 Task: Reply to email with the signature Alicia Thompson with the subject Urgent matter from softage.1@softage.net with the message Can you provide an update on the status of the employee training program? Undo the message and rewrite the message as I am writing to confirm our meeting time. Send the email
Action: Mouse moved to (428, 575)
Screenshot: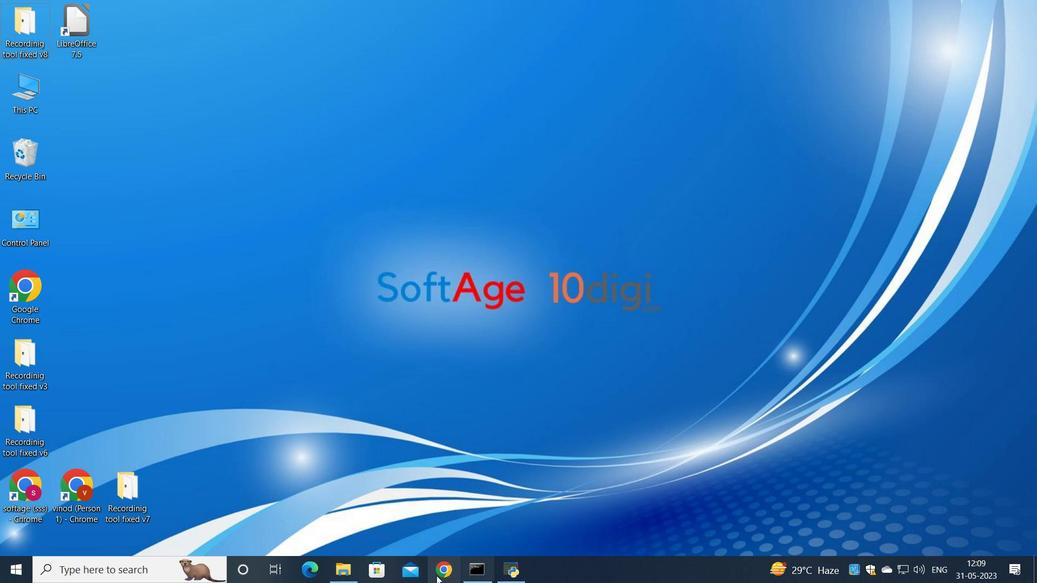 
Action: Mouse pressed left at (428, 575)
Screenshot: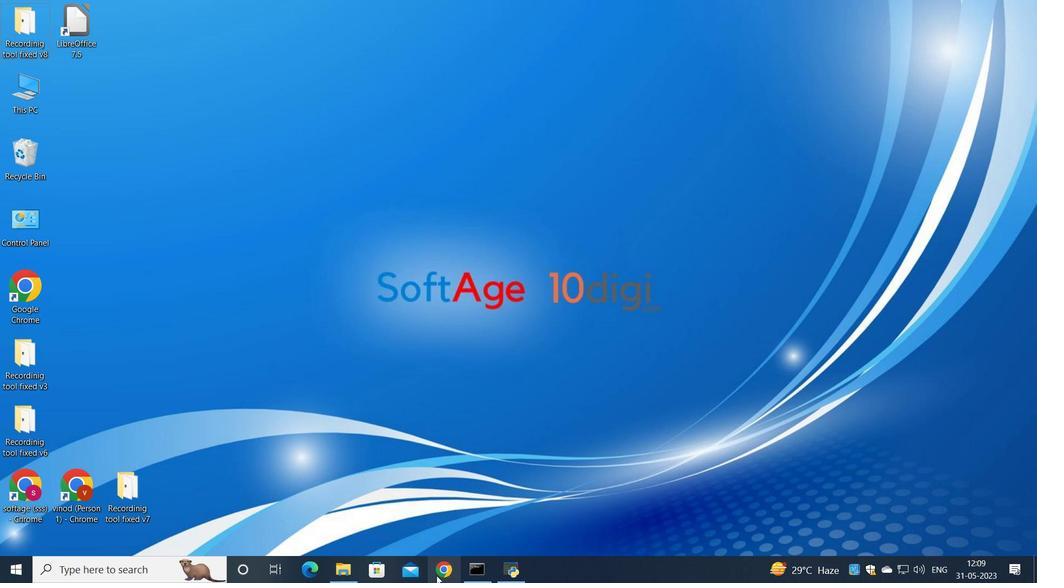 
Action: Mouse moved to (449, 370)
Screenshot: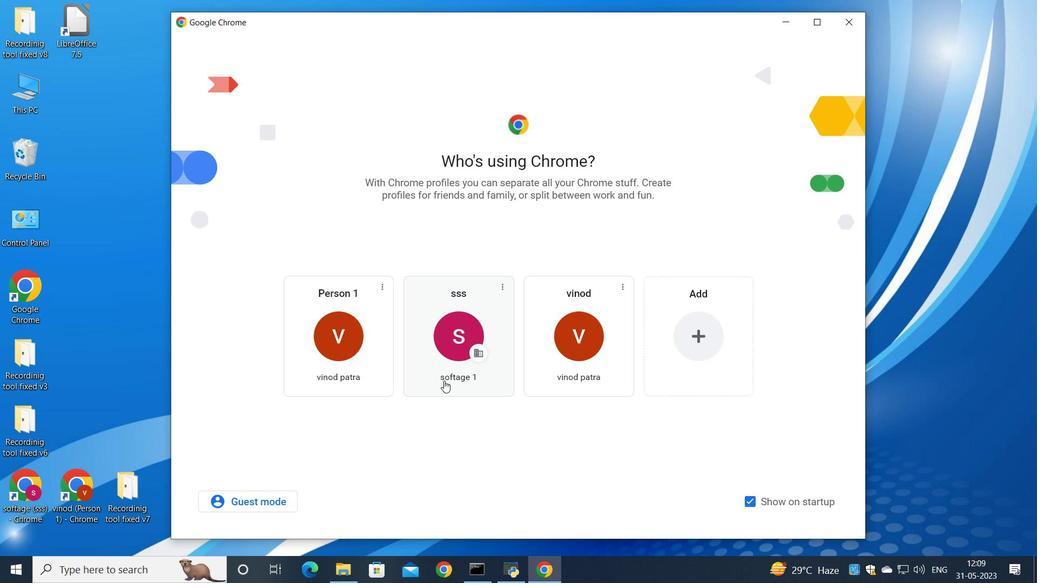 
Action: Mouse pressed left at (449, 370)
Screenshot: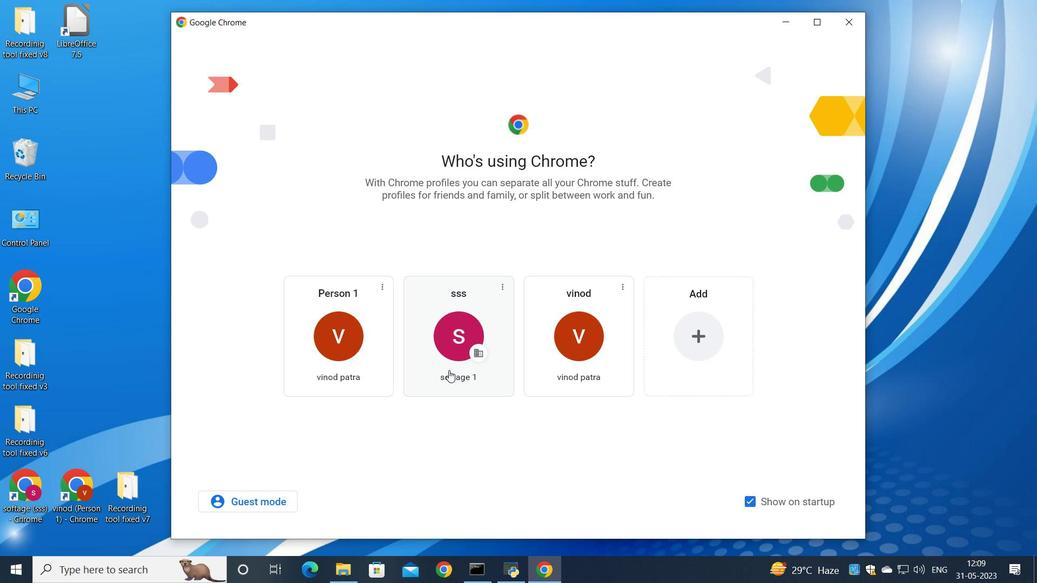 
Action: Mouse moved to (896, 64)
Screenshot: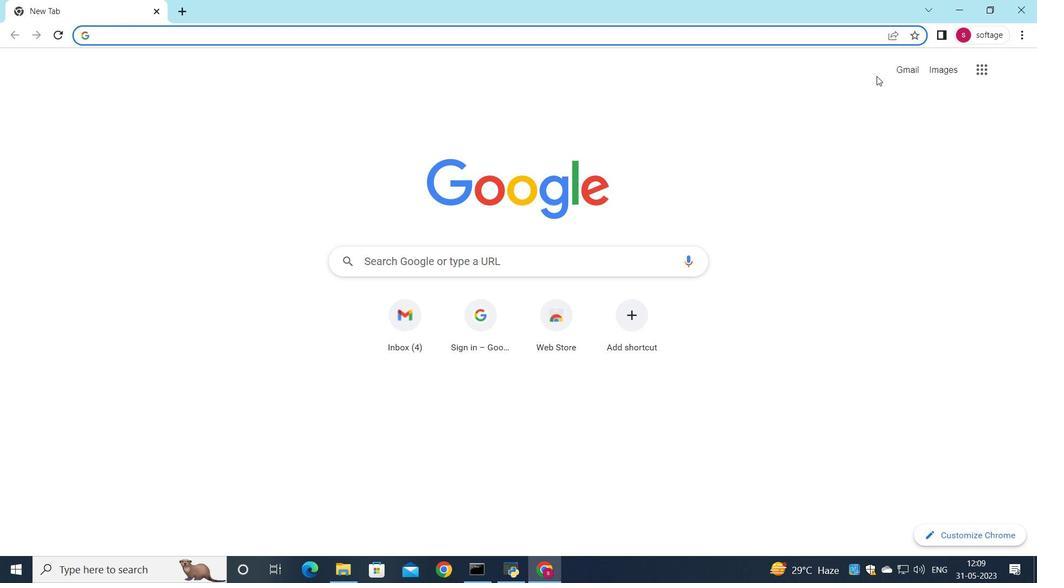 
Action: Mouse pressed left at (896, 64)
Screenshot: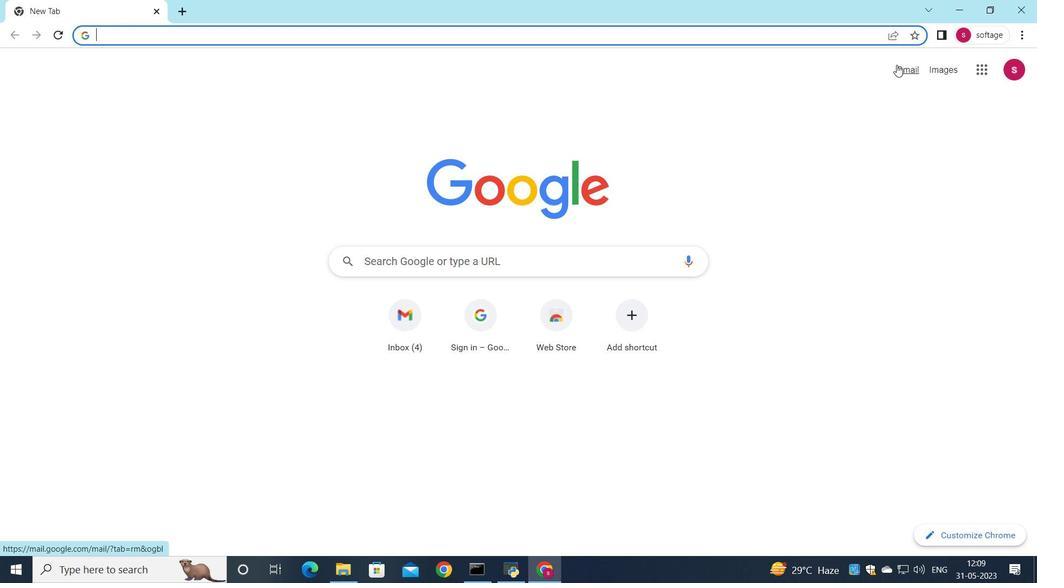 
Action: Mouse moved to (885, 93)
Screenshot: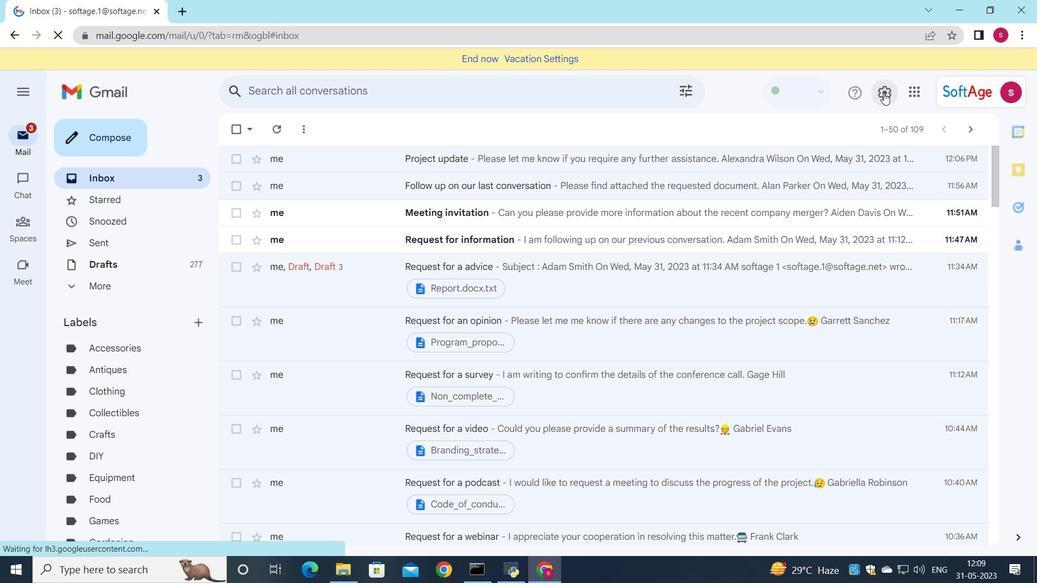 
Action: Mouse pressed left at (885, 93)
Screenshot: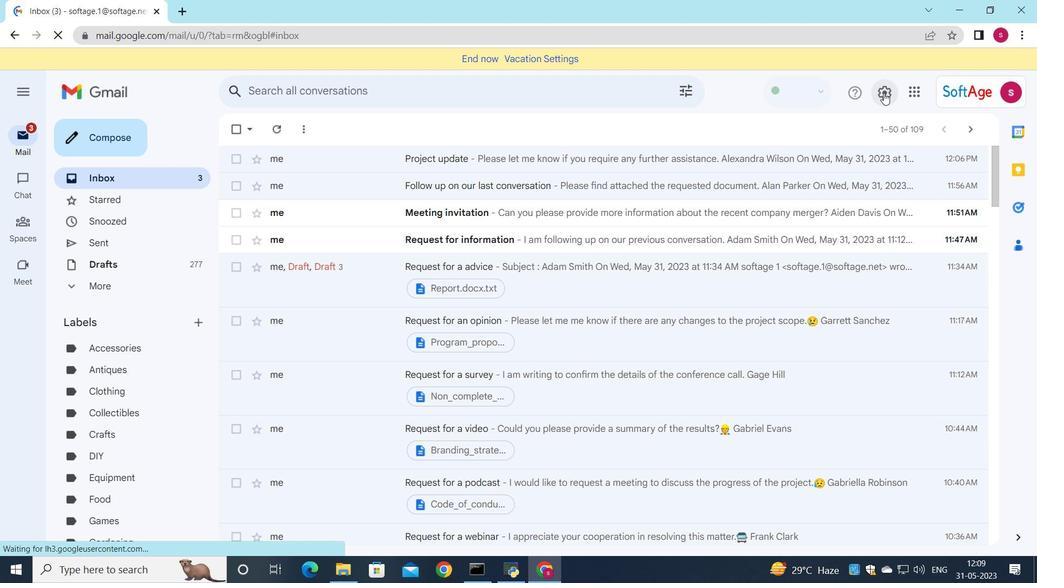 
Action: Mouse moved to (900, 159)
Screenshot: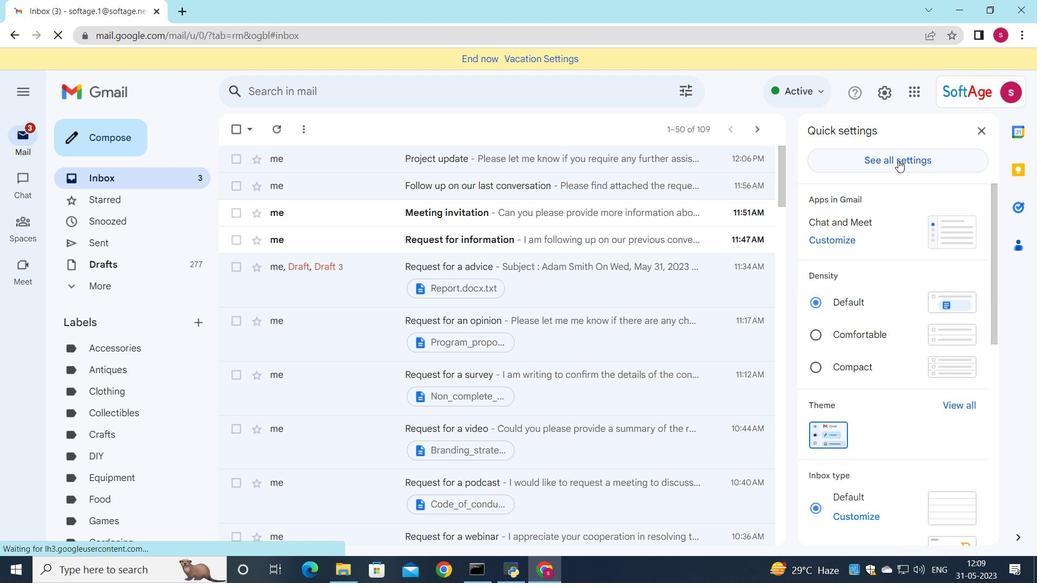 
Action: Mouse pressed left at (900, 159)
Screenshot: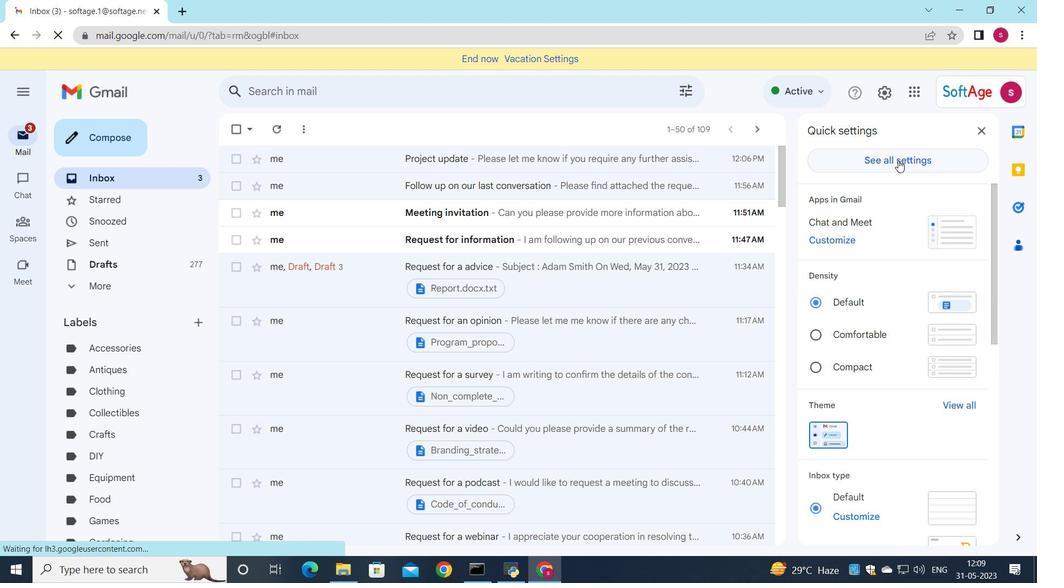 
Action: Mouse moved to (888, 159)
Screenshot: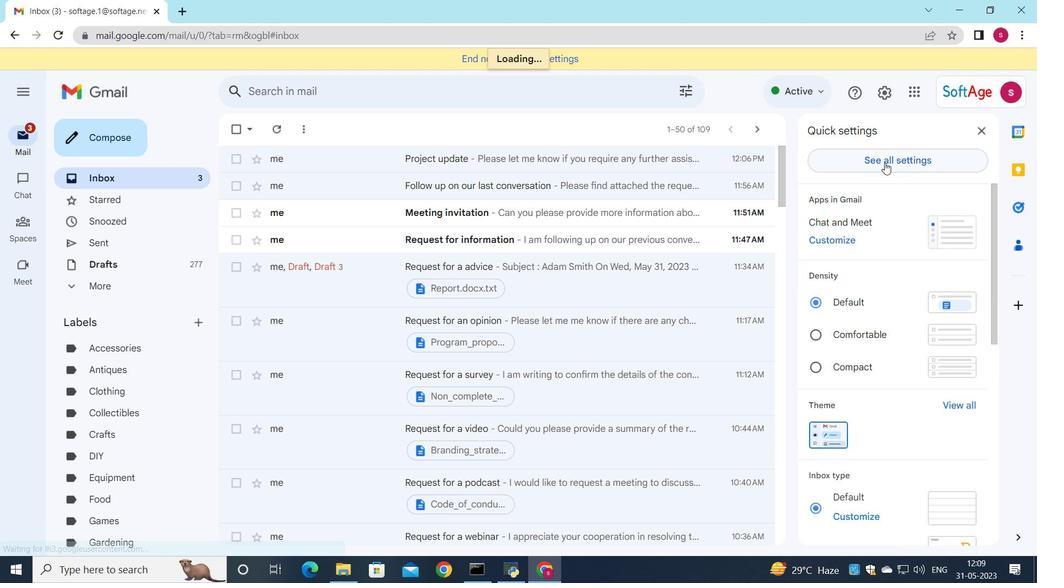 
Action: Mouse pressed left at (888, 159)
Screenshot: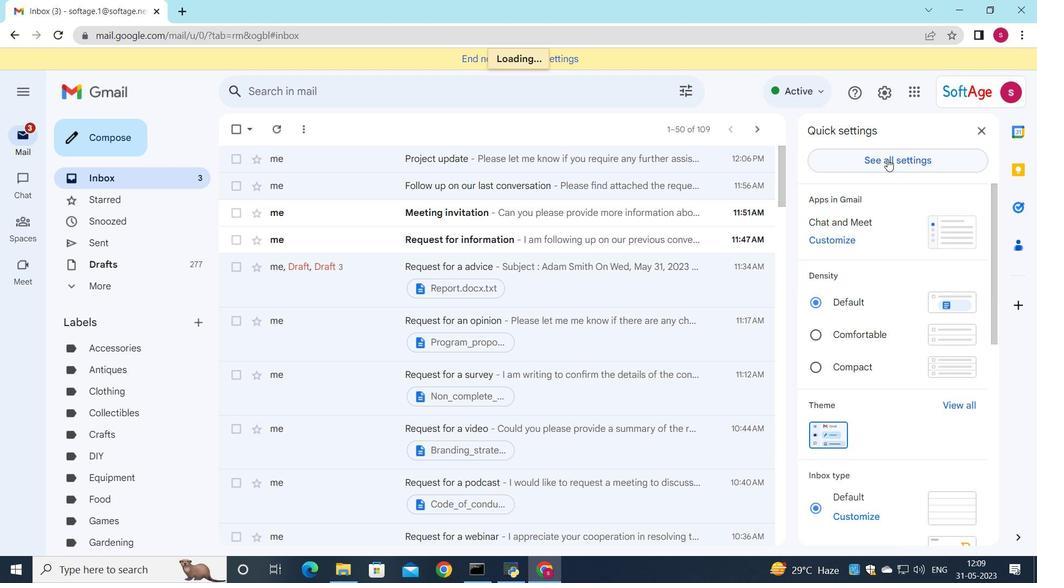 
Action: Mouse moved to (257, 157)
Screenshot: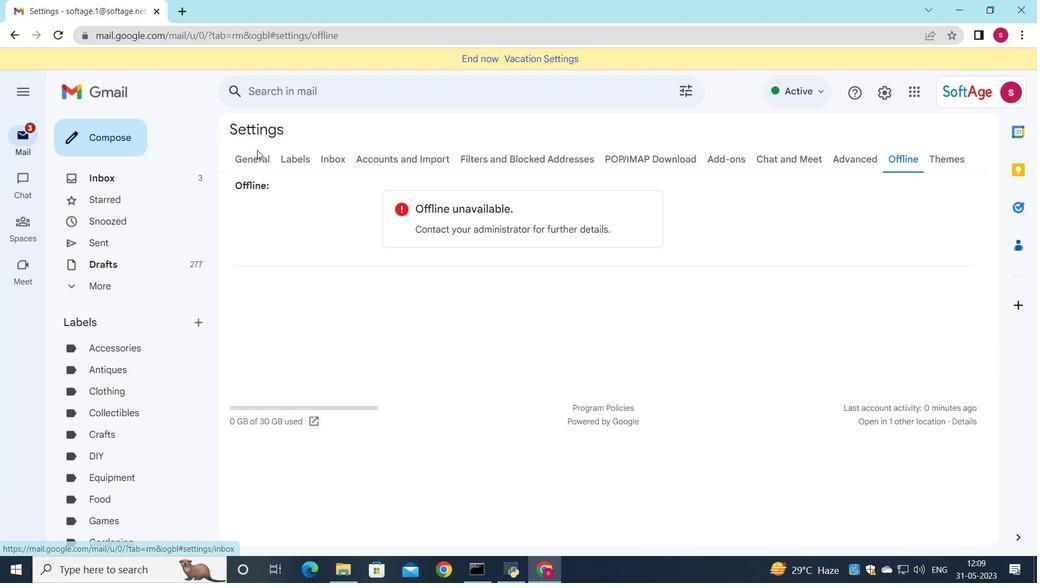 
Action: Mouse pressed left at (257, 157)
Screenshot: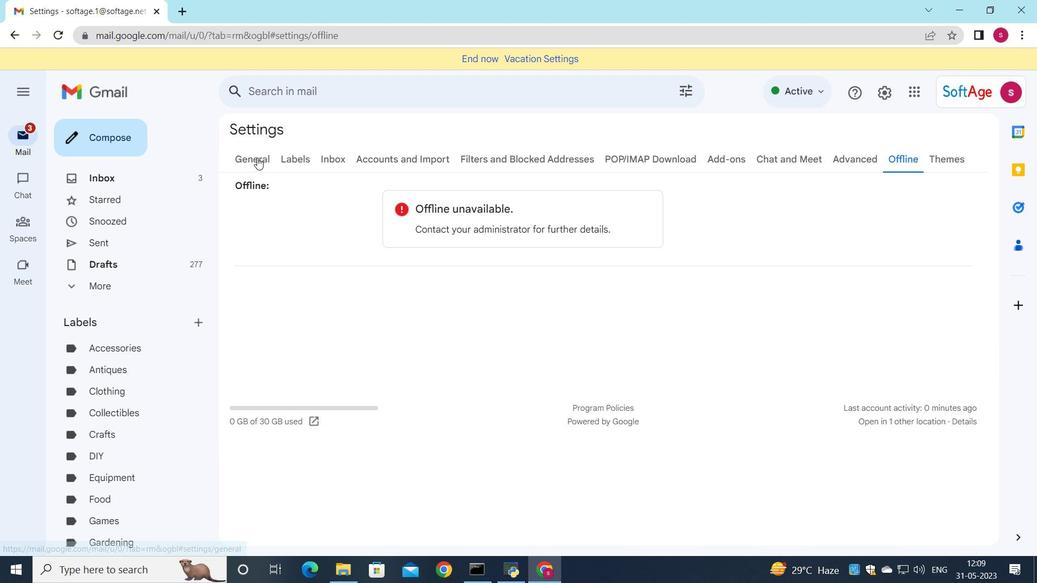 
Action: Mouse moved to (394, 195)
Screenshot: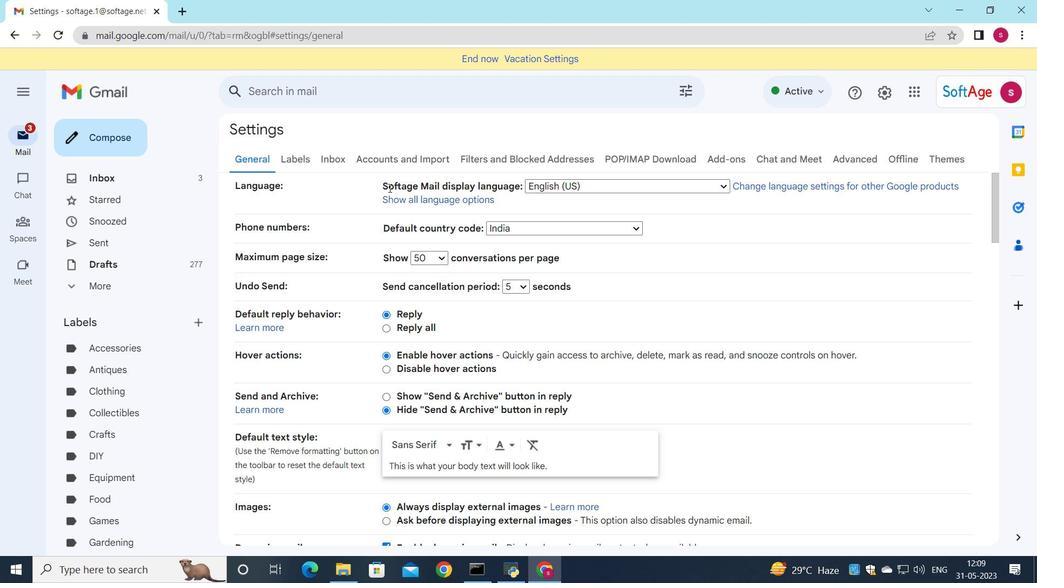 
Action: Mouse scrolled (394, 195) with delta (0, 0)
Screenshot: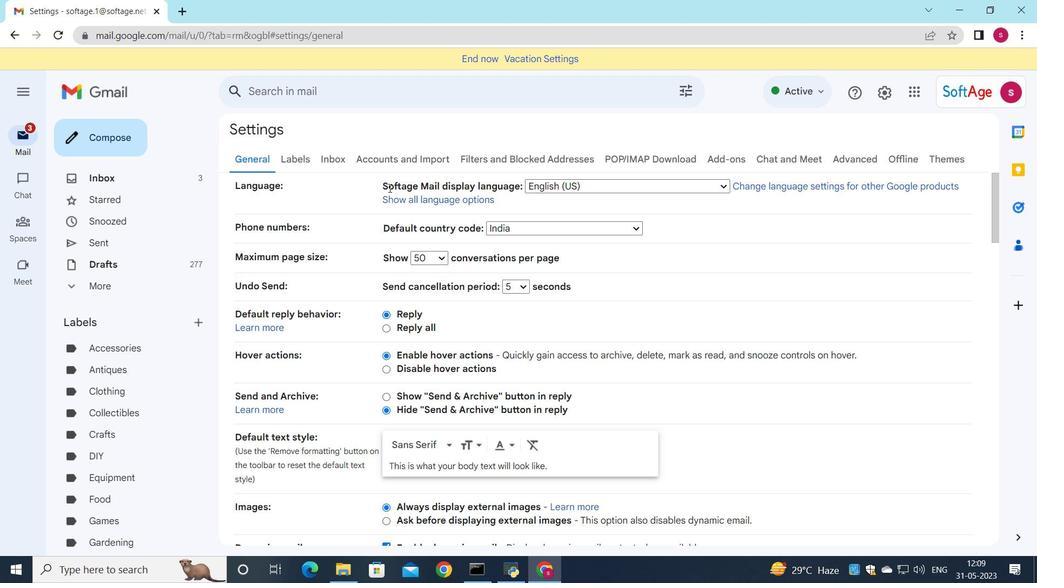 
Action: Mouse moved to (396, 199)
Screenshot: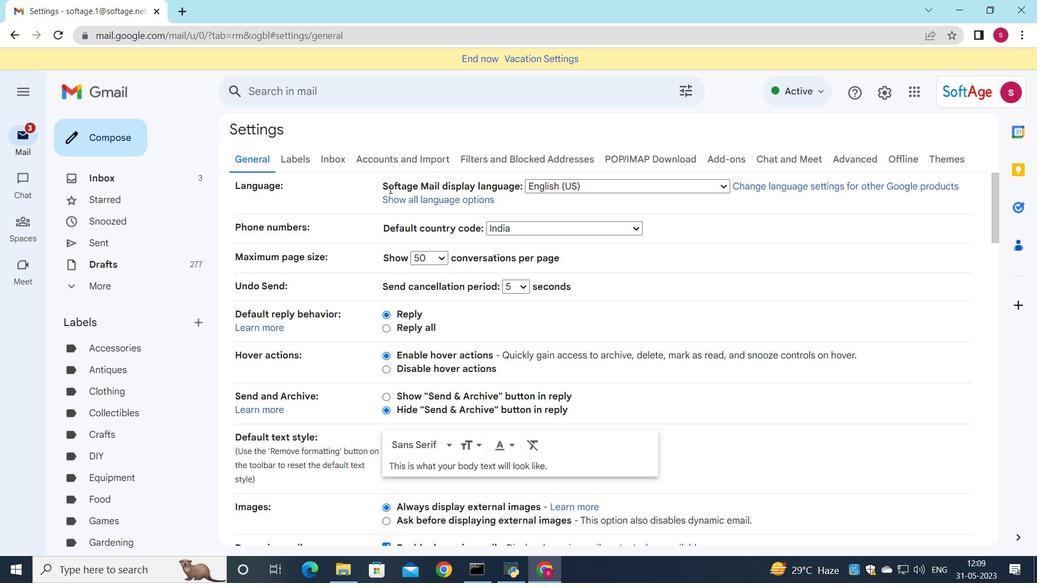 
Action: Mouse scrolled (396, 198) with delta (0, 0)
Screenshot: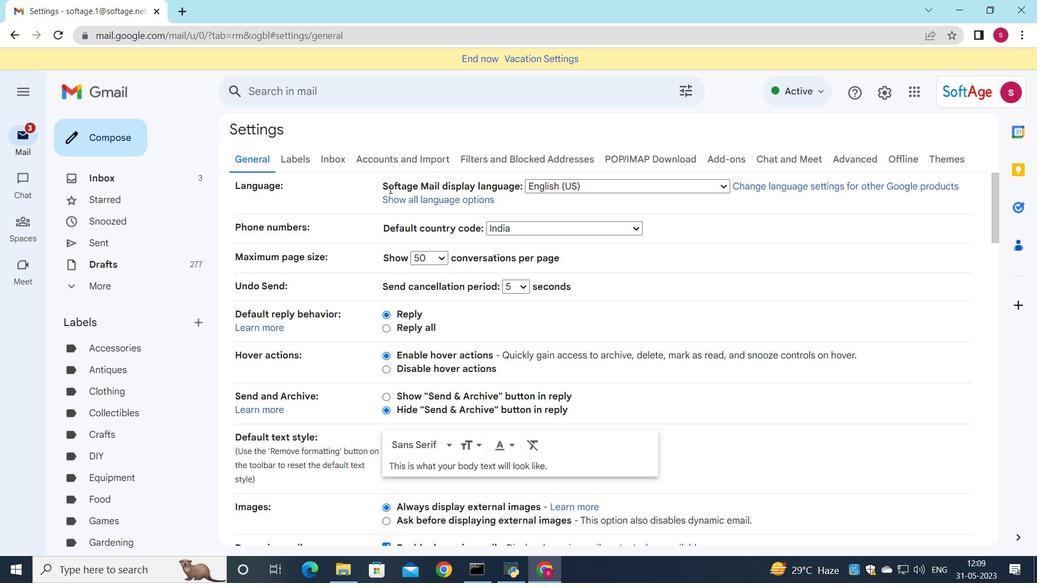 
Action: Mouse moved to (396, 199)
Screenshot: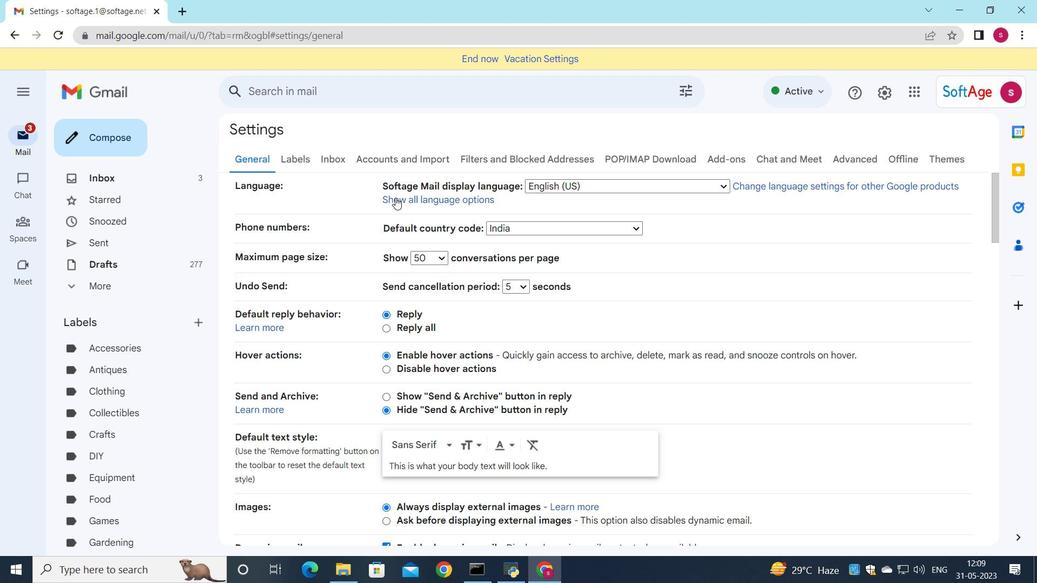
Action: Mouse scrolled (396, 199) with delta (0, 0)
Screenshot: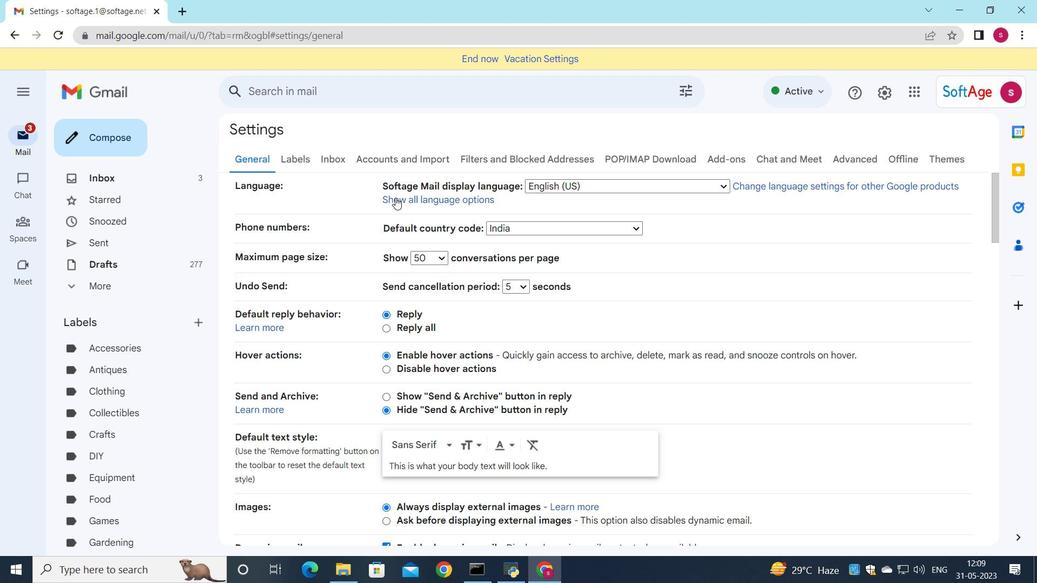 
Action: Mouse moved to (397, 202)
Screenshot: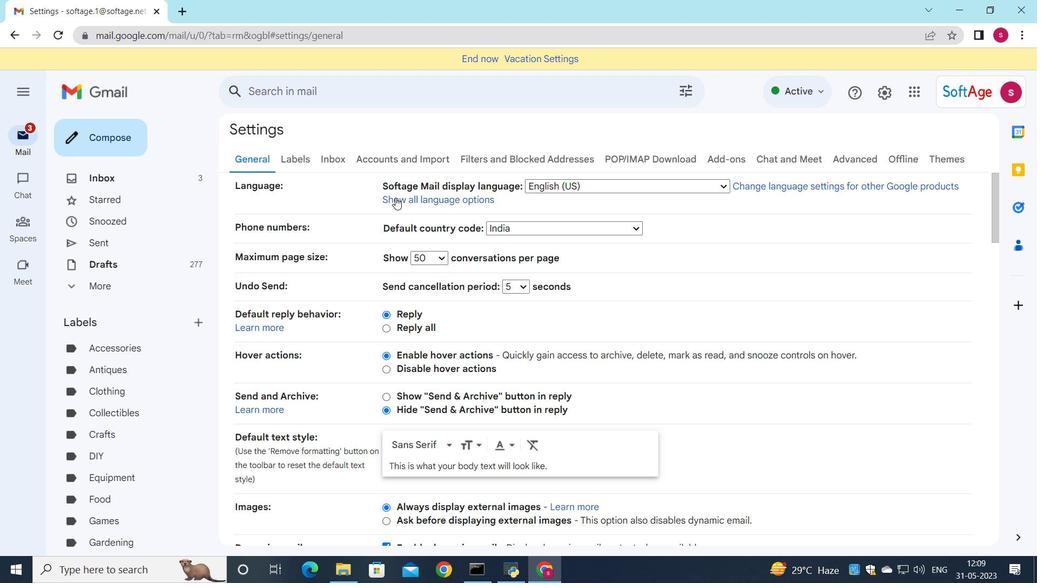 
Action: Mouse scrolled (397, 201) with delta (0, 0)
Screenshot: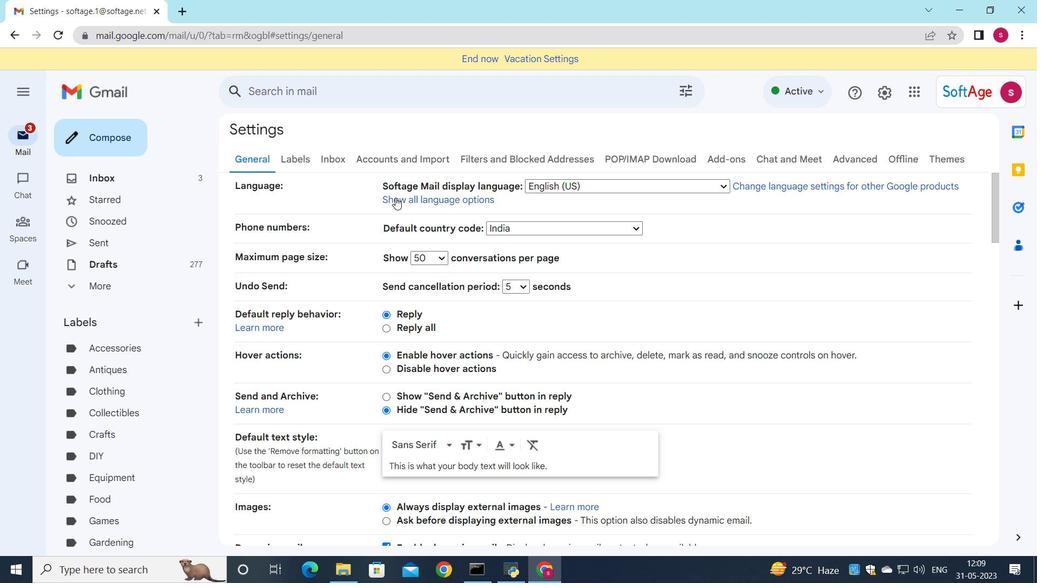 
Action: Mouse moved to (400, 210)
Screenshot: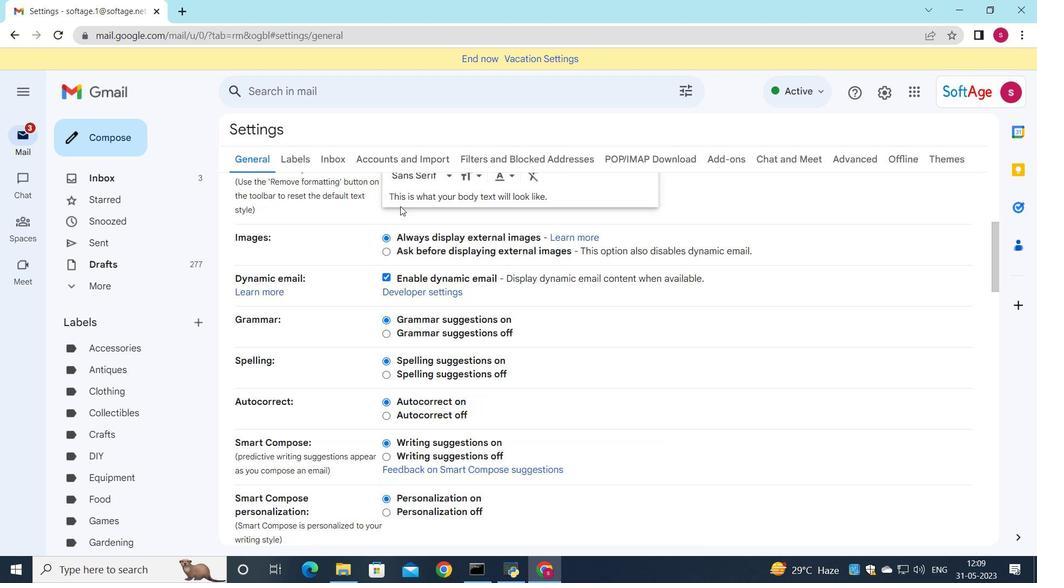 
Action: Mouse scrolled (400, 210) with delta (0, 0)
Screenshot: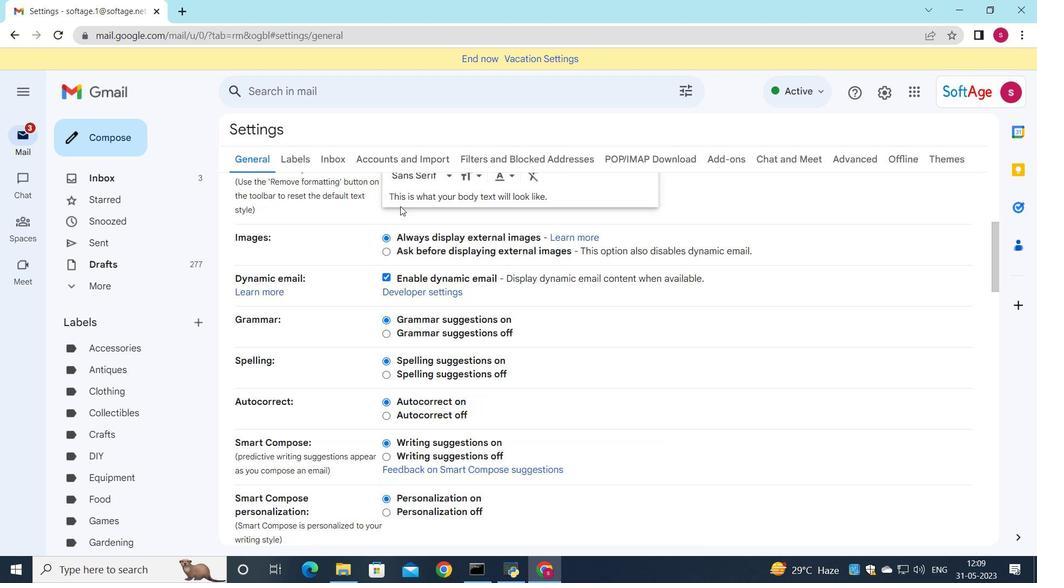 
Action: Mouse moved to (403, 218)
Screenshot: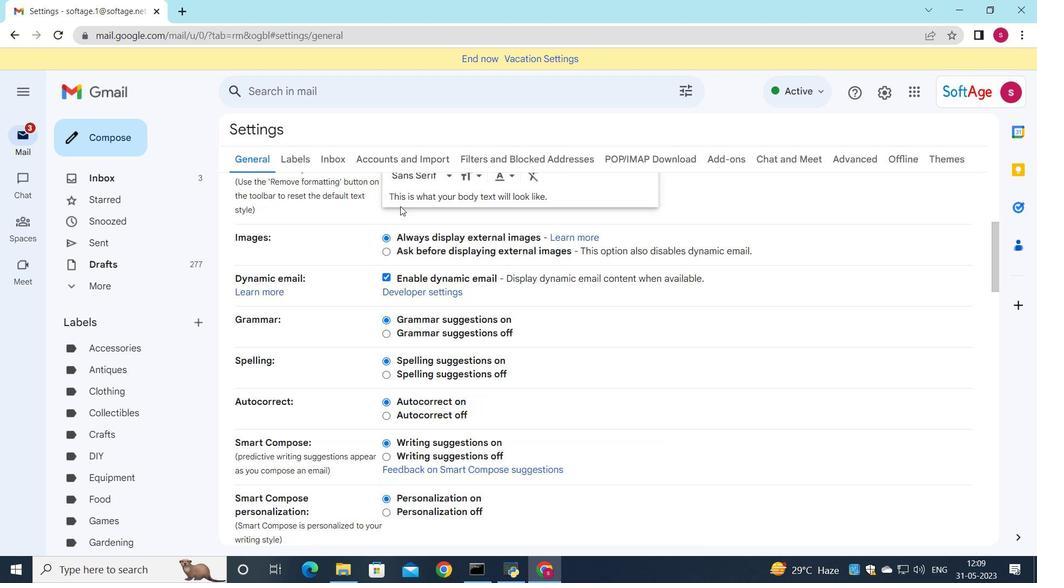 
Action: Mouse scrolled (403, 217) with delta (0, 0)
Screenshot: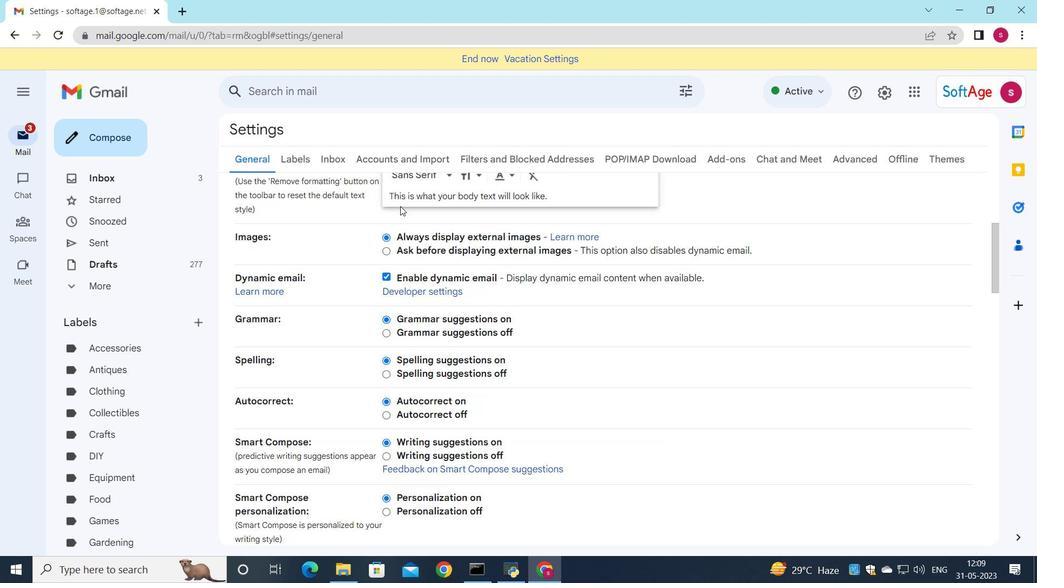 
Action: Mouse moved to (407, 229)
Screenshot: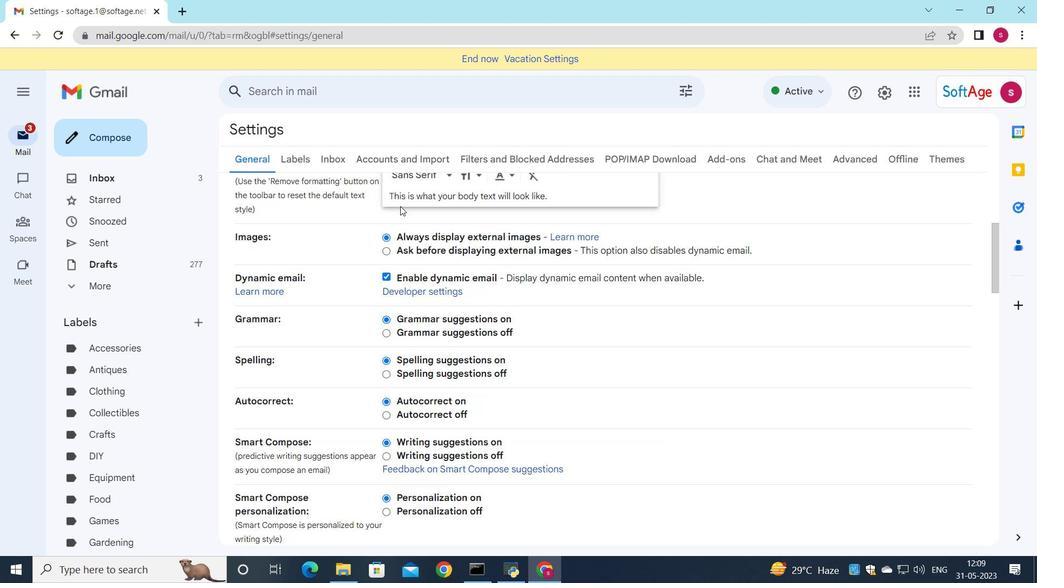
Action: Mouse scrolled (407, 228) with delta (0, 0)
Screenshot: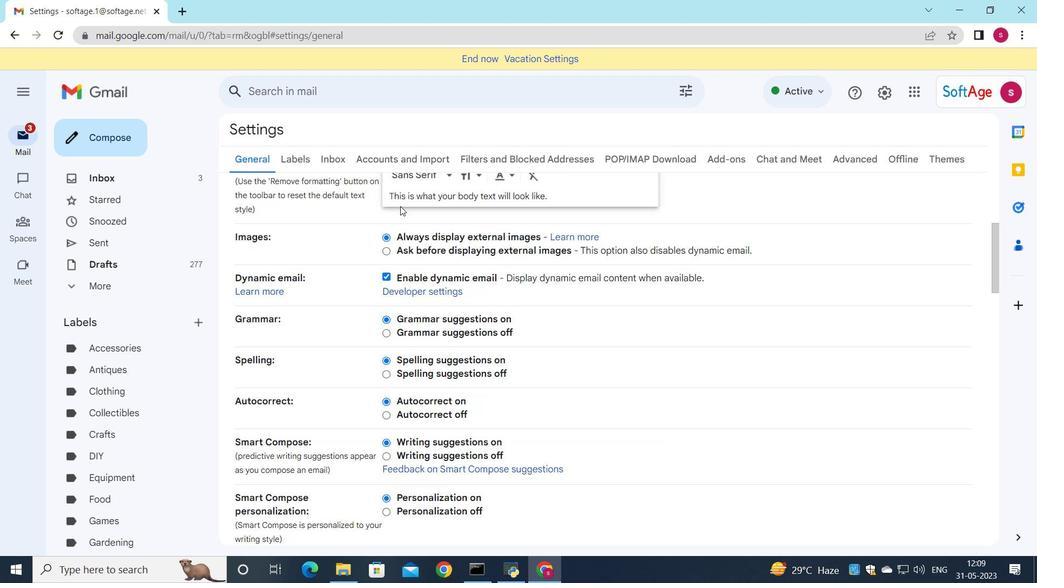 
Action: Mouse moved to (416, 243)
Screenshot: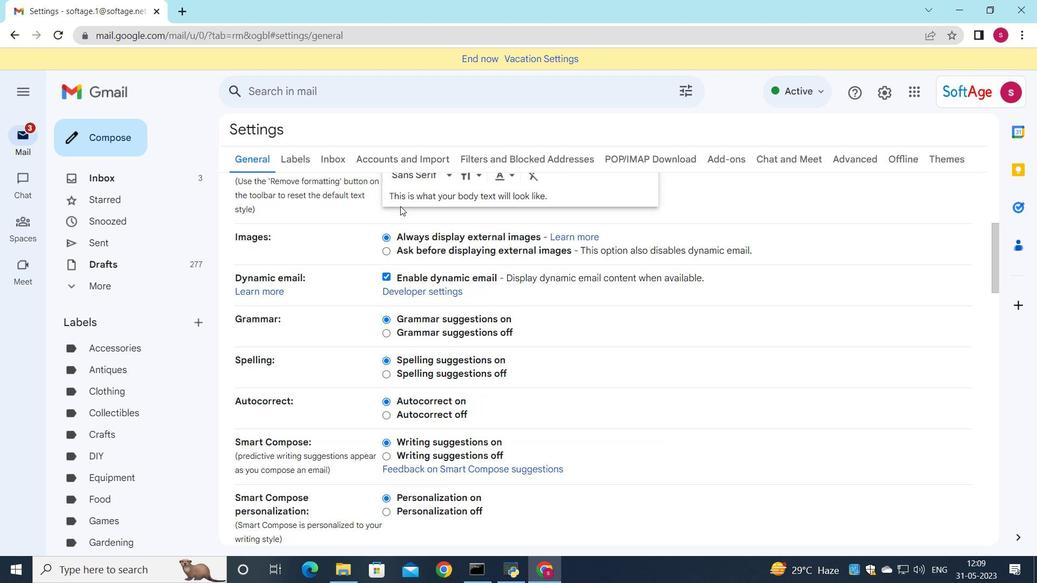 
Action: Mouse scrolled (416, 243) with delta (0, 0)
Screenshot: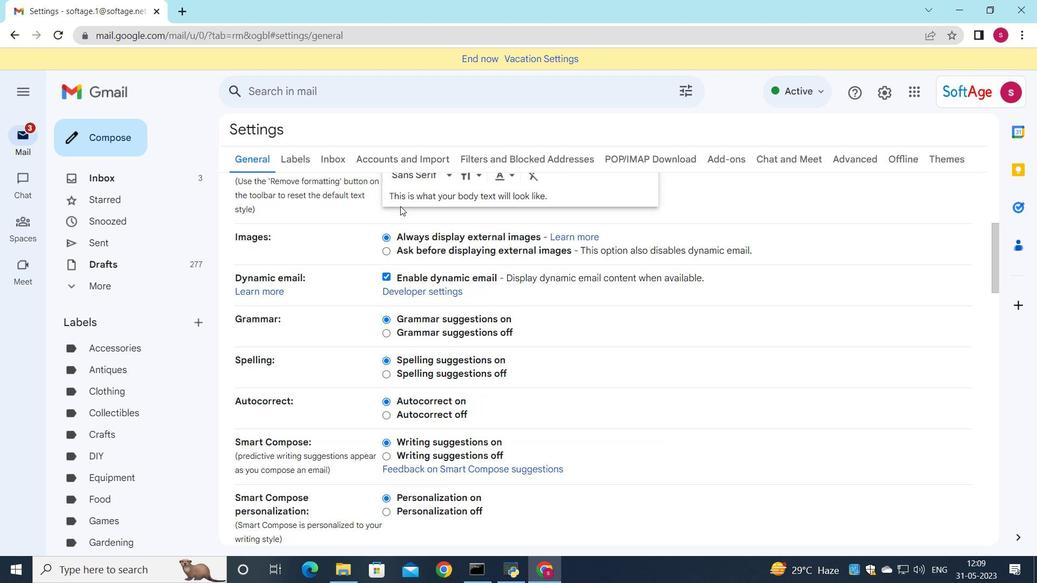 
Action: Mouse moved to (446, 316)
Screenshot: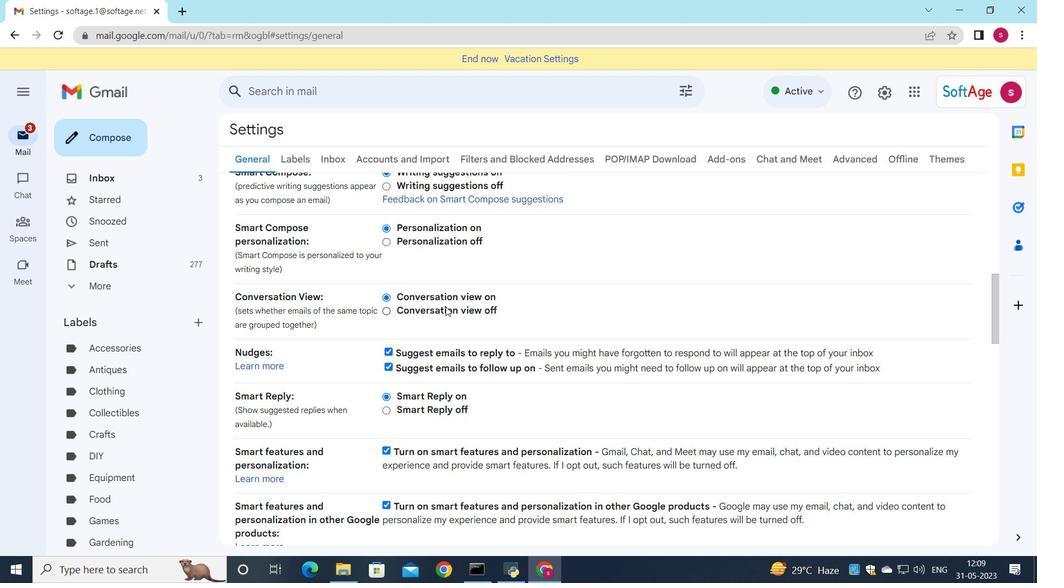 
Action: Mouse scrolled (446, 315) with delta (0, 0)
Screenshot: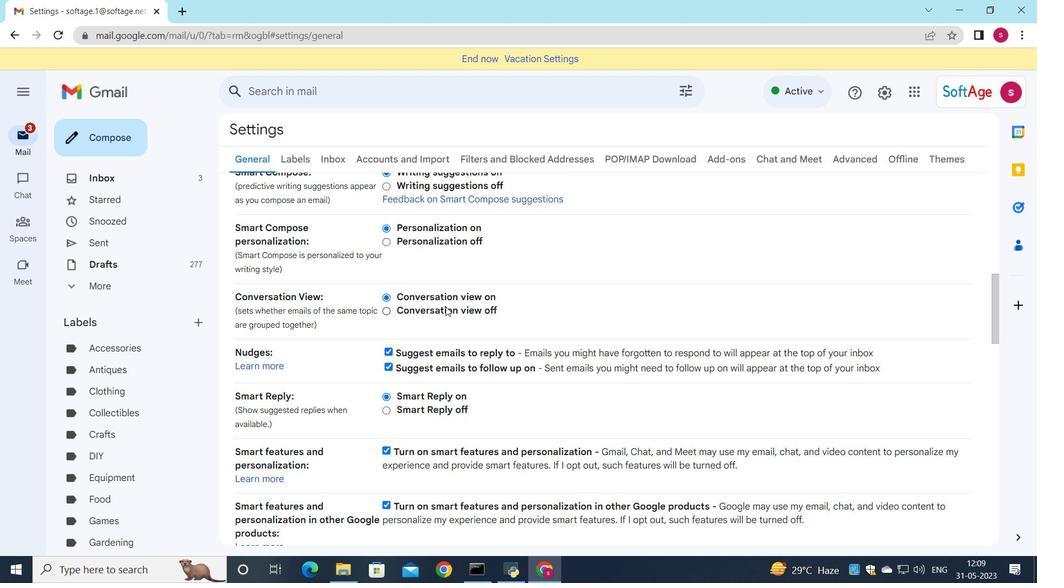 
Action: Mouse moved to (447, 318)
Screenshot: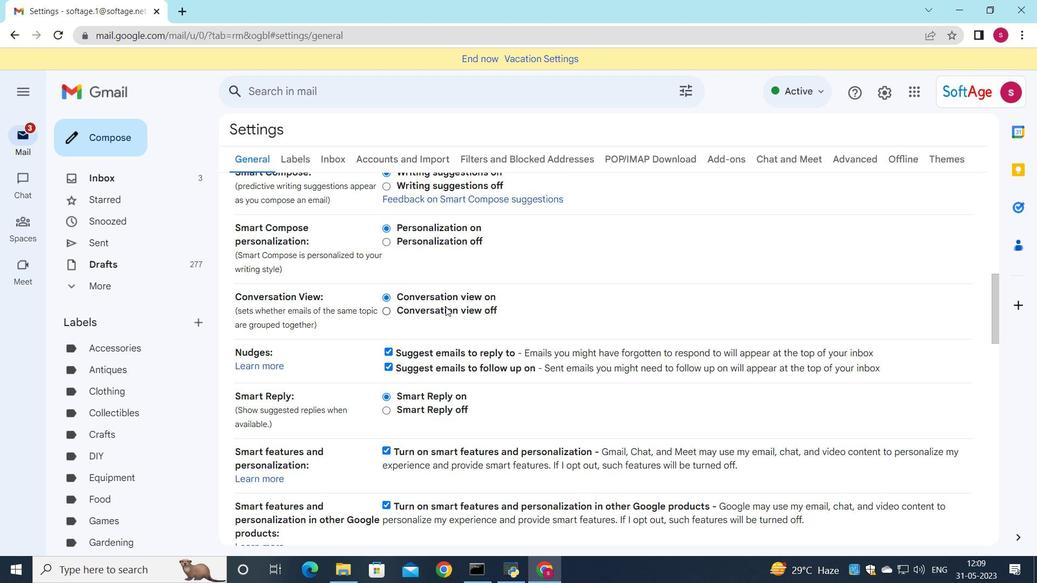 
Action: Mouse scrolled (447, 318) with delta (0, 0)
Screenshot: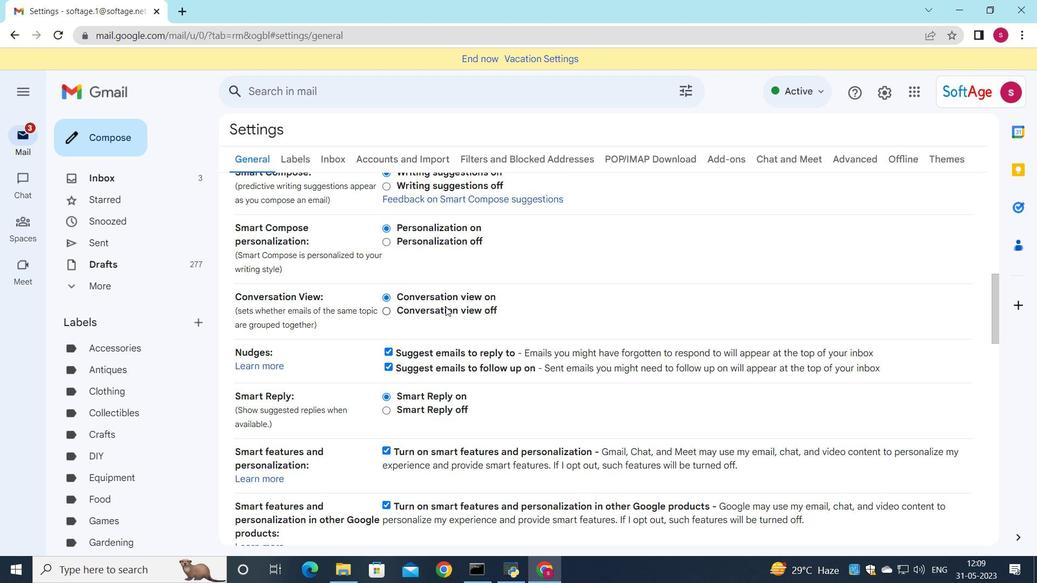 
Action: Mouse moved to (452, 322)
Screenshot: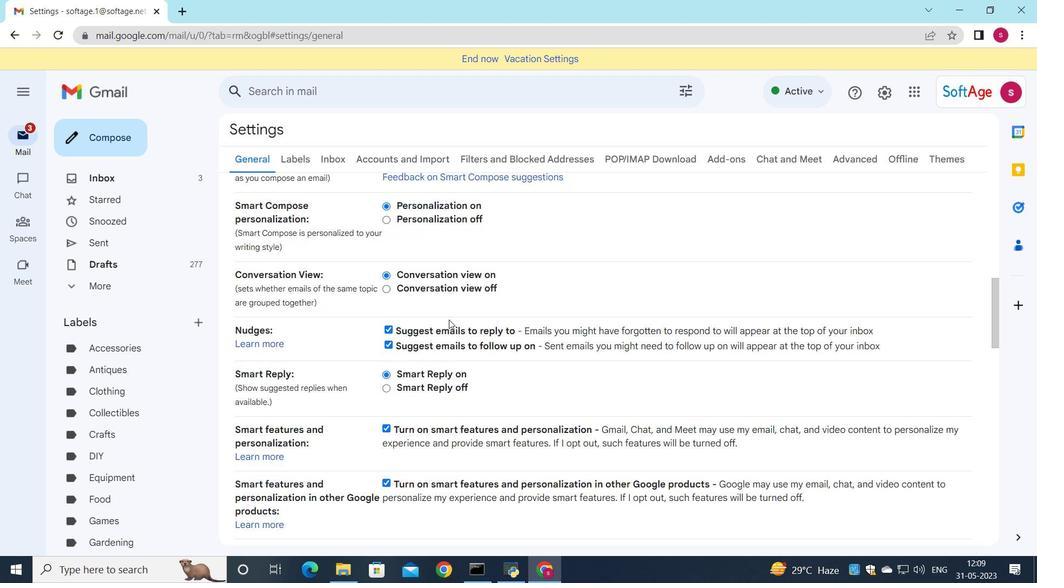 
Action: Mouse scrolled (450, 320) with delta (0, 0)
Screenshot: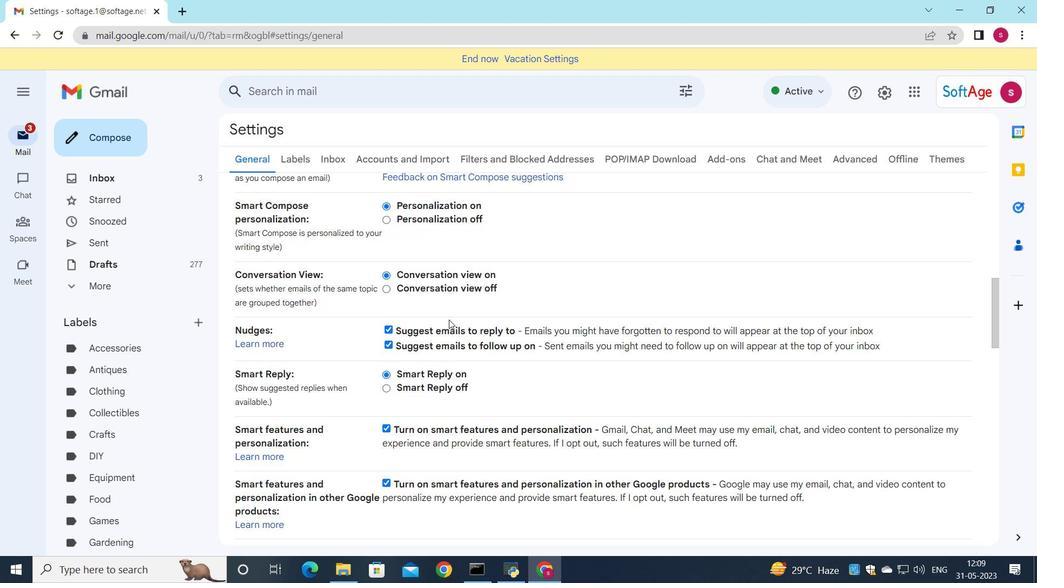 
Action: Mouse scrolled (451, 321) with delta (0, 0)
Screenshot: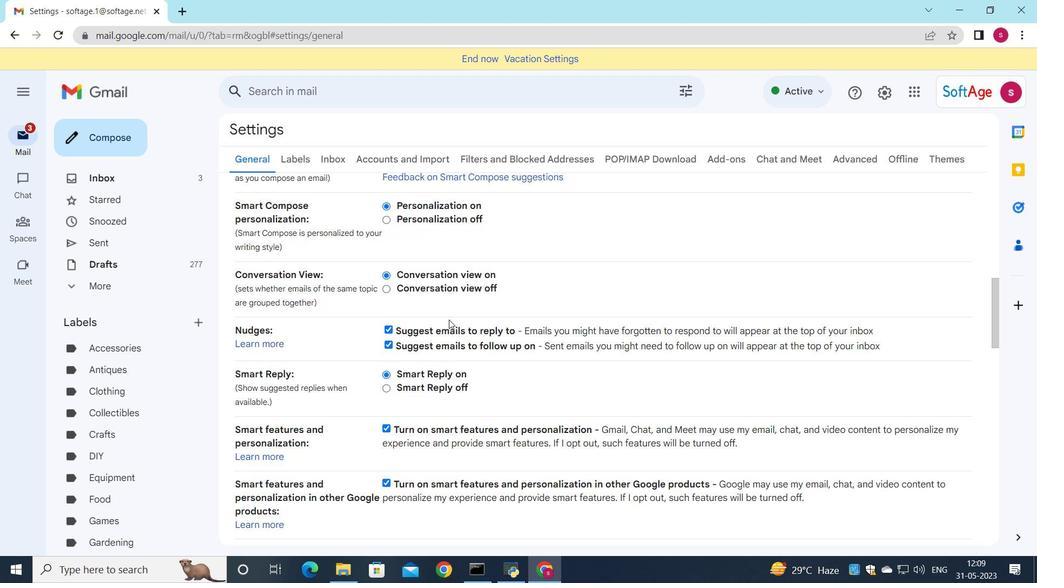 
Action: Mouse moved to (451, 322)
Screenshot: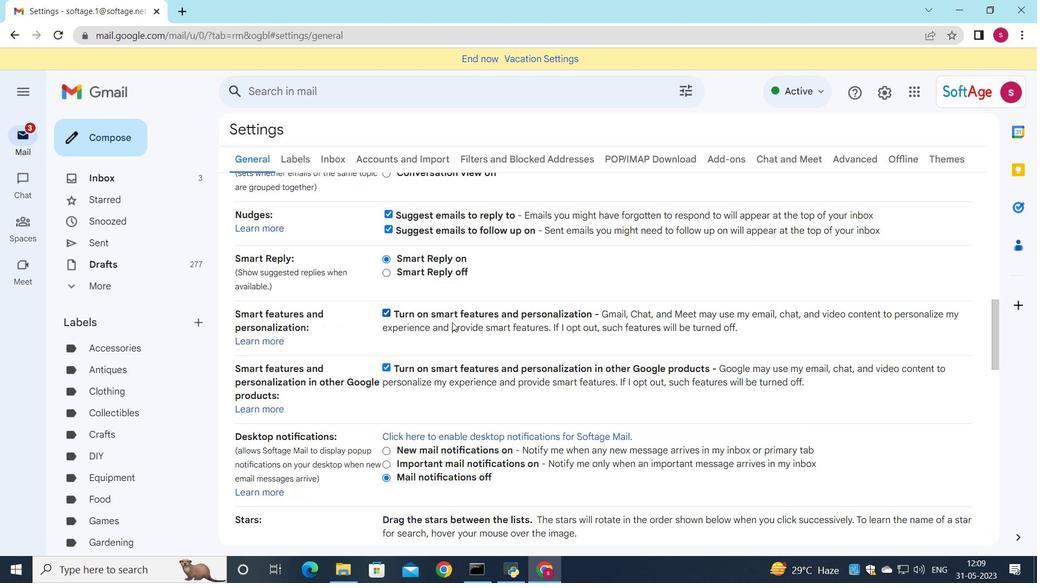 
Action: Mouse scrolled (451, 321) with delta (0, 0)
Screenshot: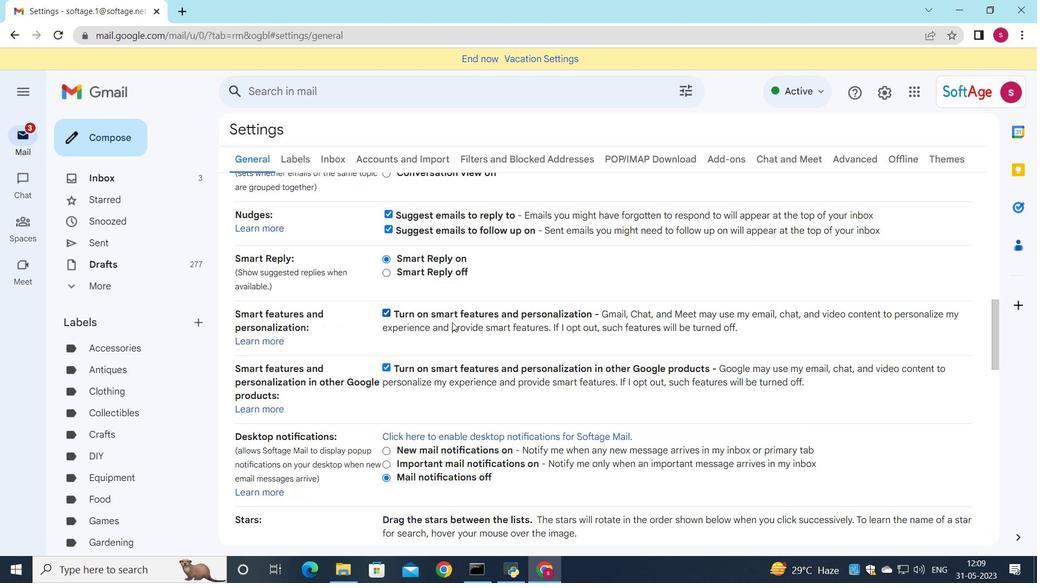 
Action: Mouse moved to (451, 323)
Screenshot: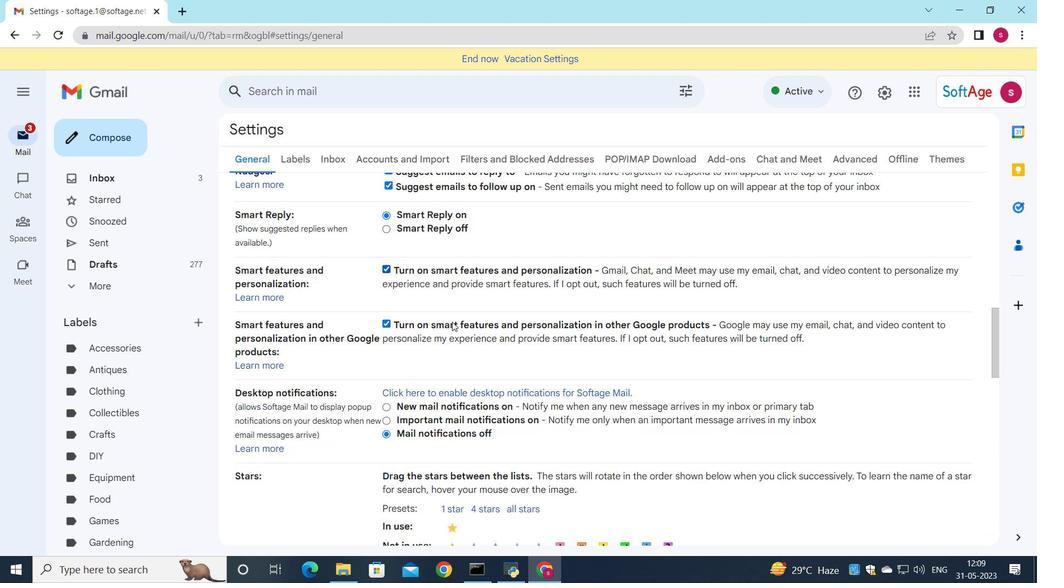 
Action: Mouse scrolled (451, 323) with delta (0, 0)
Screenshot: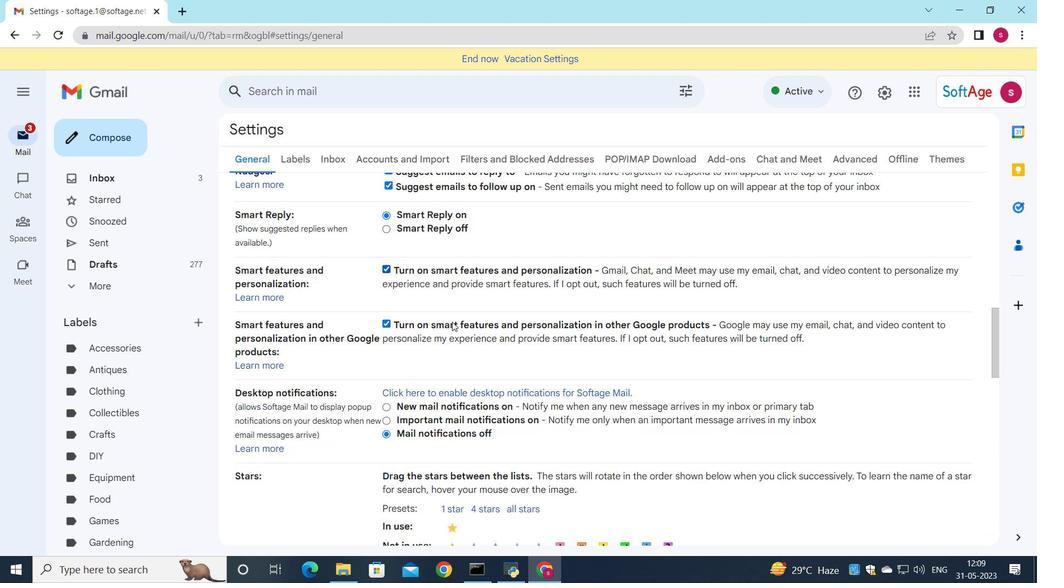 
Action: Mouse moved to (450, 325)
Screenshot: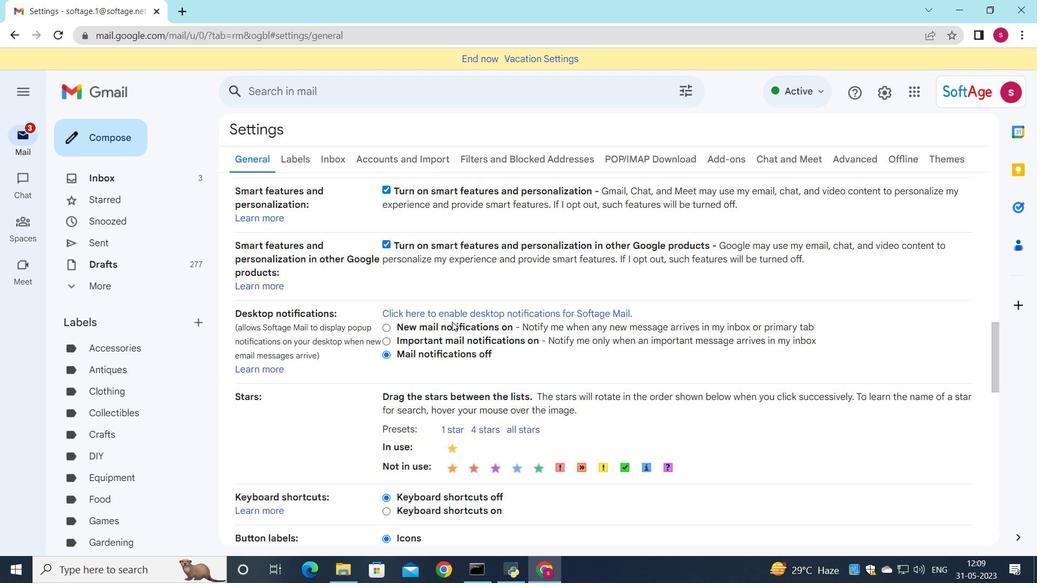 
Action: Mouse scrolled (450, 324) with delta (0, 0)
Screenshot: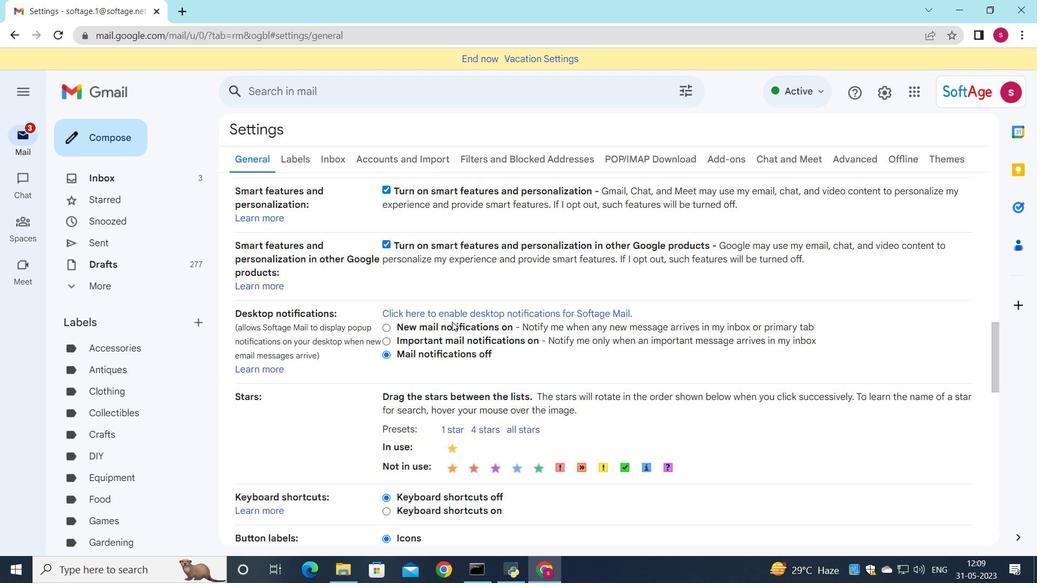 
Action: Mouse moved to (450, 327)
Screenshot: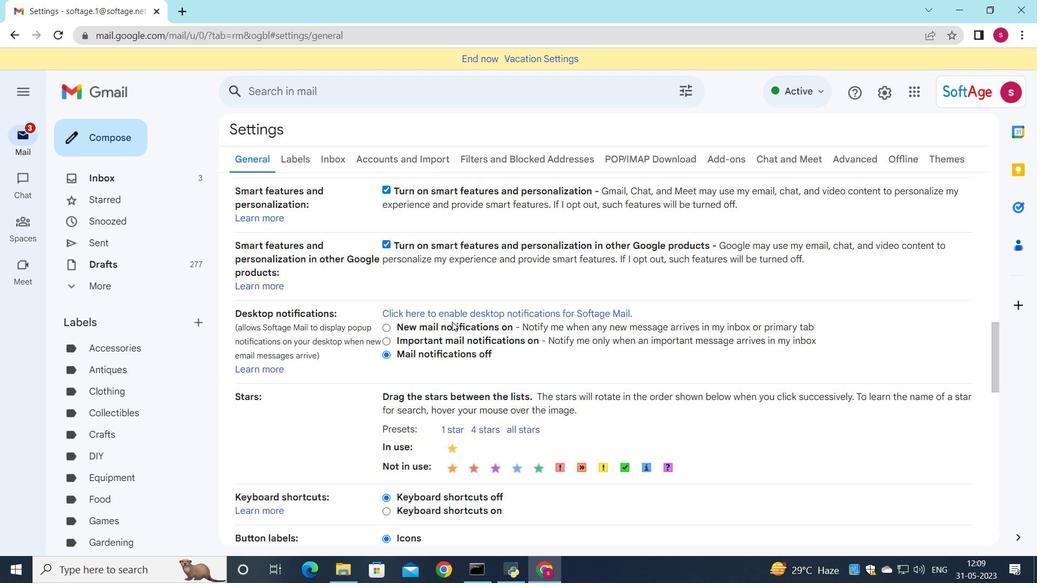 
Action: Mouse scrolled (450, 326) with delta (0, 0)
Screenshot: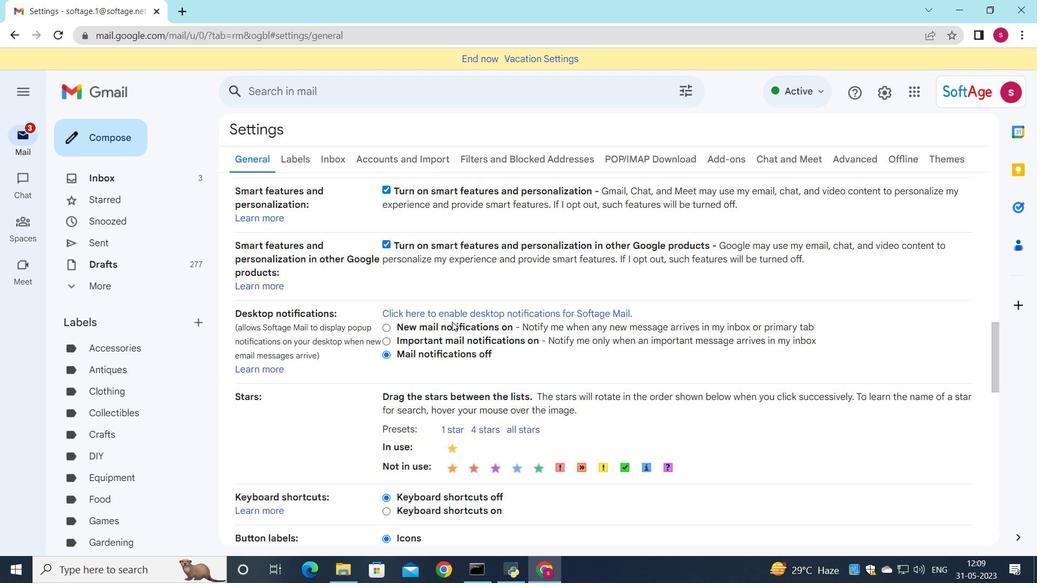 
Action: Mouse moved to (448, 324)
Screenshot: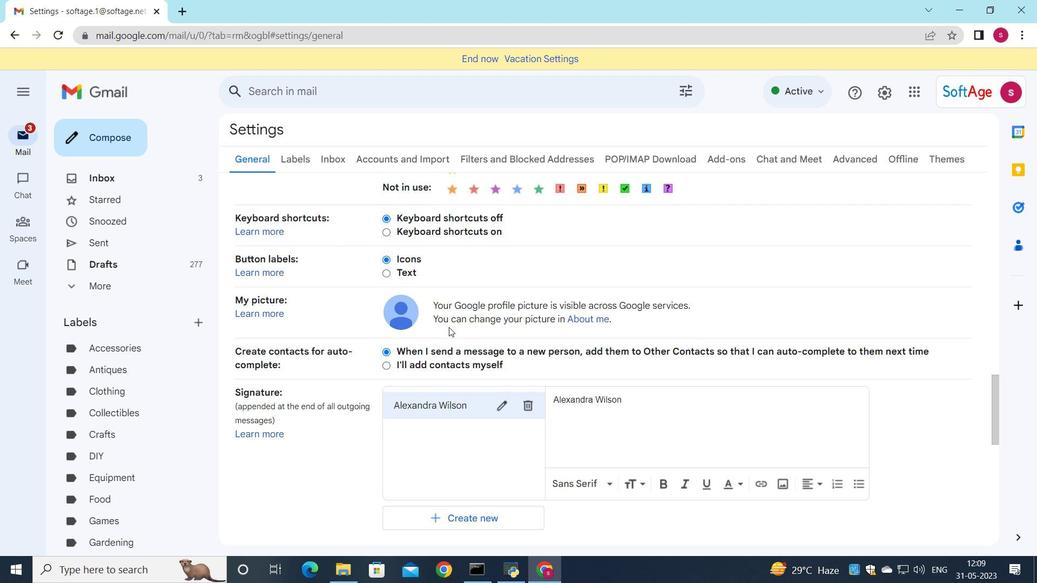 
Action: Mouse scrolled (448, 323) with delta (0, 0)
Screenshot: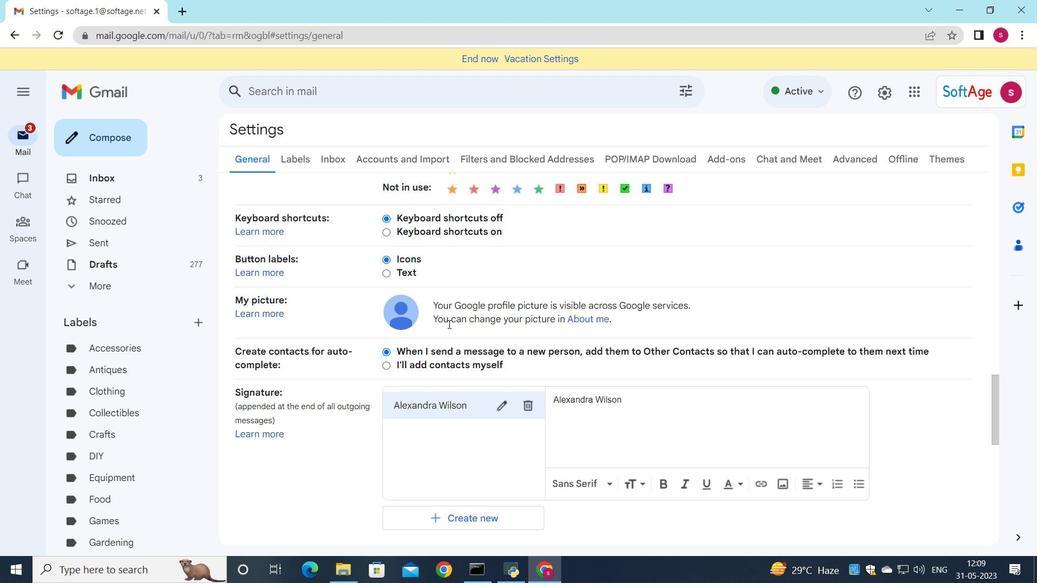 
Action: Mouse scrolled (448, 323) with delta (0, 0)
Screenshot: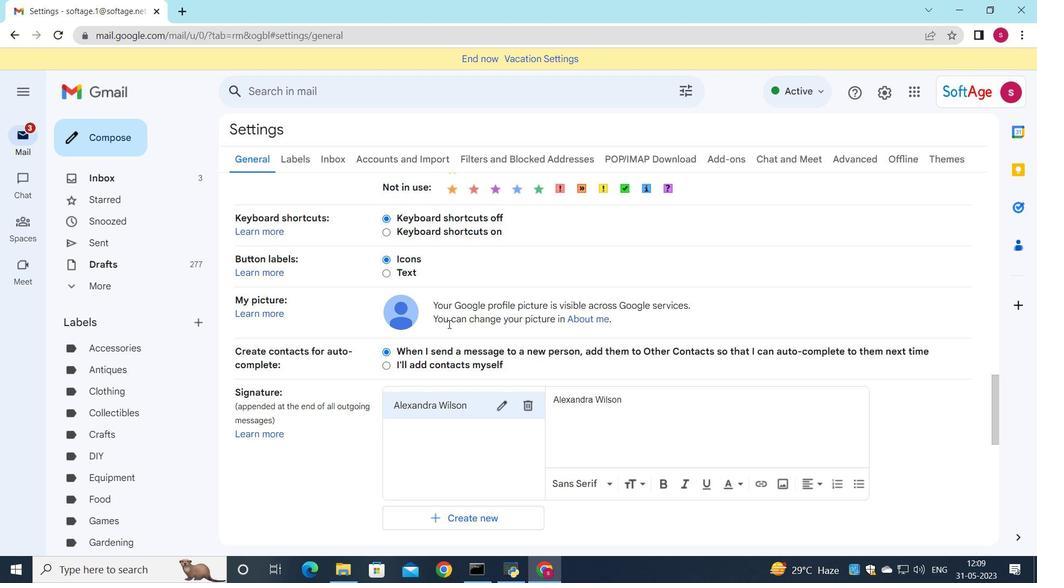 
Action: Mouse moved to (519, 275)
Screenshot: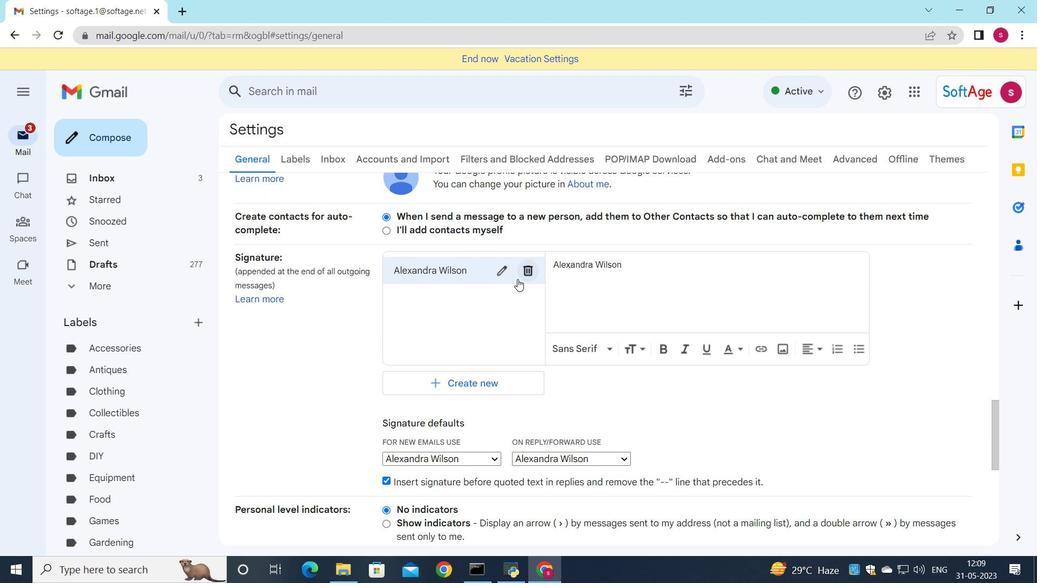 
Action: Mouse pressed left at (519, 275)
Screenshot: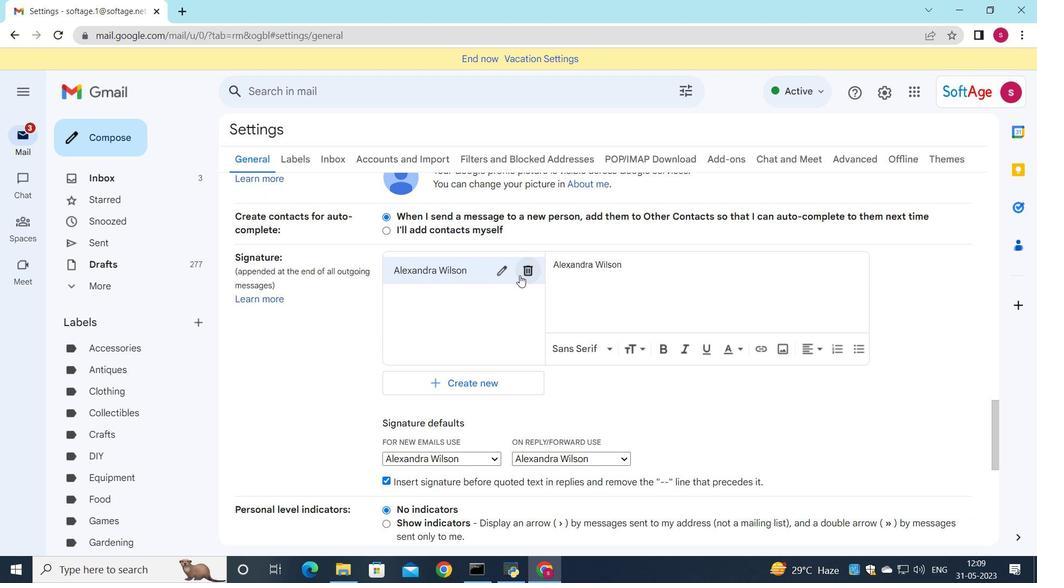 
Action: Mouse moved to (624, 322)
Screenshot: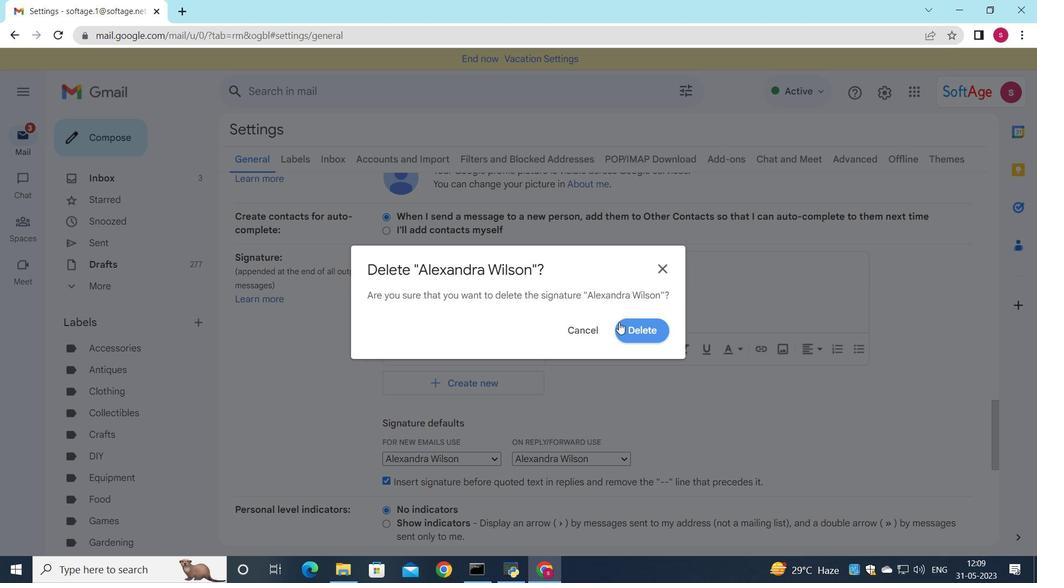 
Action: Mouse pressed left at (624, 322)
Screenshot: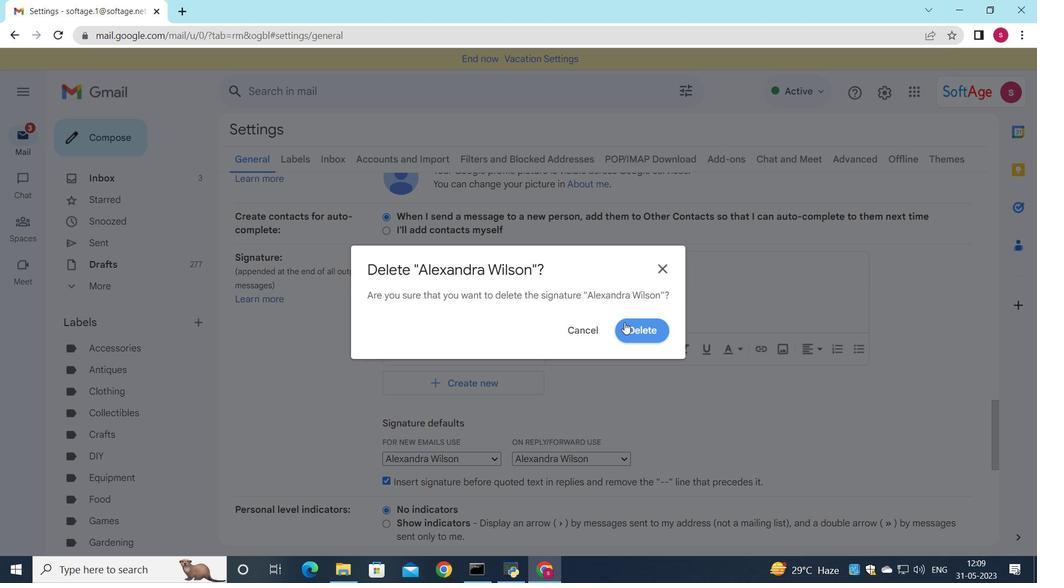 
Action: Mouse moved to (445, 279)
Screenshot: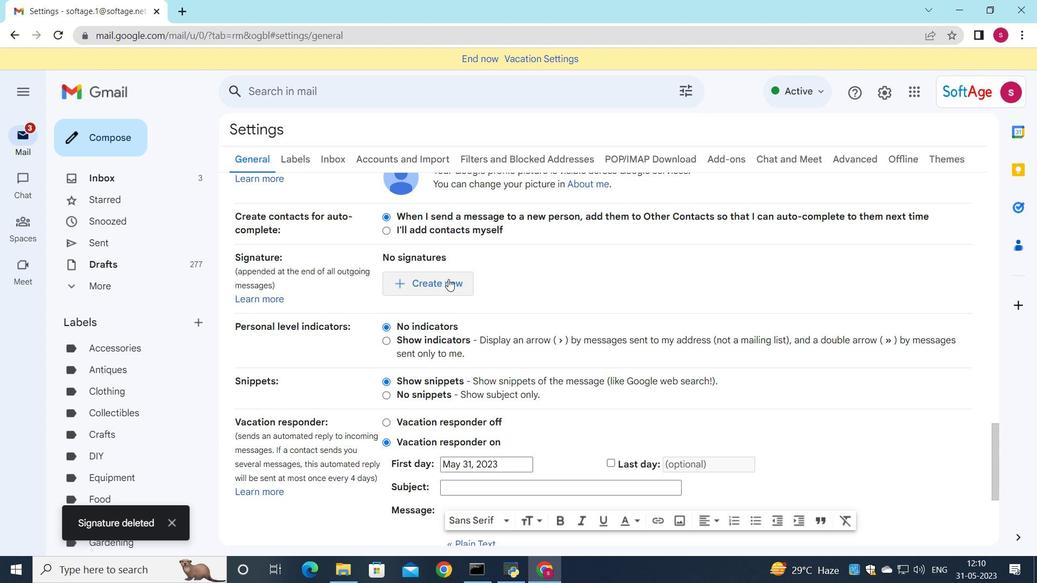 
Action: Mouse pressed left at (445, 279)
Screenshot: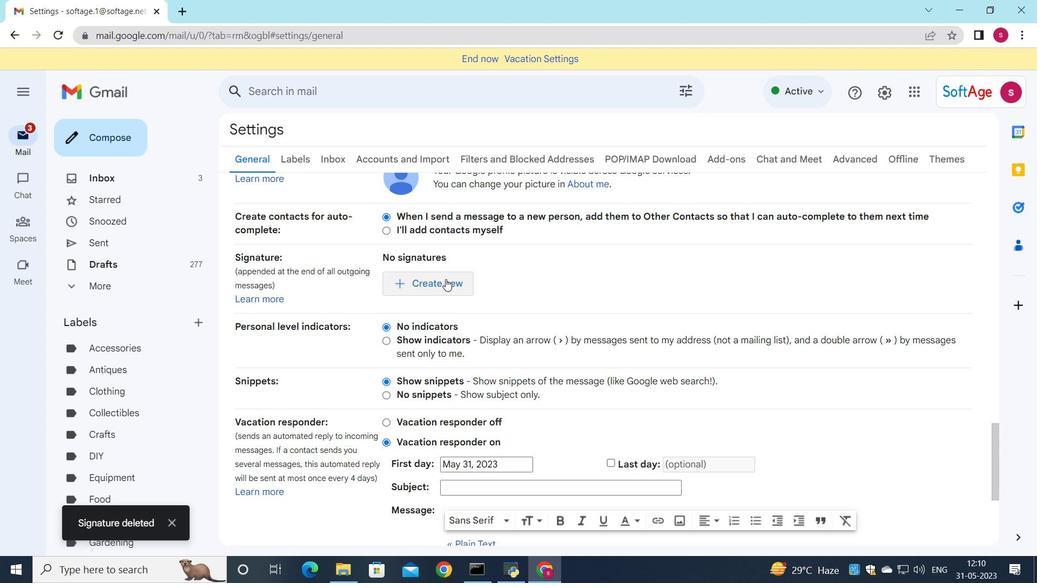 
Action: Mouse moved to (646, 280)
Screenshot: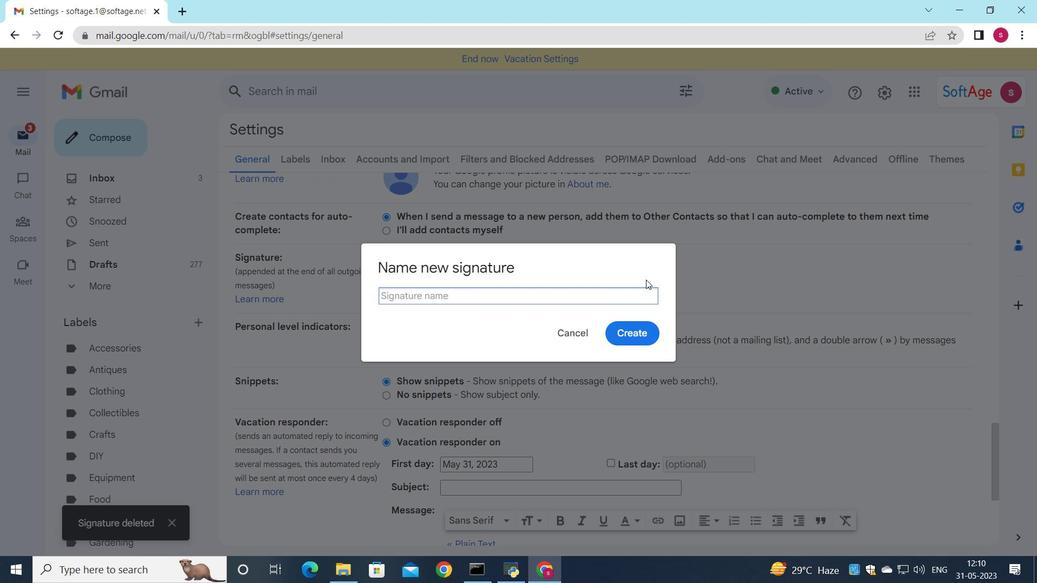
Action: Key pressed <Key.shift>Alicia<Key.space><Key.shift>Thompson
Screenshot: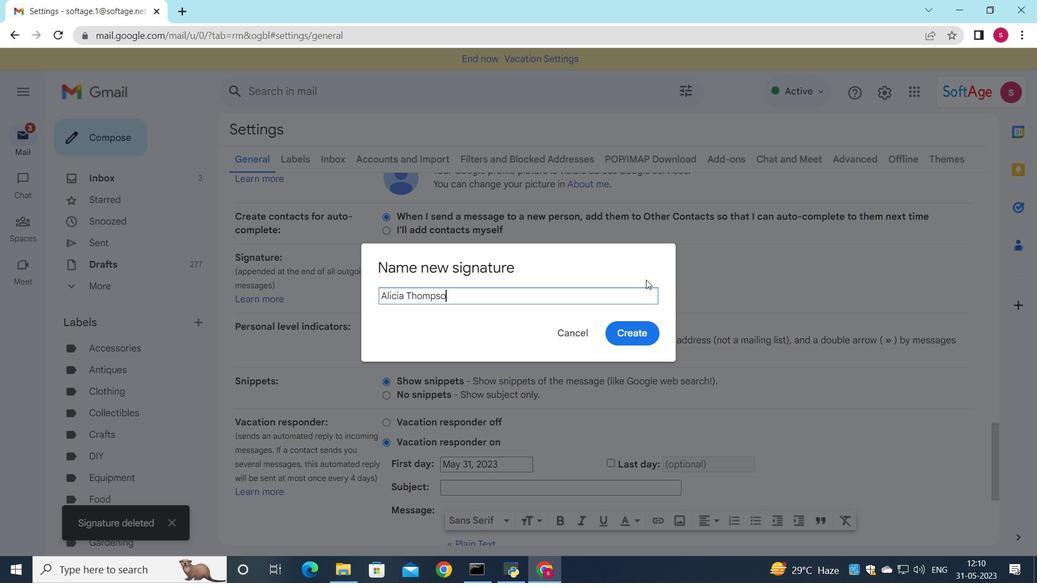 
Action: Mouse moved to (624, 332)
Screenshot: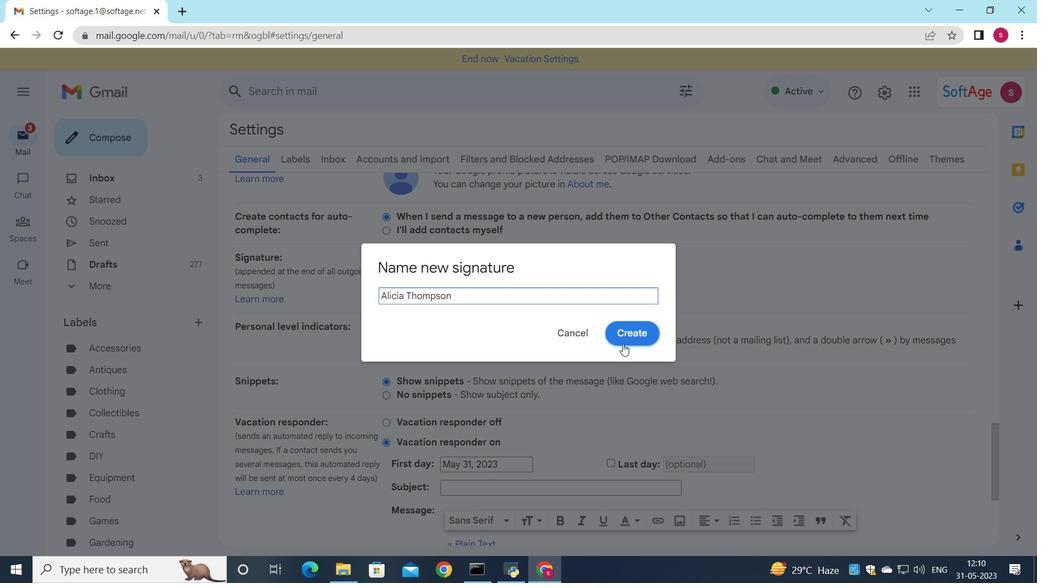 
Action: Mouse pressed left at (624, 332)
Screenshot: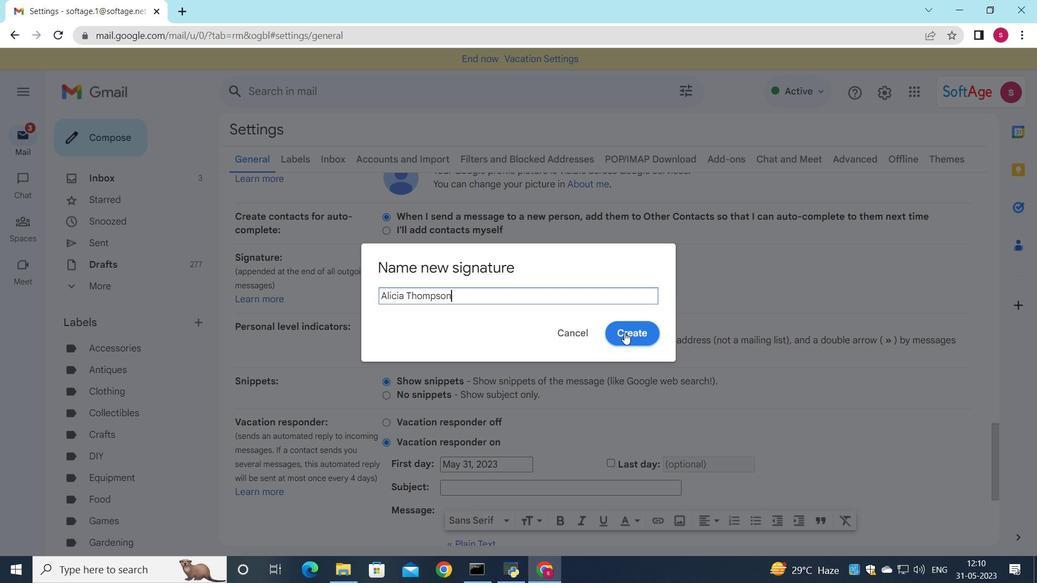 
Action: Mouse moved to (634, 299)
Screenshot: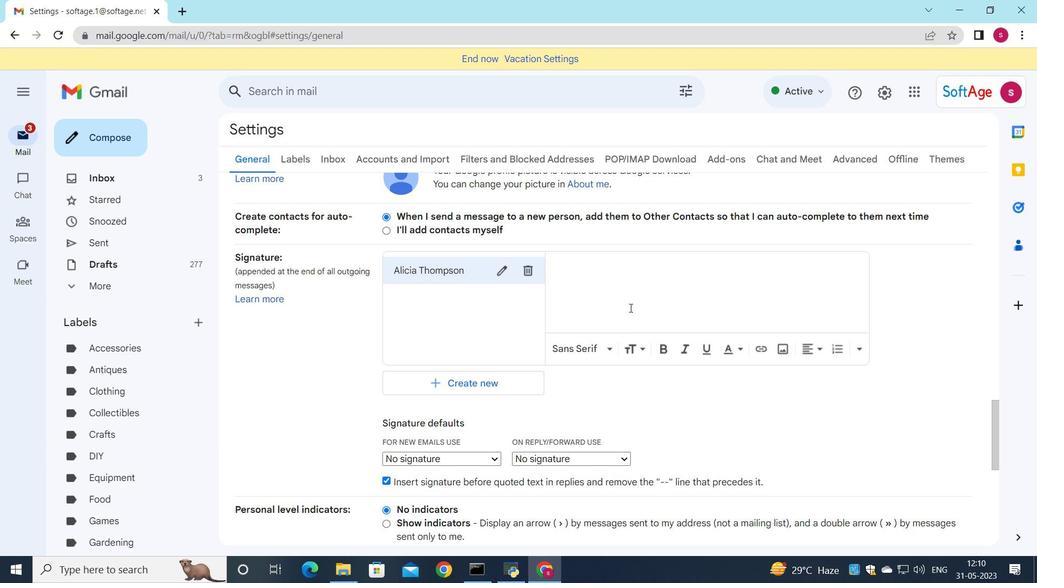 
Action: Mouse pressed left at (634, 299)
Screenshot: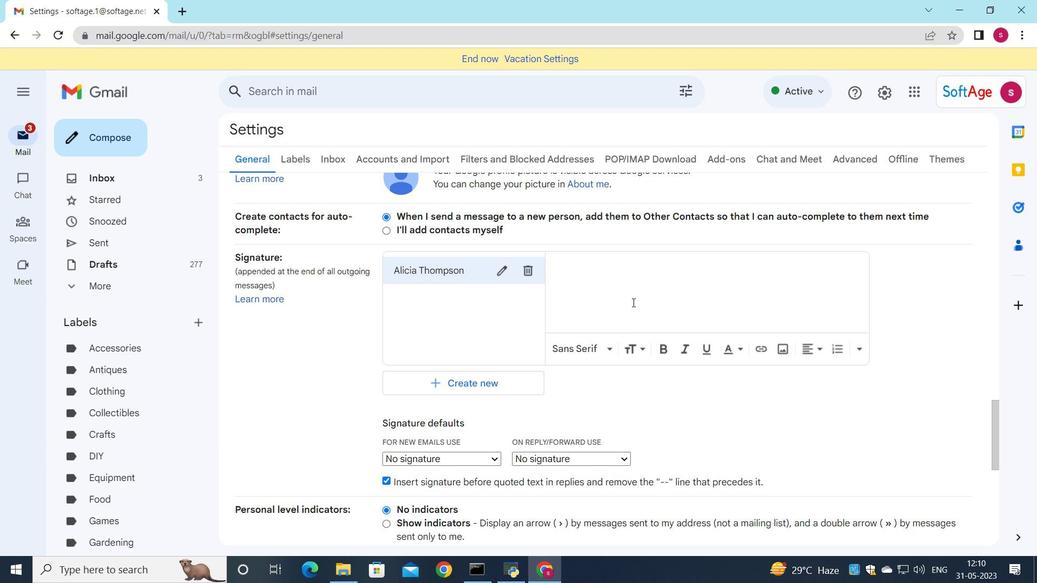 
Action: Key pressed <Key.shift>Alicia<Key.space><Key.shift>Tho,<Key.backspace>mpson
Screenshot: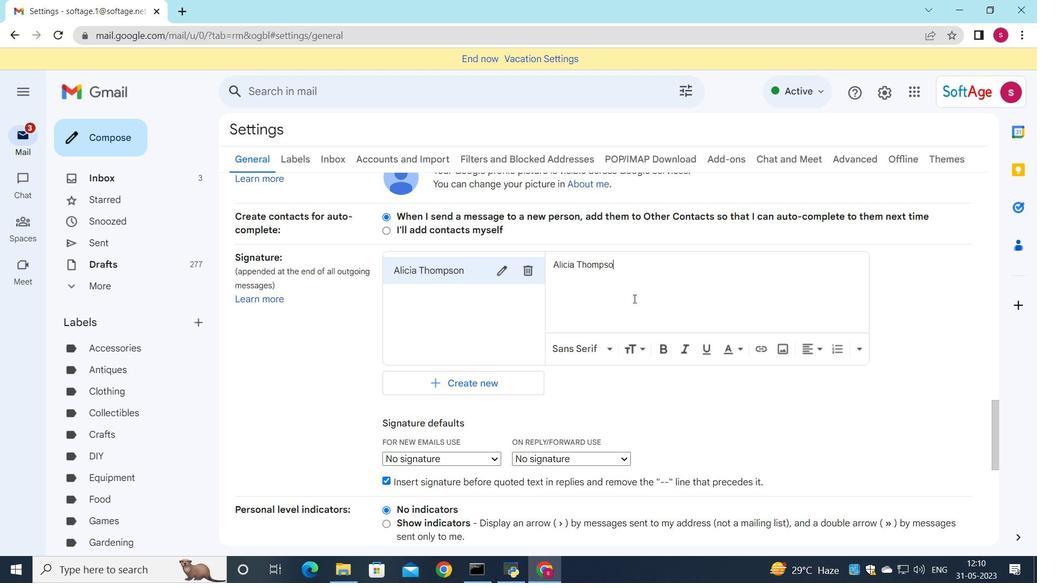
Action: Mouse moved to (433, 390)
Screenshot: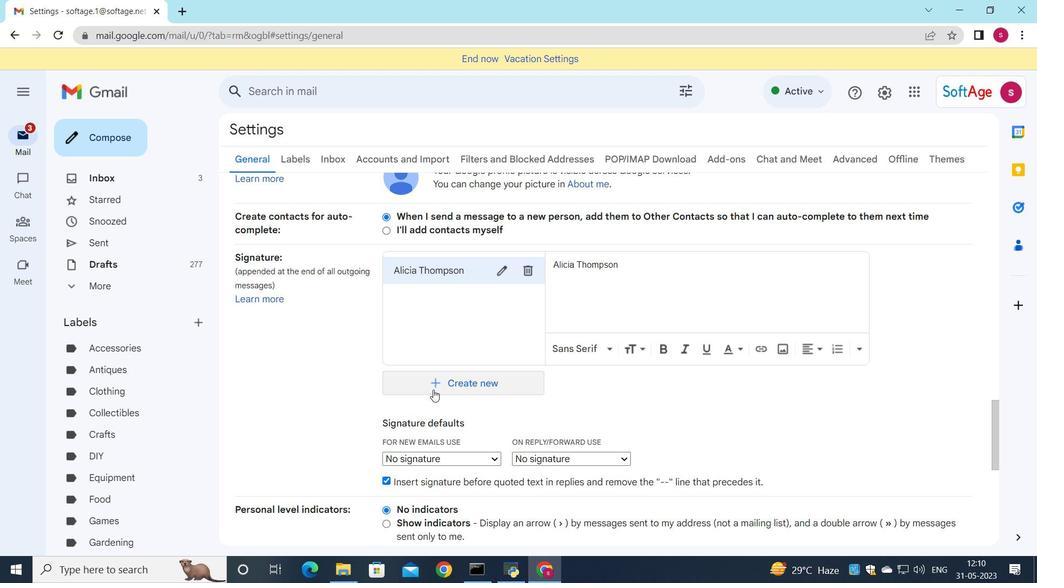 
Action: Mouse scrolled (433, 389) with delta (0, 0)
Screenshot: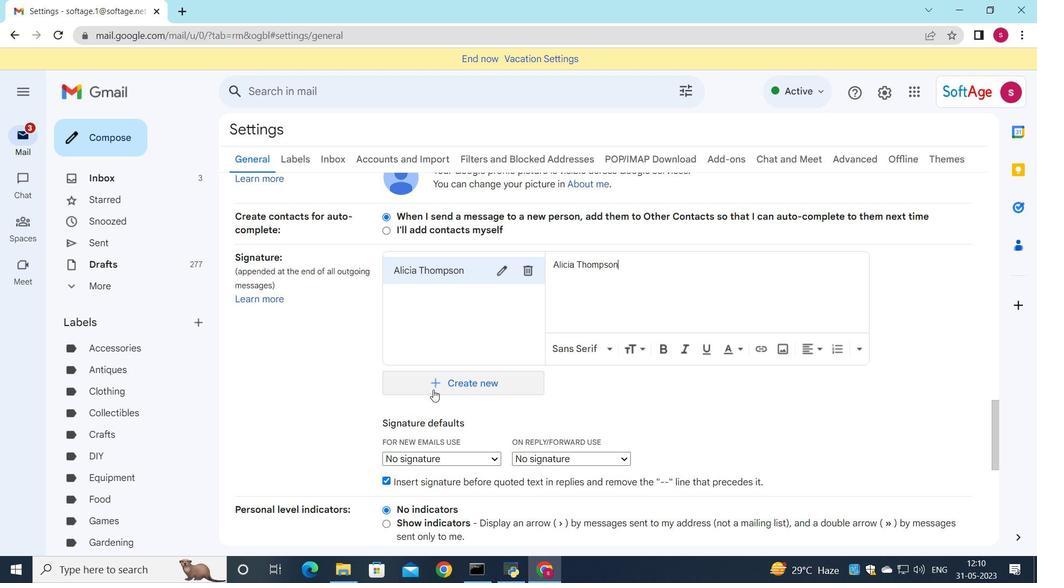 
Action: Mouse moved to (433, 390)
Screenshot: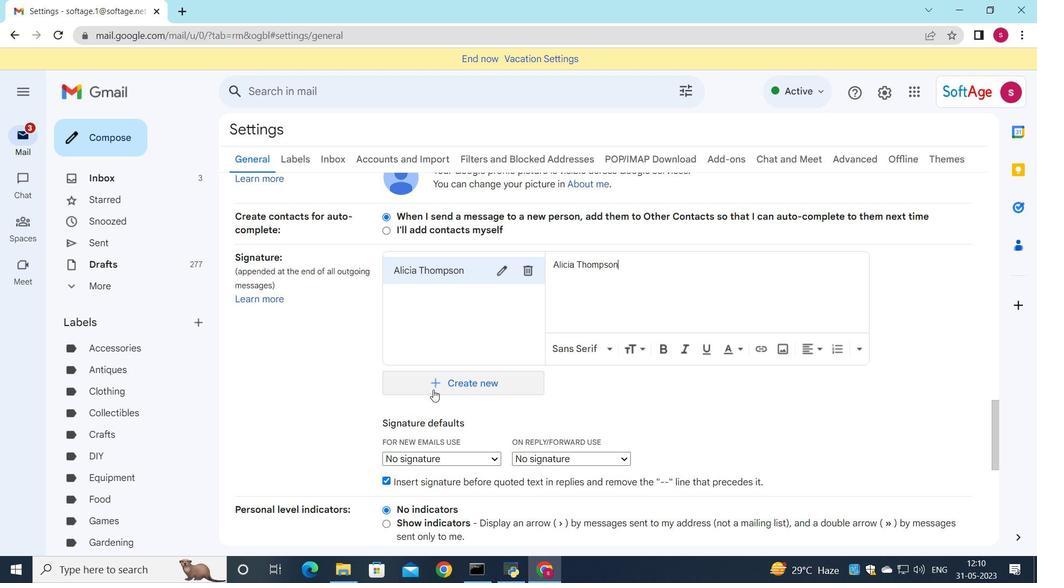 
Action: Mouse scrolled (433, 390) with delta (0, 0)
Screenshot: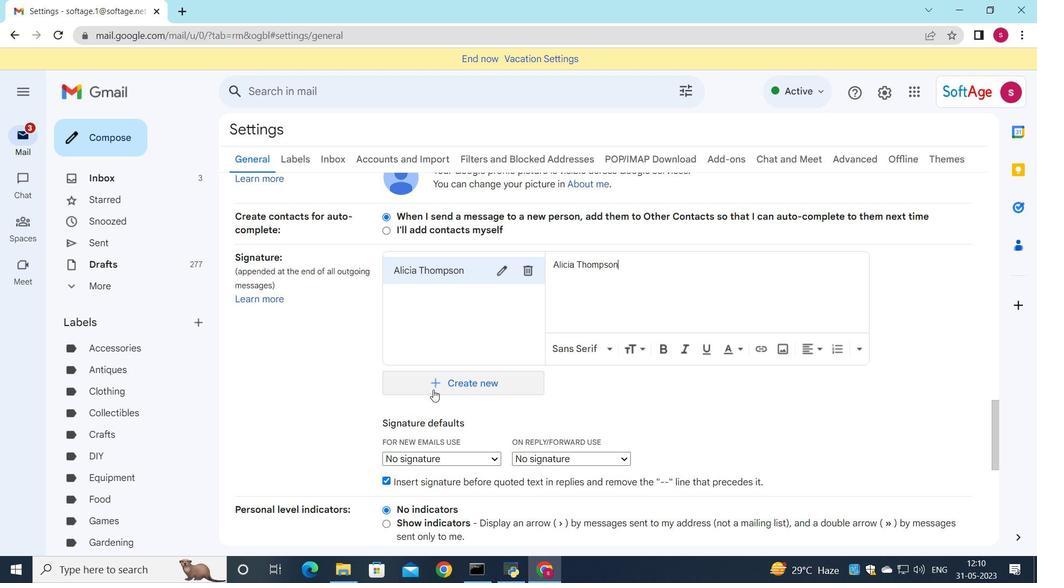 
Action: Mouse moved to (452, 325)
Screenshot: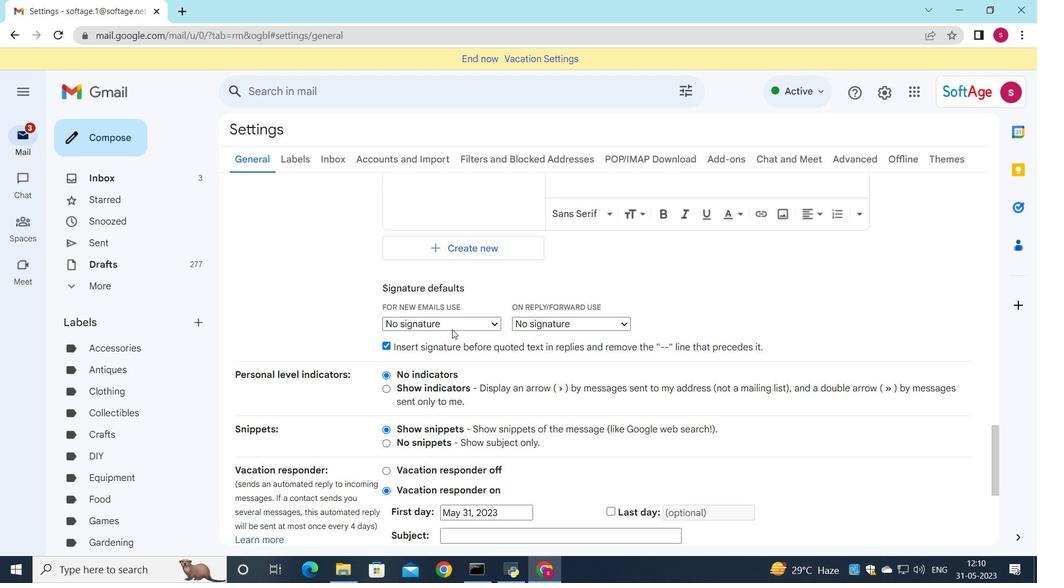 
Action: Mouse pressed left at (452, 325)
Screenshot: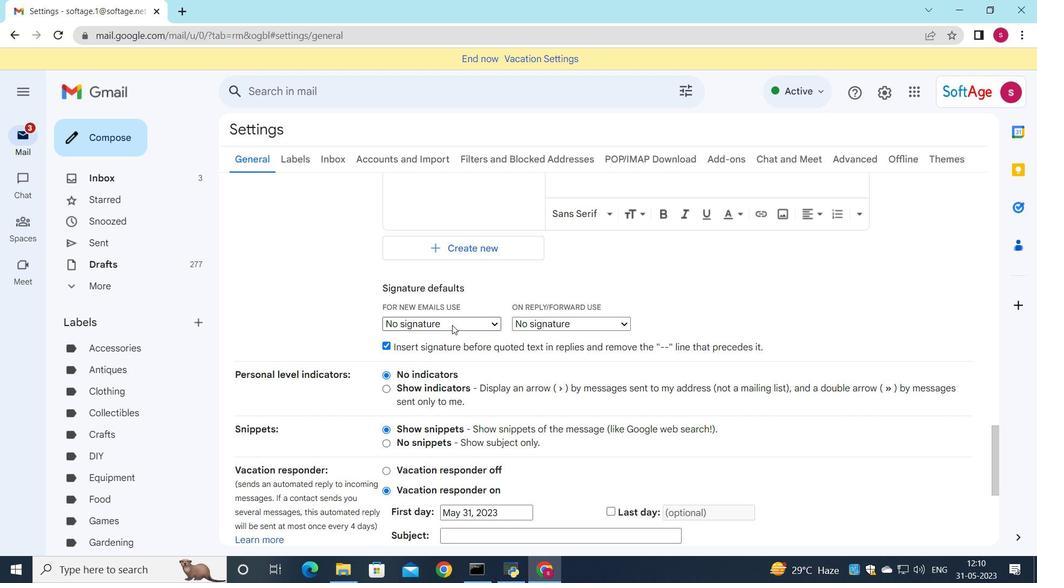 
Action: Mouse moved to (475, 356)
Screenshot: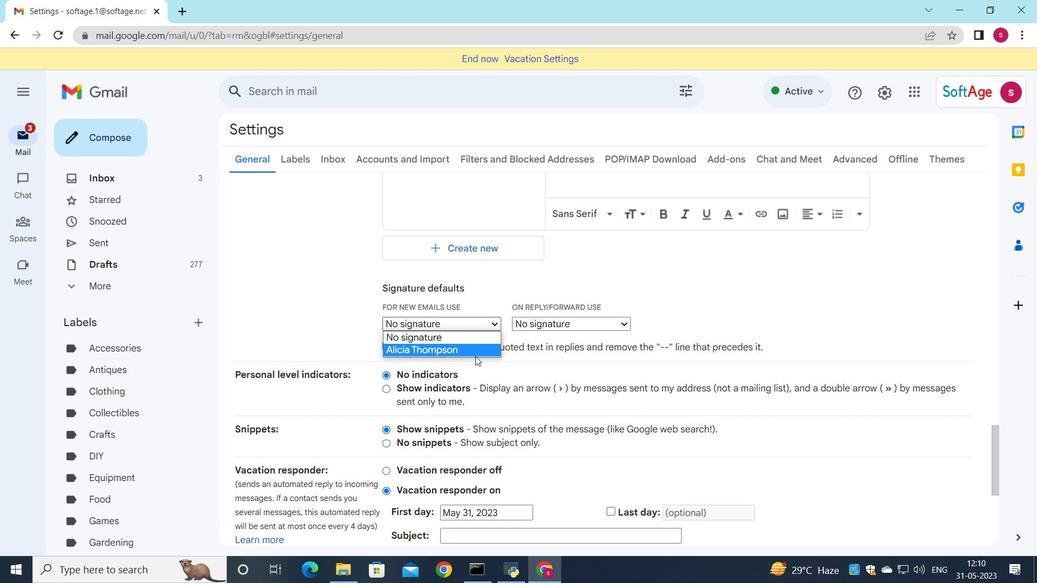 
Action: Mouse pressed left at (475, 356)
Screenshot: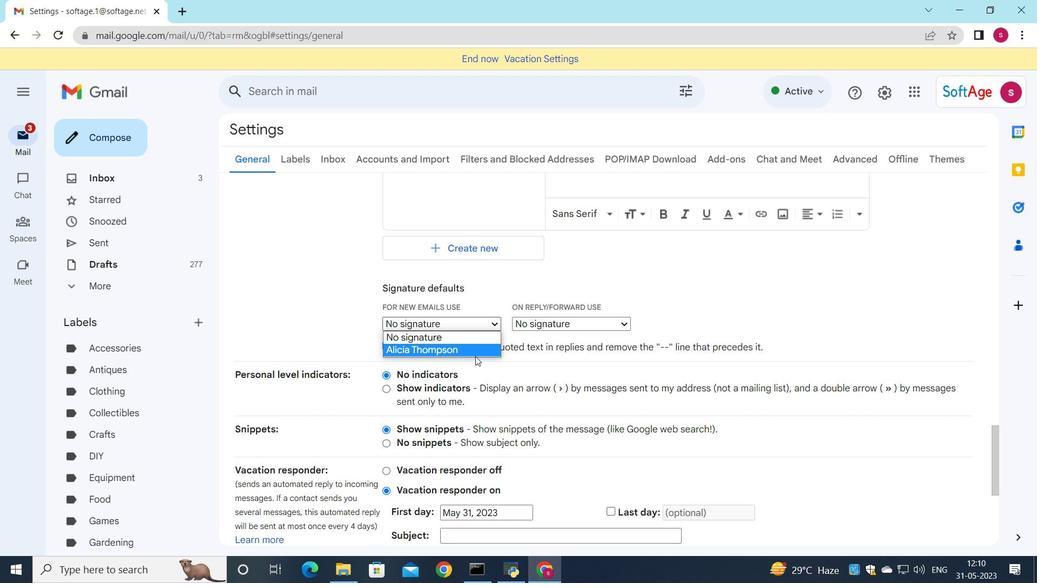 
Action: Mouse moved to (532, 320)
Screenshot: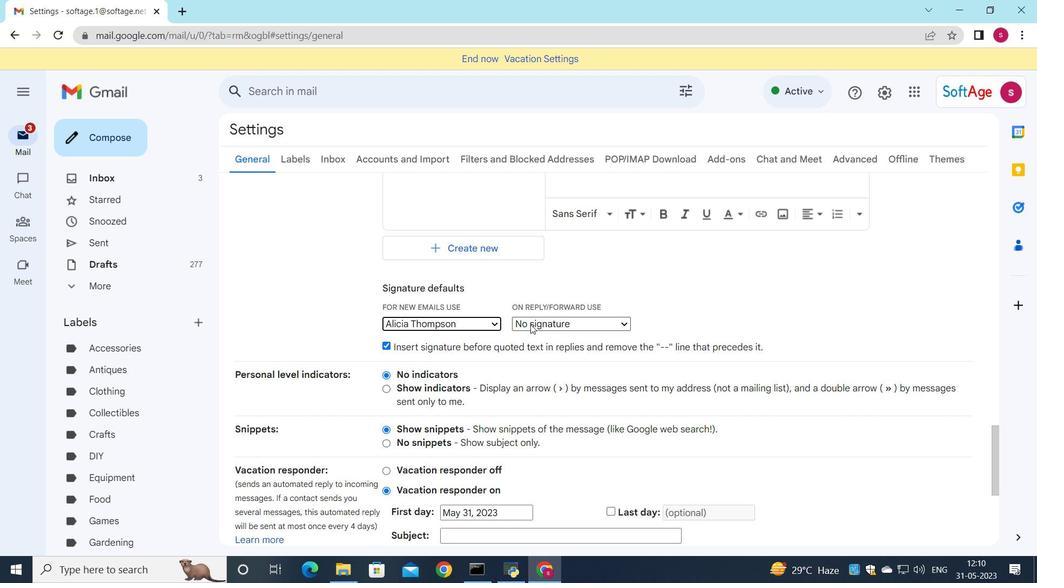 
Action: Mouse pressed left at (532, 320)
Screenshot: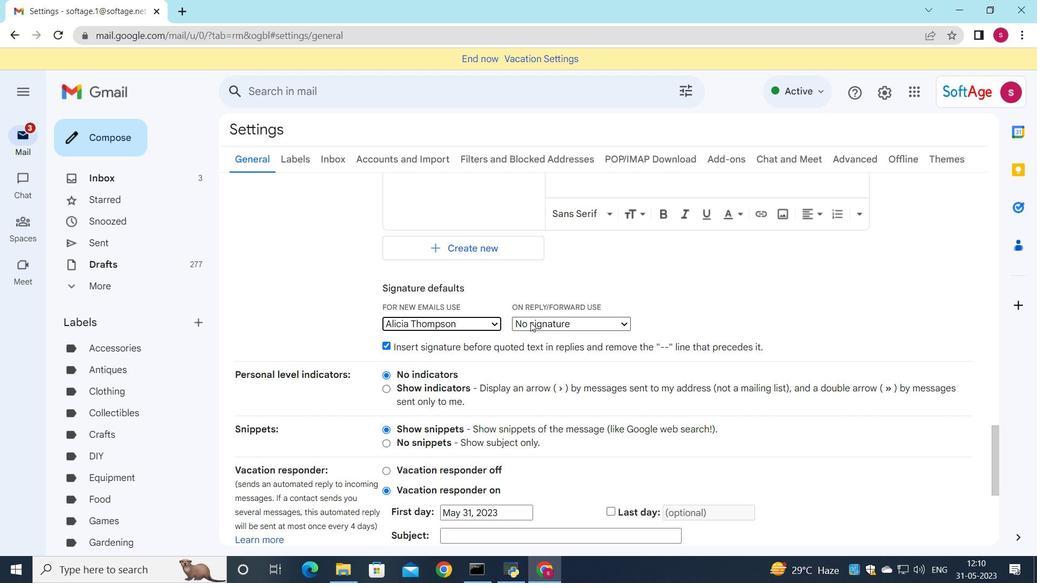 
Action: Mouse moved to (530, 342)
Screenshot: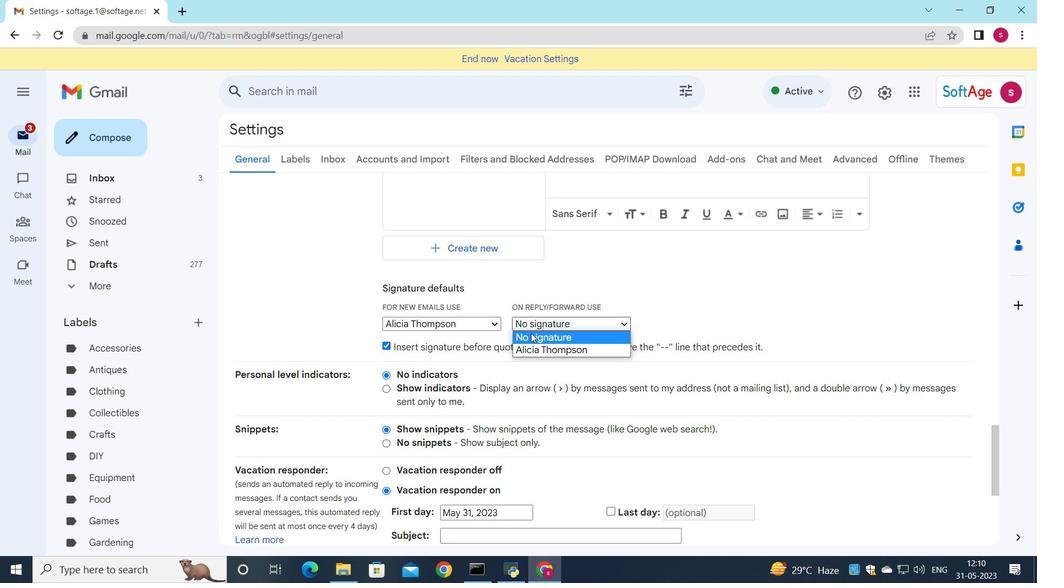 
Action: Mouse pressed left at (530, 342)
Screenshot: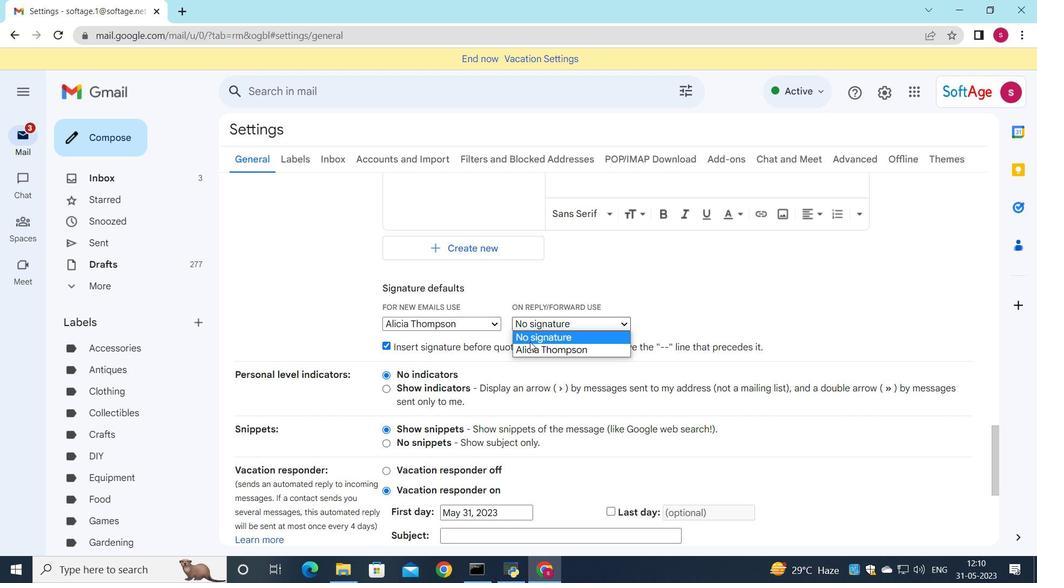 
Action: Mouse moved to (536, 327)
Screenshot: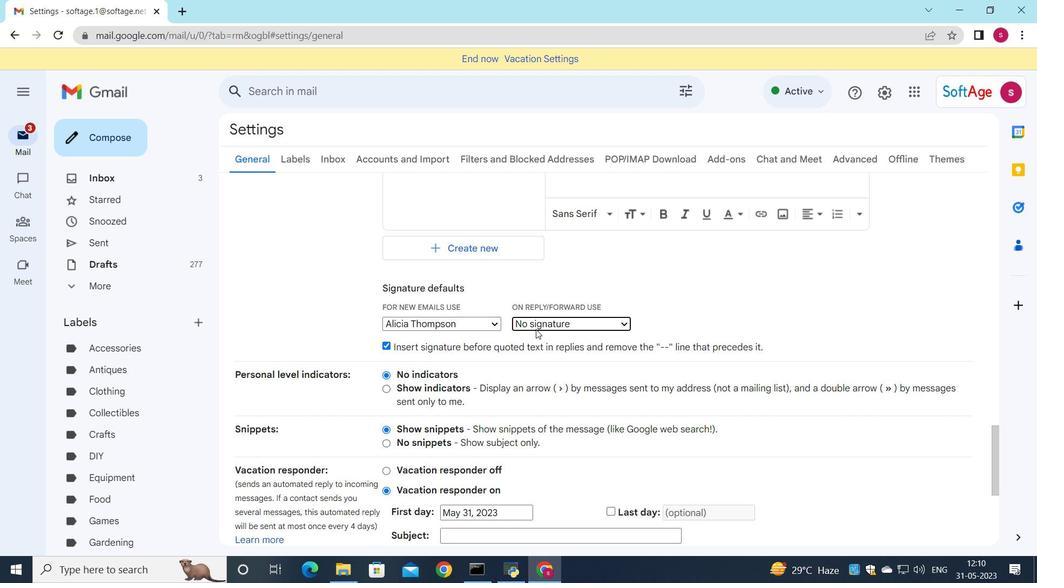 
Action: Mouse pressed left at (536, 327)
Screenshot: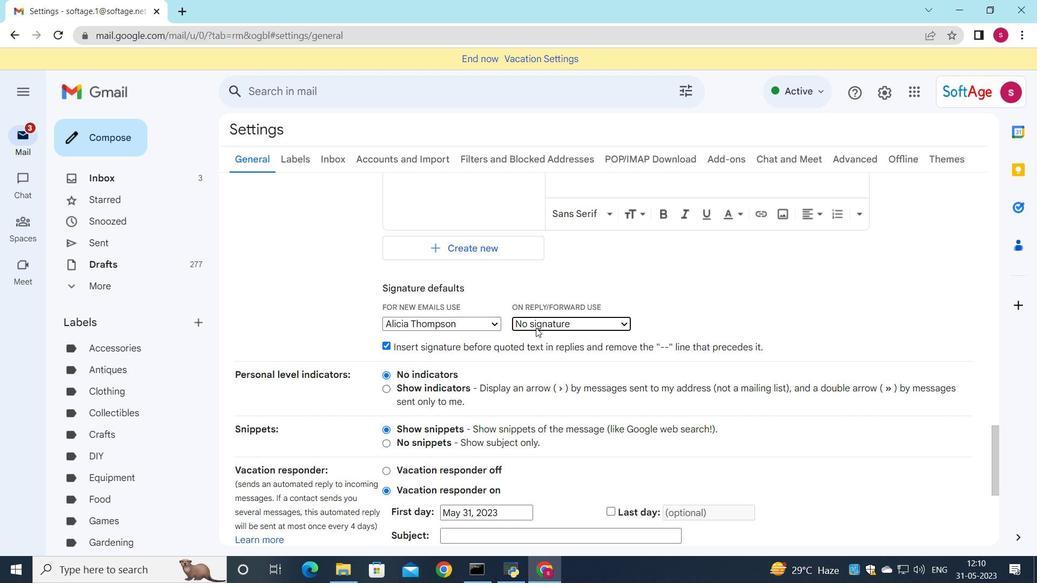 
Action: Mouse moved to (539, 353)
Screenshot: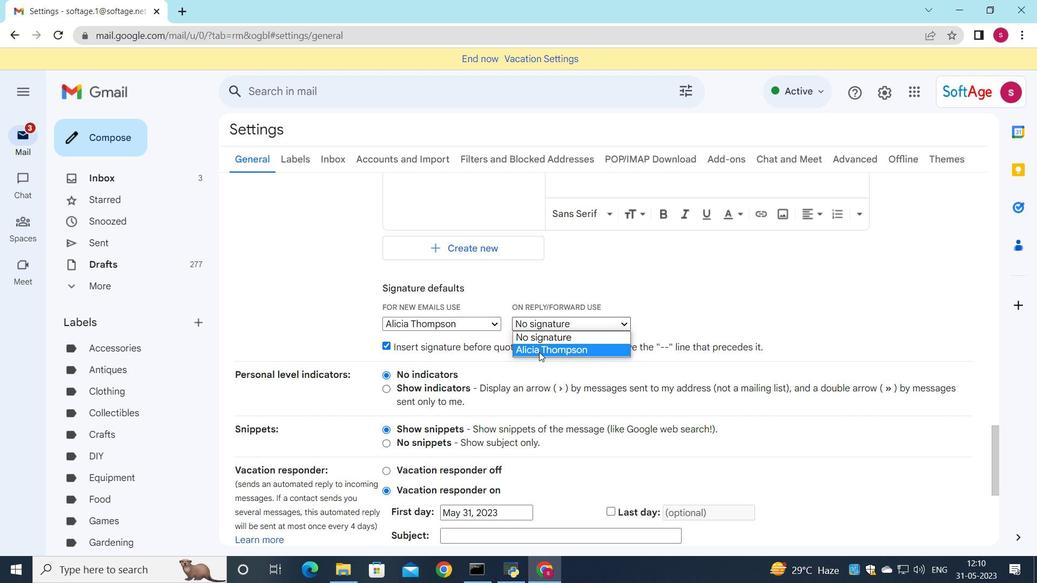 
Action: Mouse pressed left at (539, 353)
Screenshot: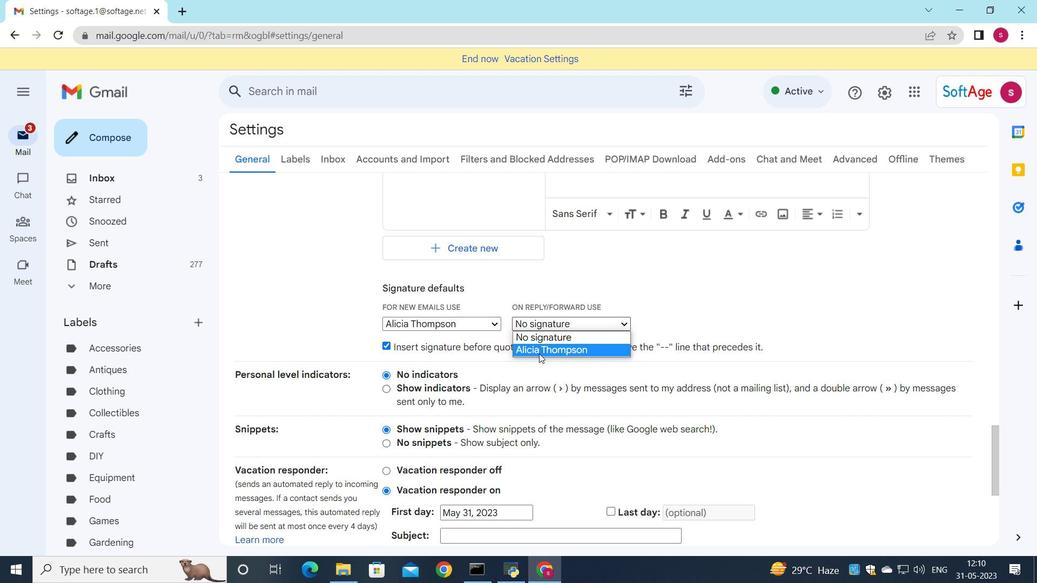
Action: Mouse moved to (538, 339)
Screenshot: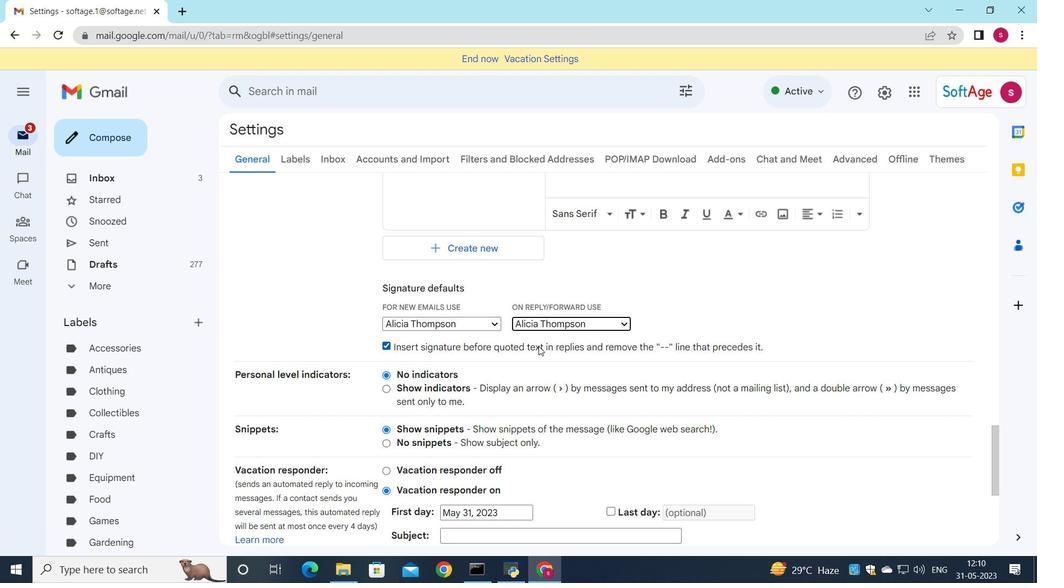 
Action: Mouse scrolled (538, 338) with delta (0, 0)
Screenshot: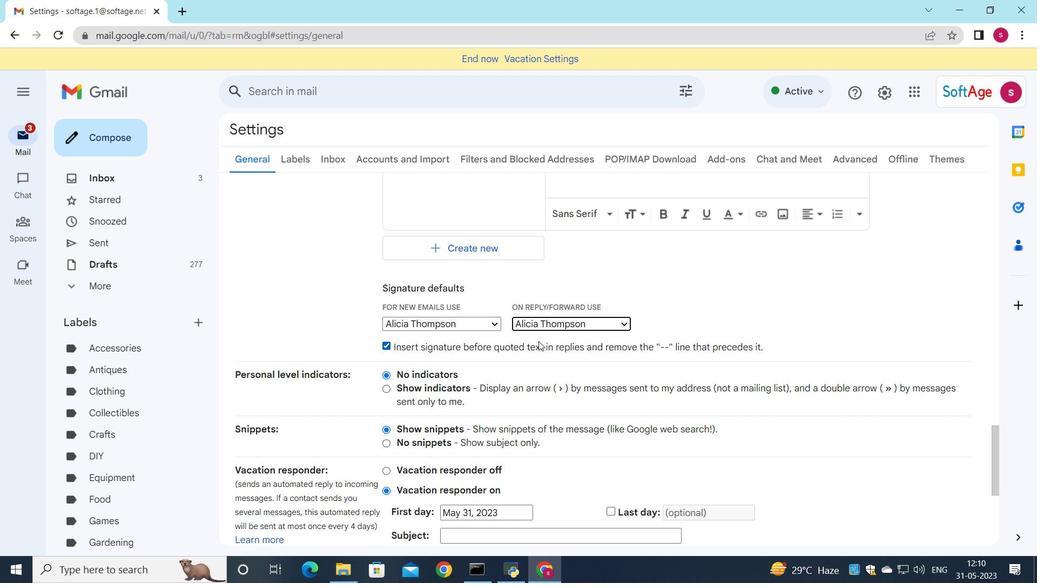 
Action: Mouse scrolled (538, 338) with delta (0, 0)
Screenshot: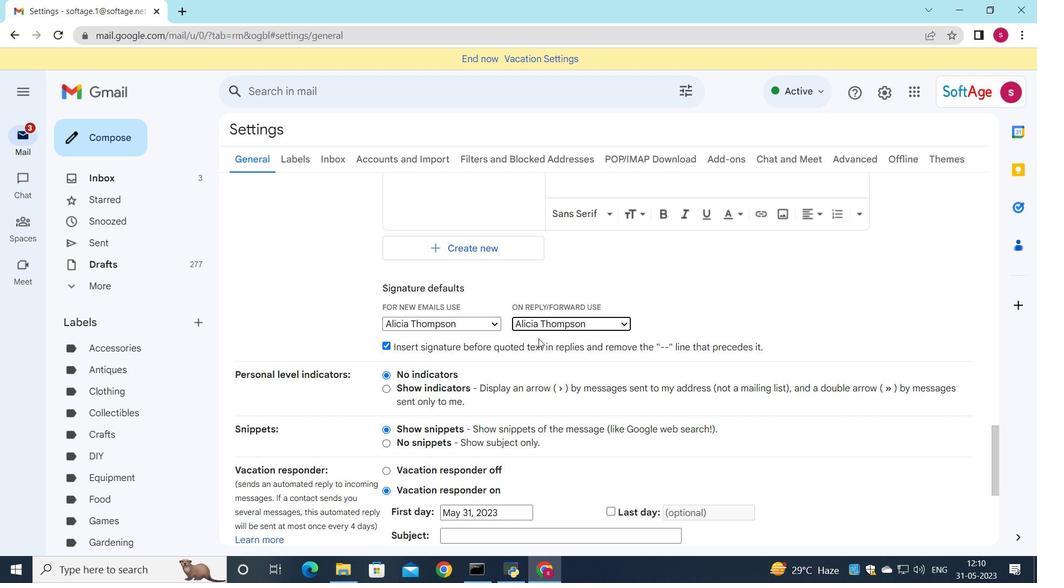 
Action: Mouse scrolled (538, 338) with delta (0, 0)
Screenshot: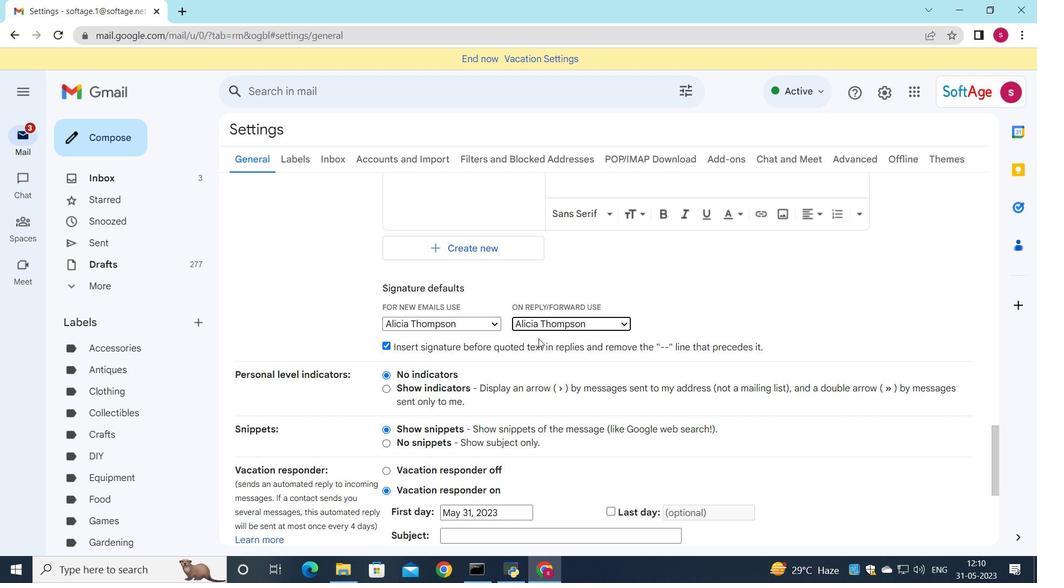 
Action: Mouse scrolled (538, 338) with delta (0, 0)
Screenshot: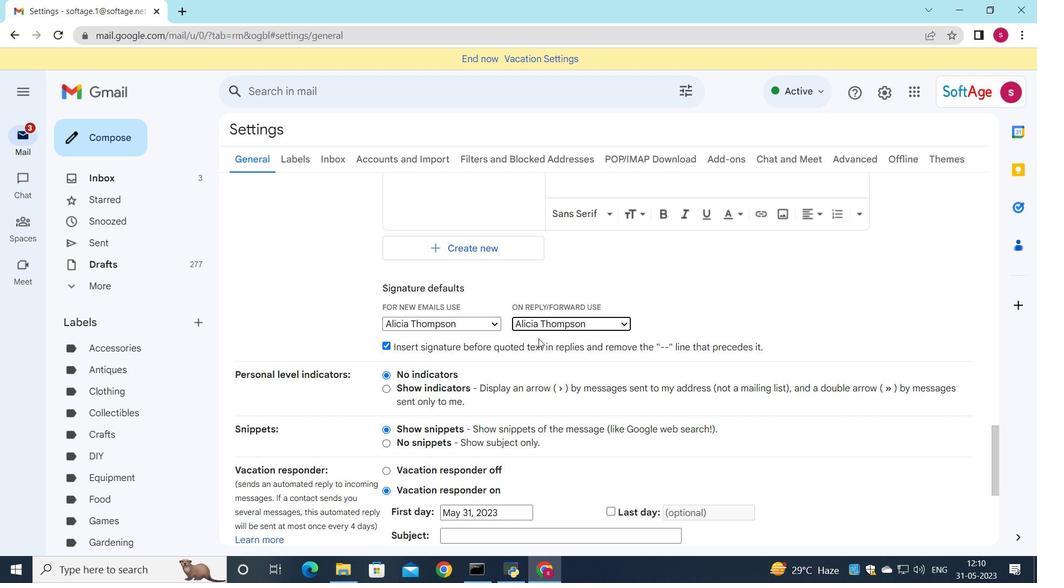 
Action: Mouse scrolled (538, 338) with delta (0, 0)
Screenshot: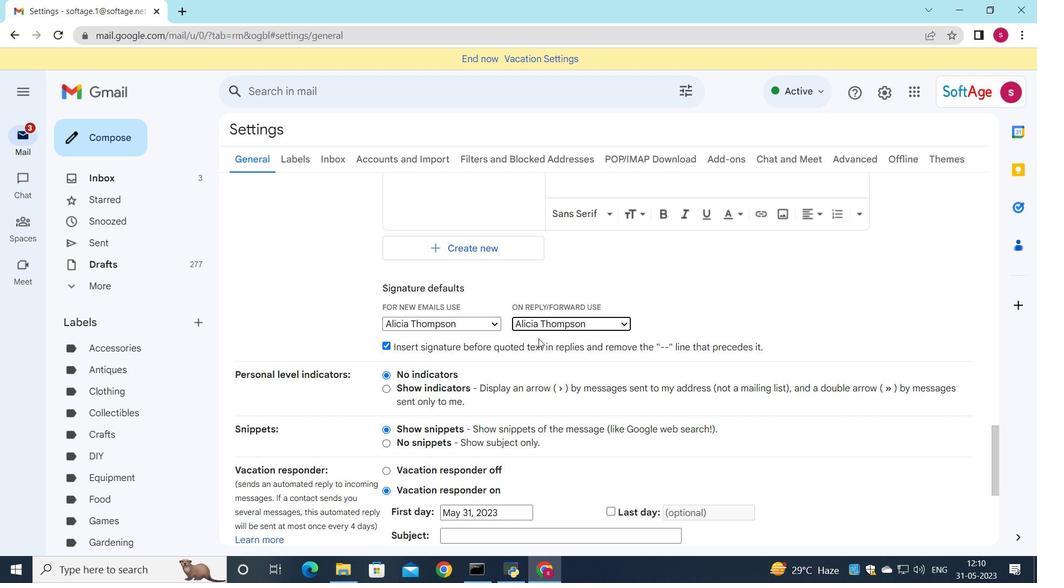 
Action: Mouse scrolled (538, 338) with delta (0, 0)
Screenshot: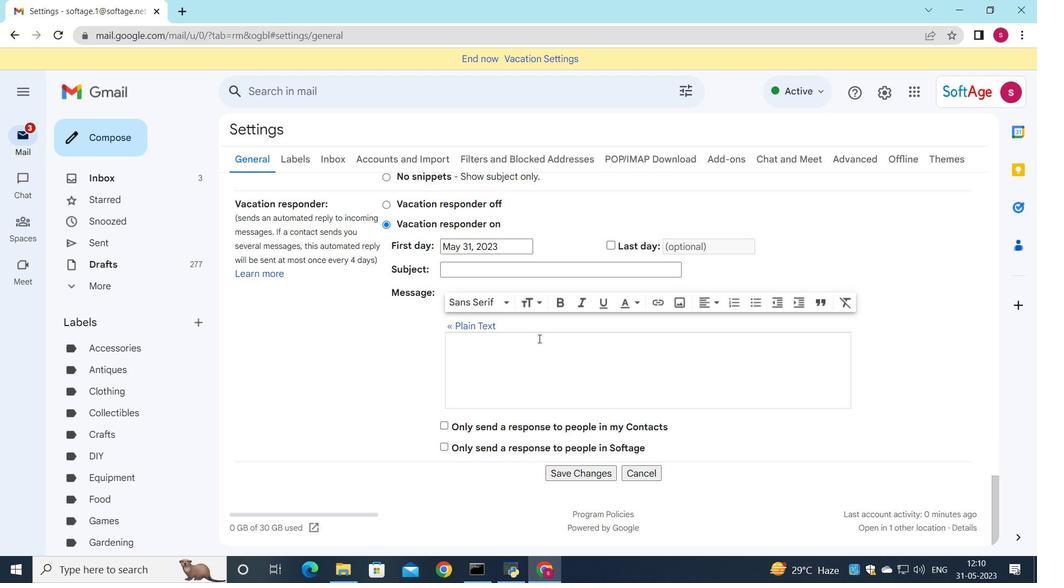 
Action: Mouse scrolled (538, 338) with delta (0, 0)
Screenshot: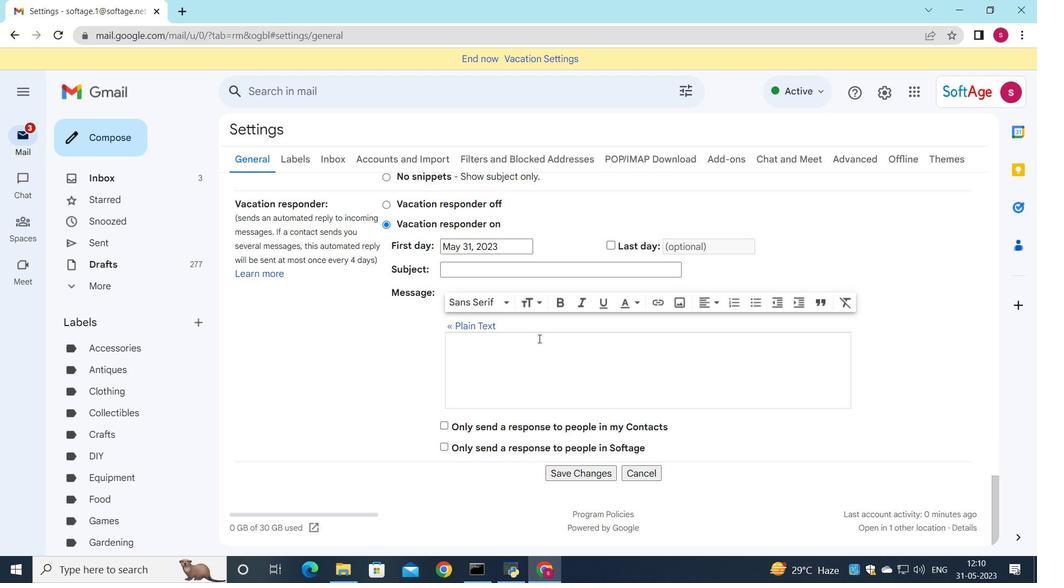 
Action: Mouse scrolled (538, 338) with delta (0, 0)
Screenshot: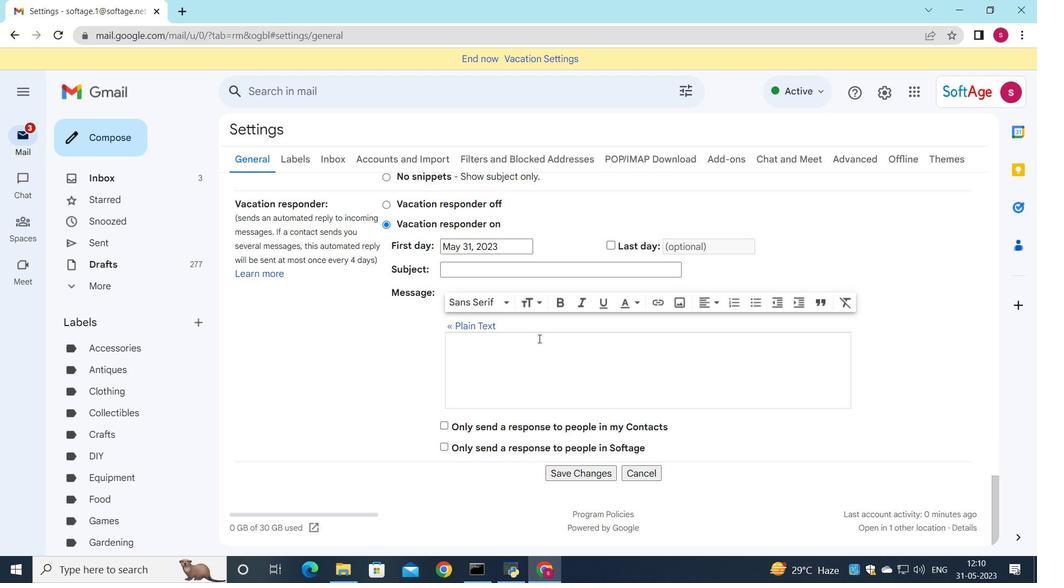 
Action: Mouse moved to (571, 471)
Screenshot: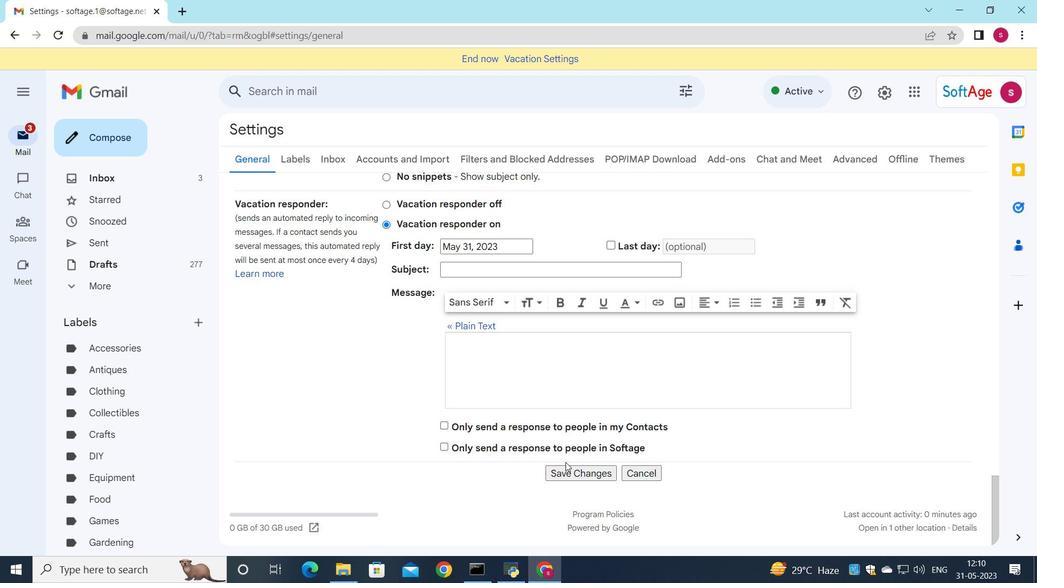 
Action: Mouse pressed left at (571, 471)
Screenshot: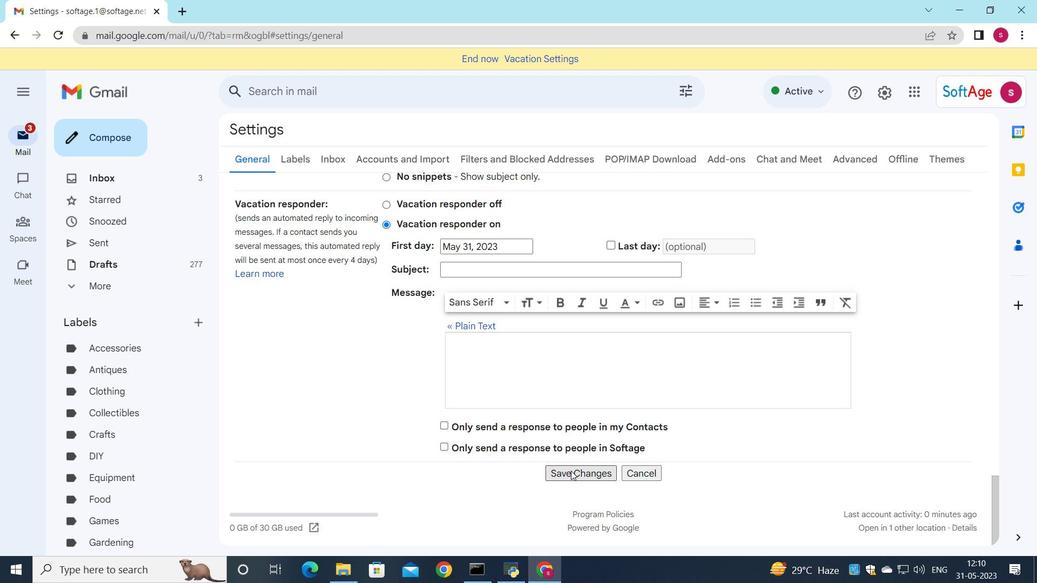 
Action: Mouse moved to (118, 141)
Screenshot: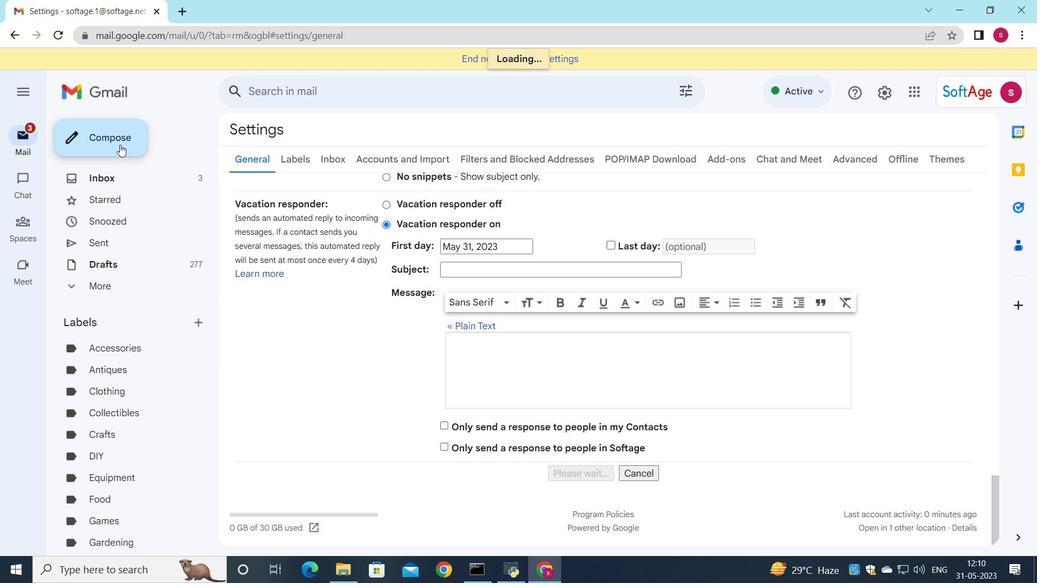 
Action: Mouse pressed left at (118, 141)
Screenshot: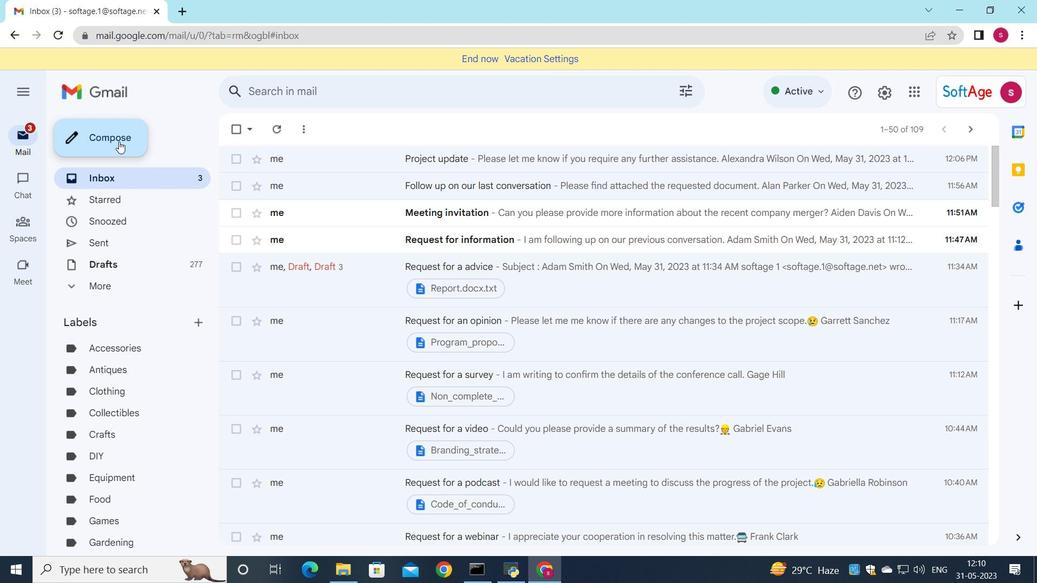 
Action: Mouse moved to (722, 203)
Screenshot: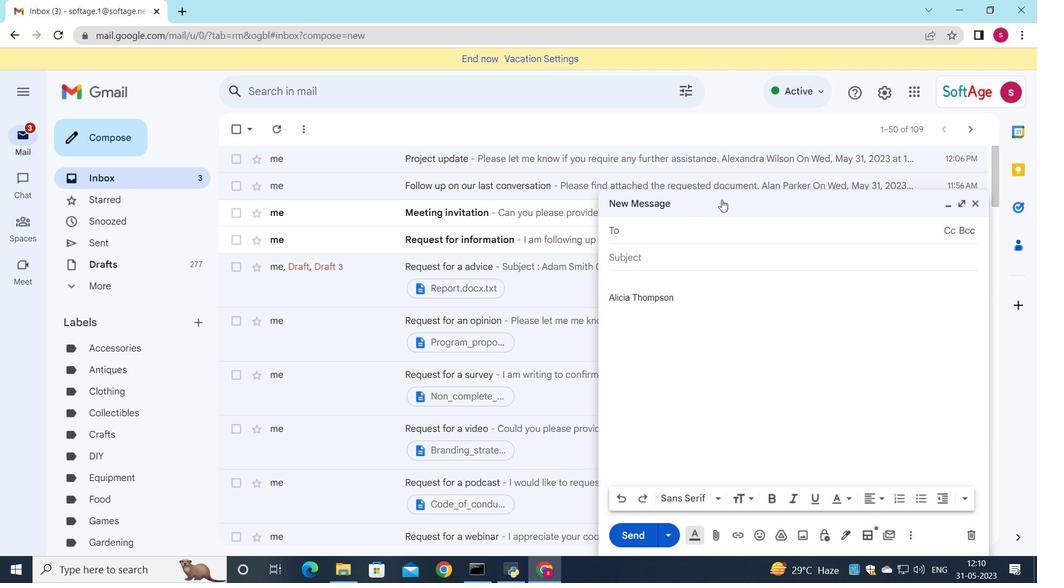 
Action: Key pressed <Key.down>
Screenshot: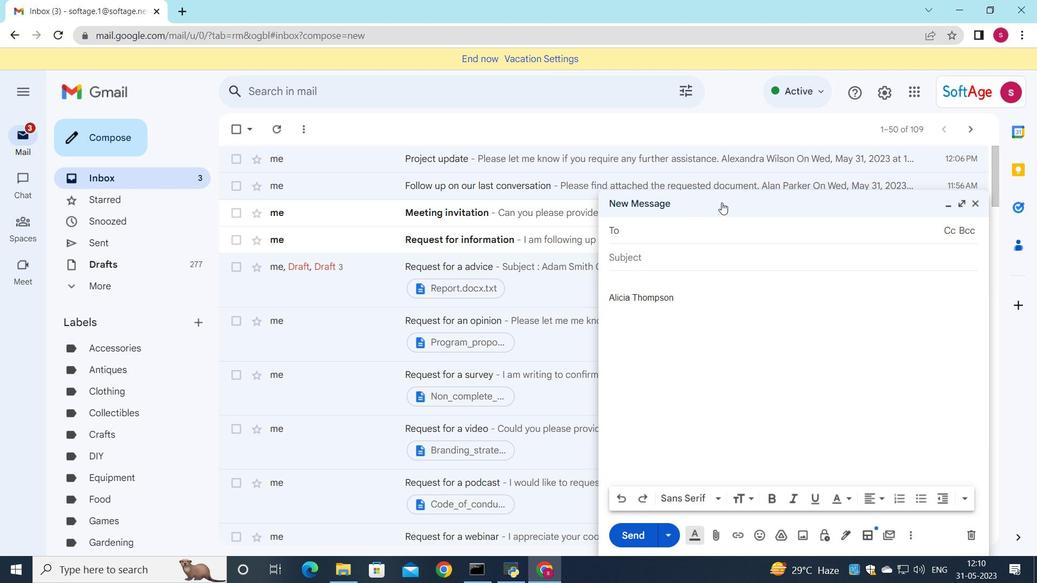
Action: Mouse moved to (977, 199)
Screenshot: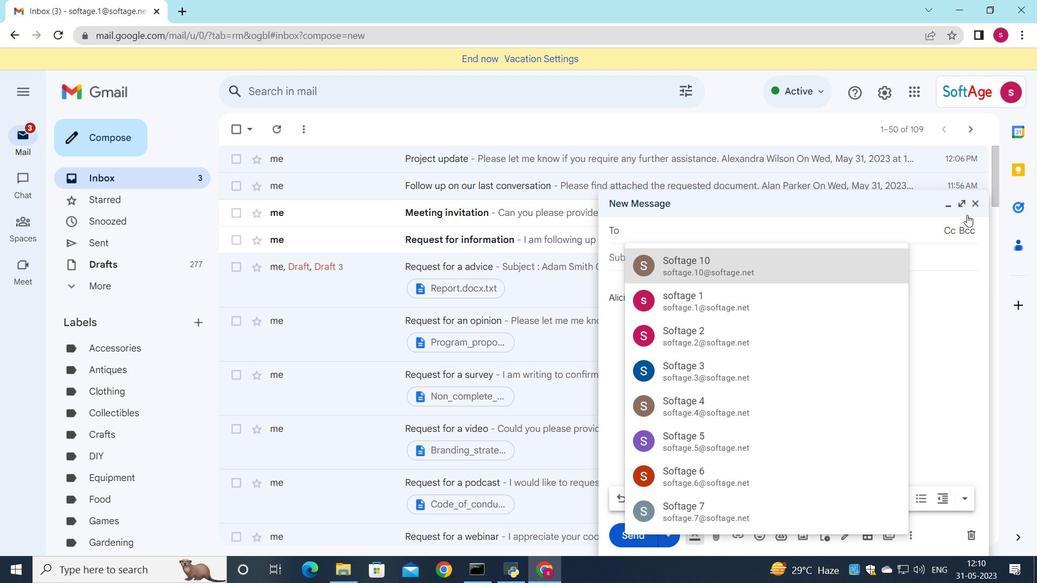 
Action: Mouse pressed left at (977, 199)
Screenshot: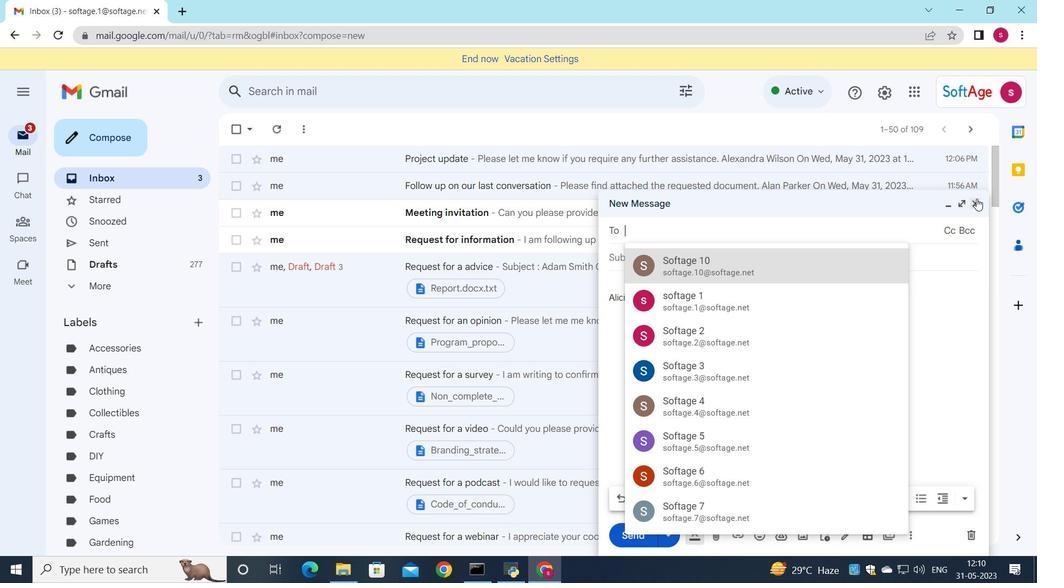 
Action: Mouse moved to (608, 325)
Screenshot: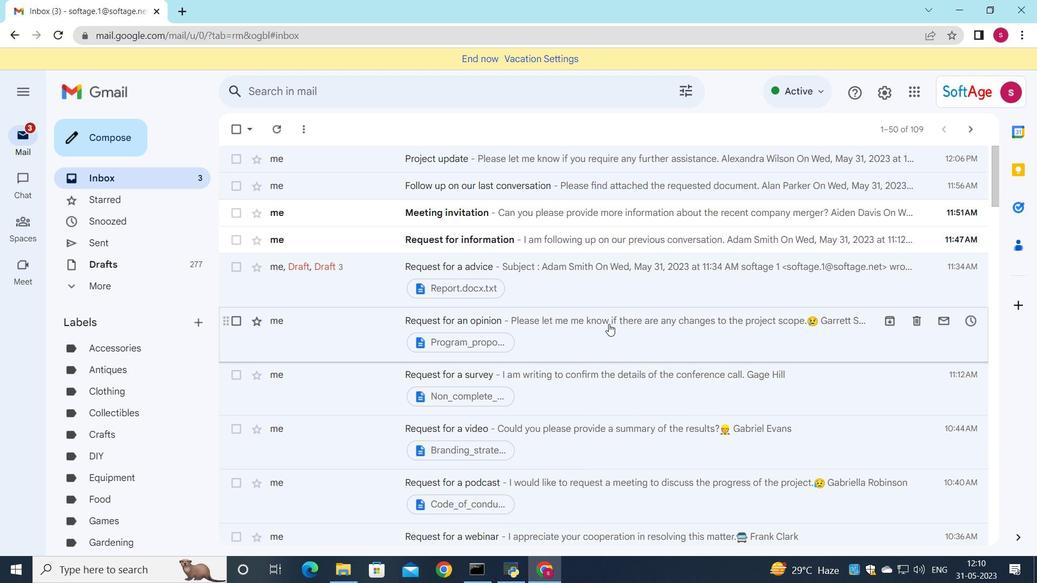 
Action: Mouse pressed left at (608, 325)
Screenshot: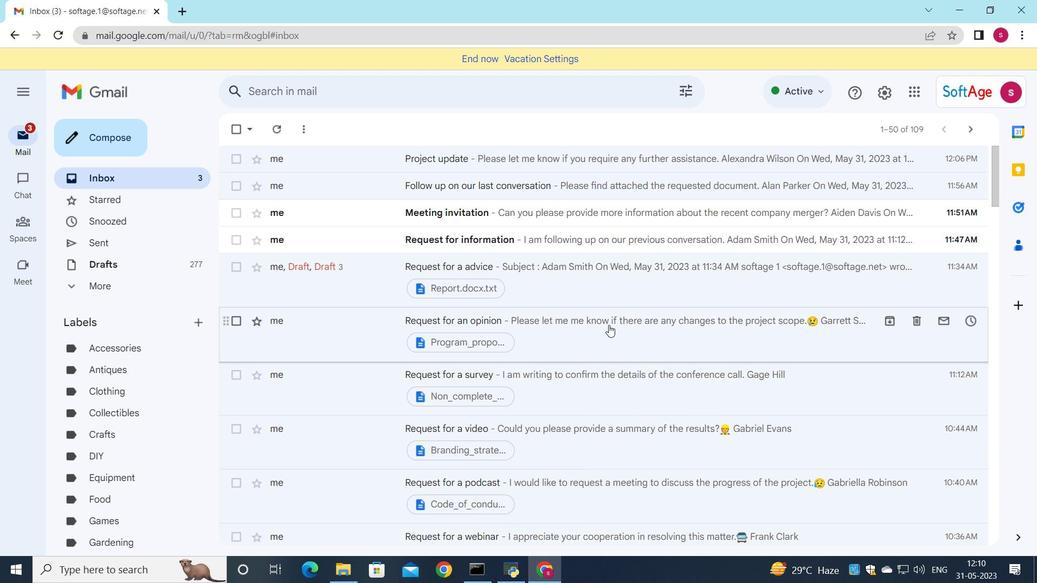 
Action: Mouse moved to (298, 436)
Screenshot: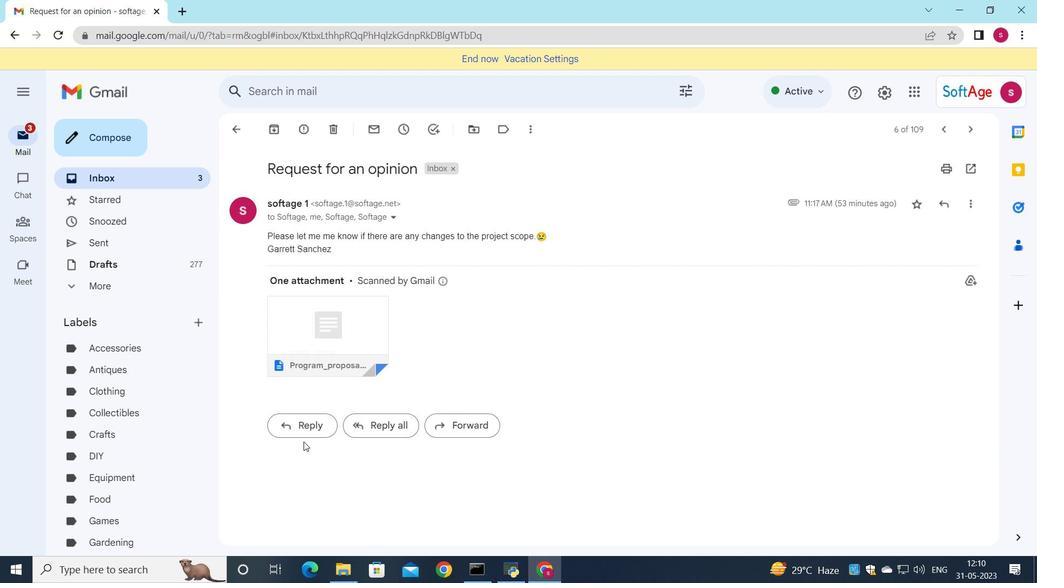 
Action: Mouse pressed left at (298, 436)
Screenshot: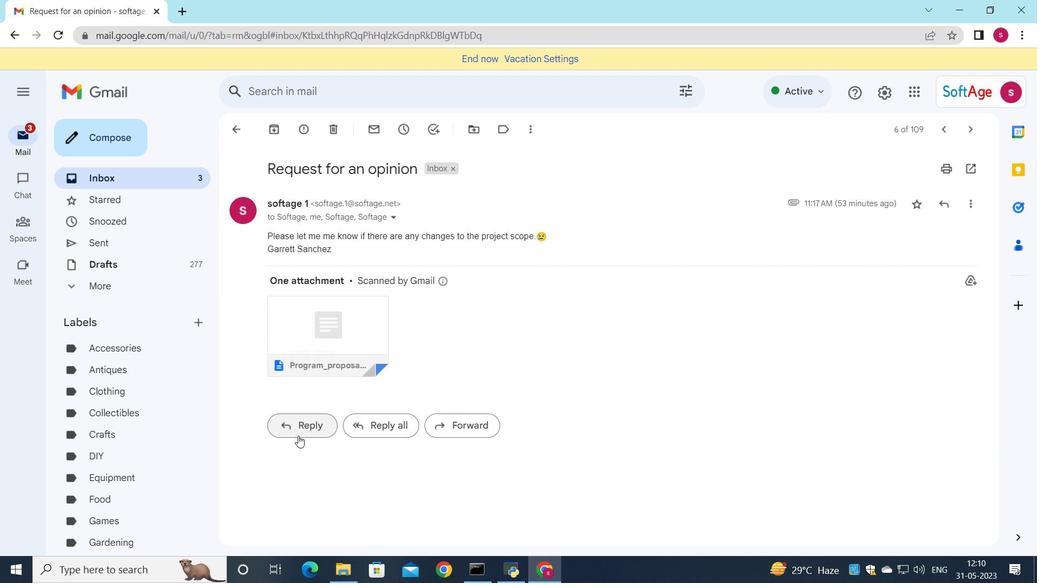 
Action: Mouse moved to (291, 371)
Screenshot: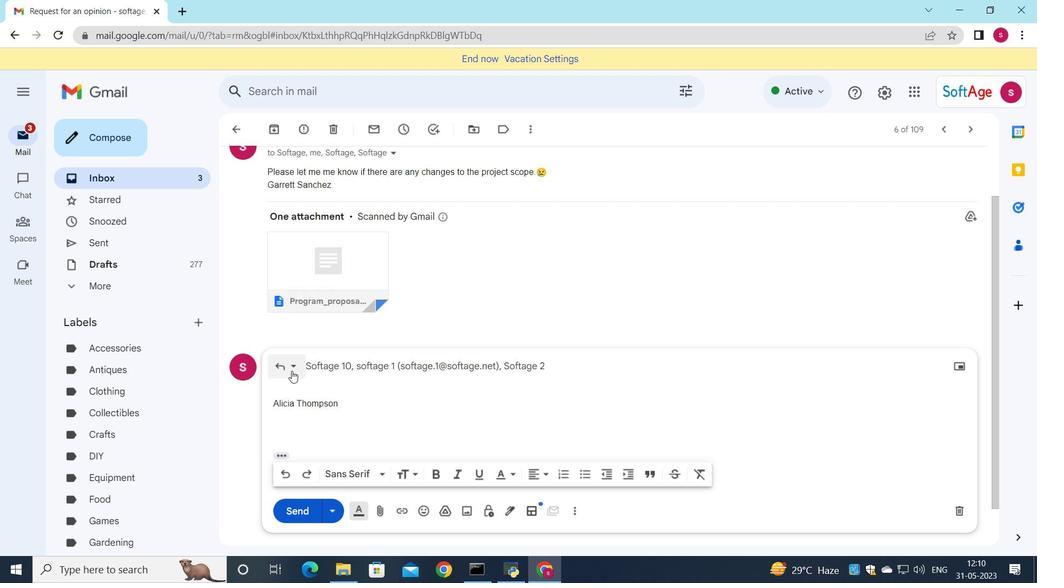 
Action: Mouse pressed left at (291, 371)
Screenshot: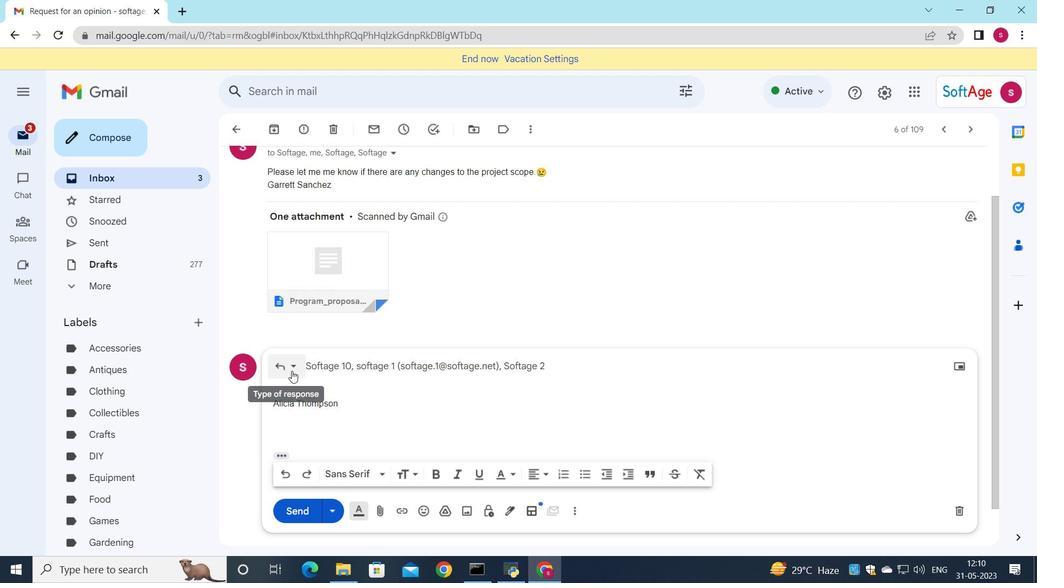 
Action: Mouse moved to (323, 460)
Screenshot: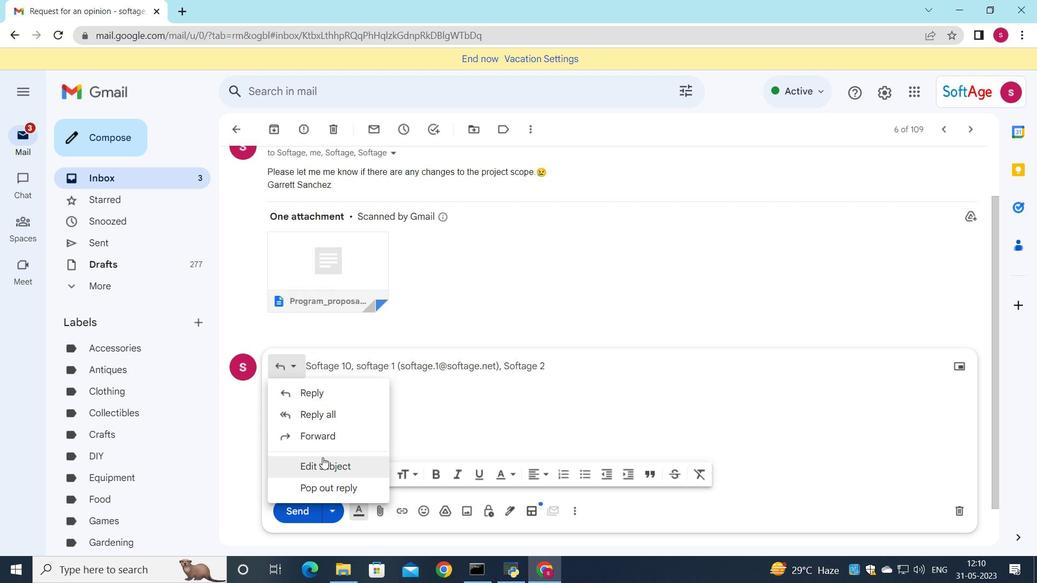 
Action: Mouse pressed left at (323, 460)
Screenshot: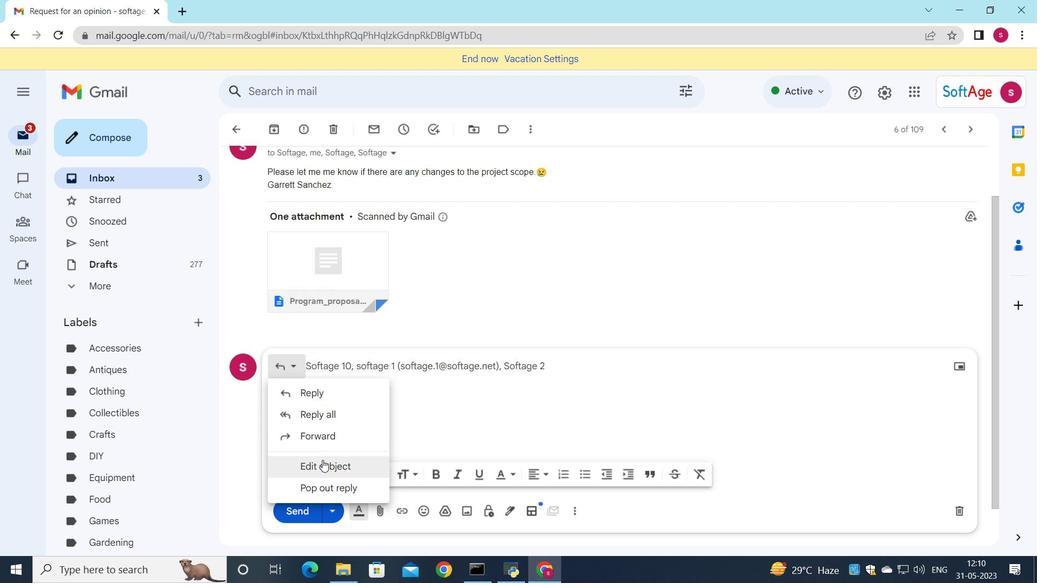 
Action: Mouse moved to (598, 333)
Screenshot: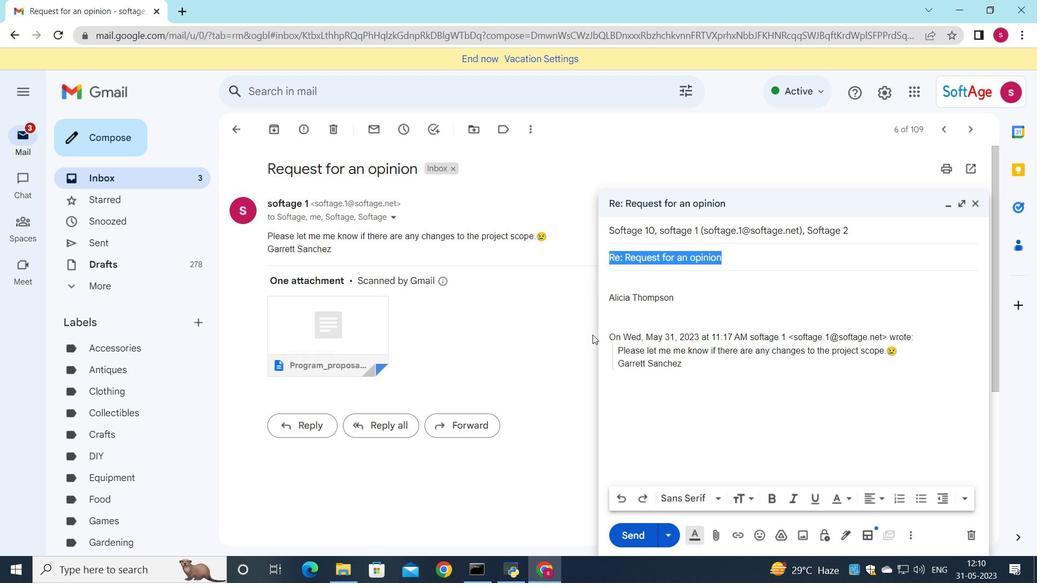 
Action: Key pressed <Key.shift>urgent<Key.space>matter
Screenshot: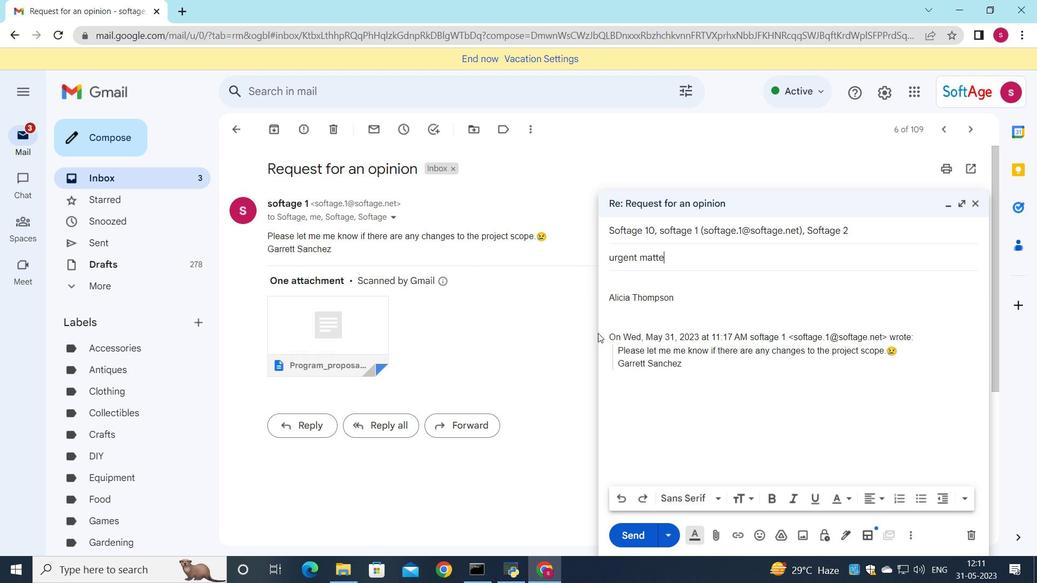 
Action: Mouse moved to (635, 278)
Screenshot: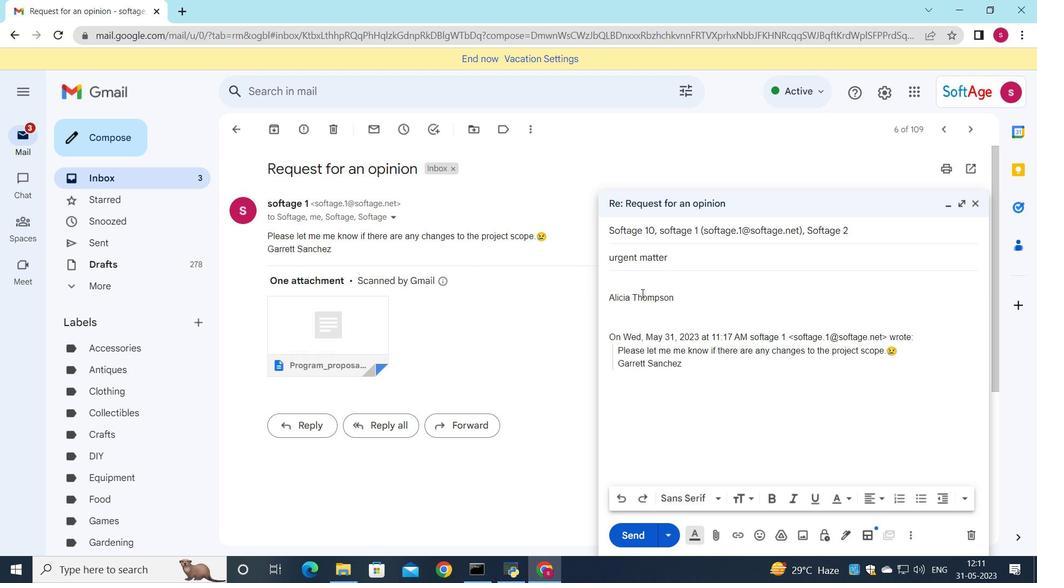 
Action: Mouse pressed left at (635, 278)
Screenshot: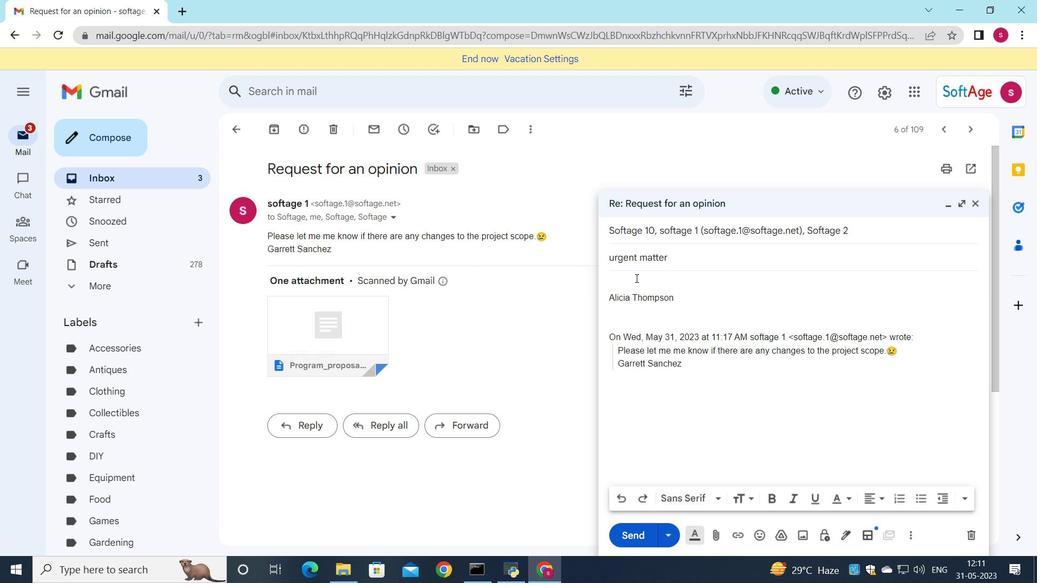 
Action: Key pressed <Key.shift>Can<Key.space>you<Key.space>provide<Key.space>an<Key.space>update<Key.space>on<Key.space>the<Key.space>status<Key.space>of<Key.space>the<Key.space>employee<Key.space>trainu<Key.backspace>ing<Key.space>program<Key.shift_r>?
Screenshot: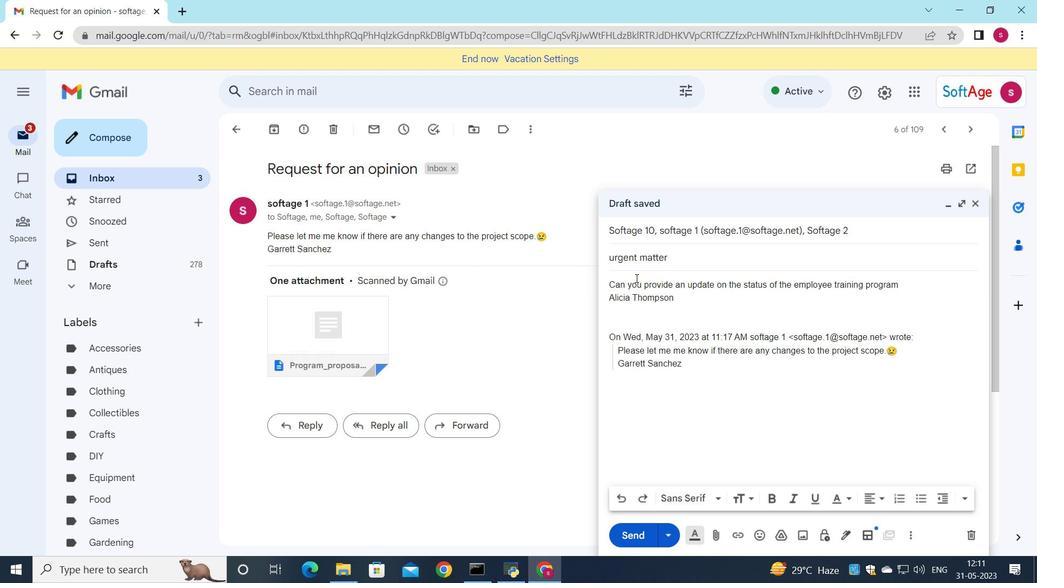
Action: Mouse moved to (618, 501)
Screenshot: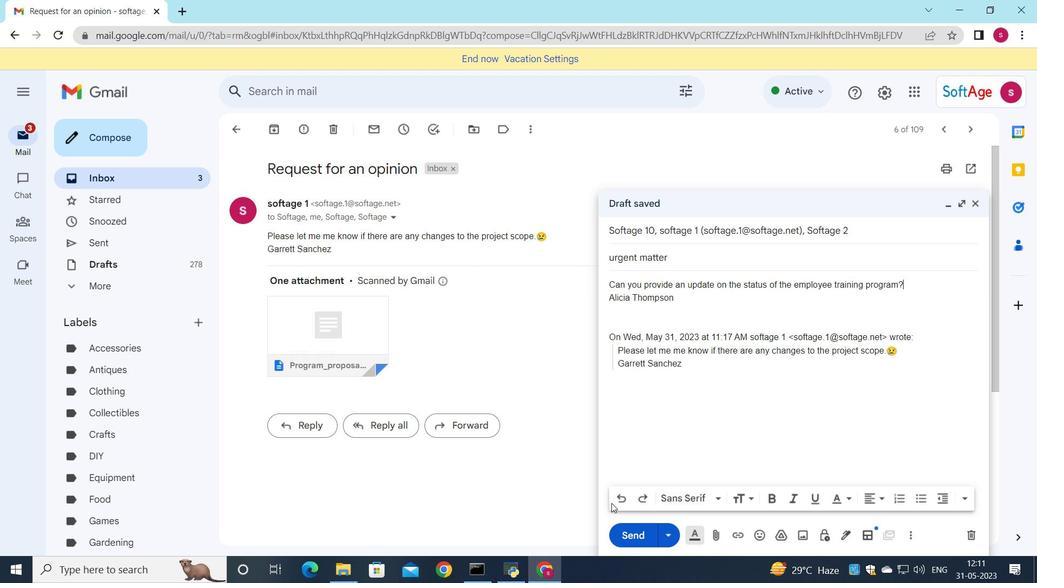 
Action: Mouse pressed left at (618, 501)
Screenshot: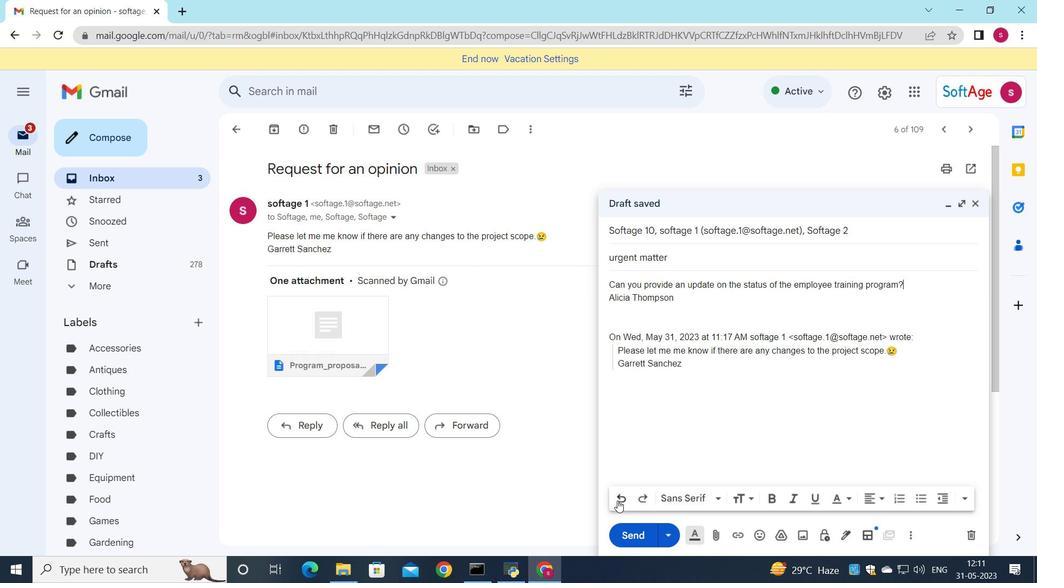 
Action: Mouse pressed left at (618, 501)
Screenshot: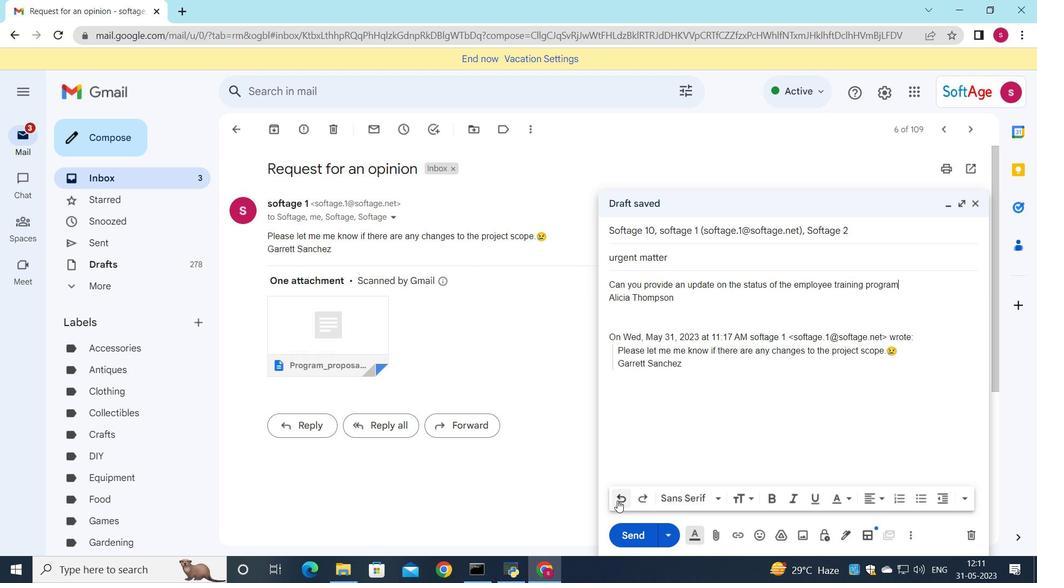 
Action: Mouse pressed left at (618, 501)
Screenshot: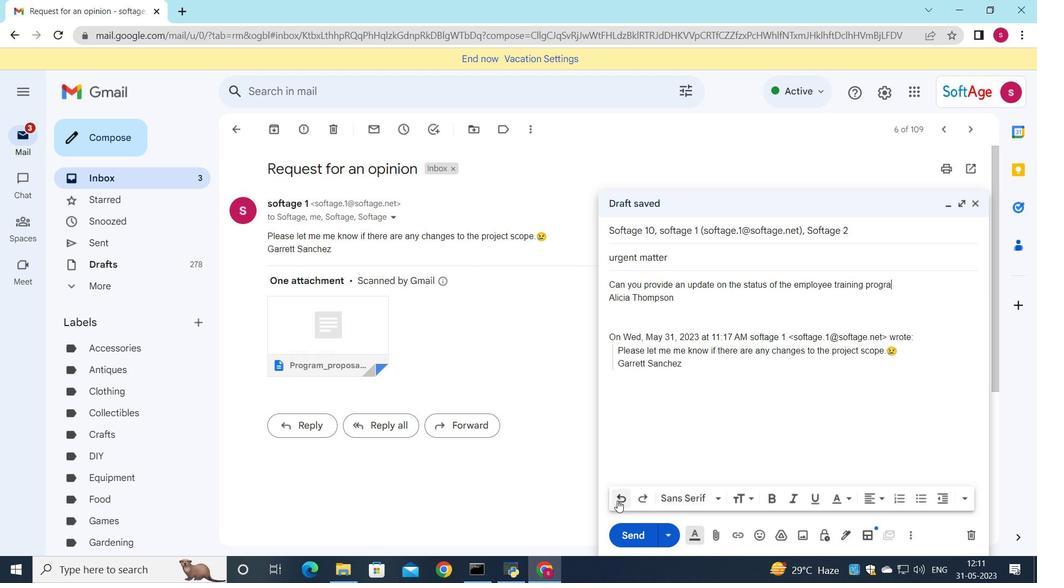 
Action: Mouse pressed left at (618, 501)
Screenshot: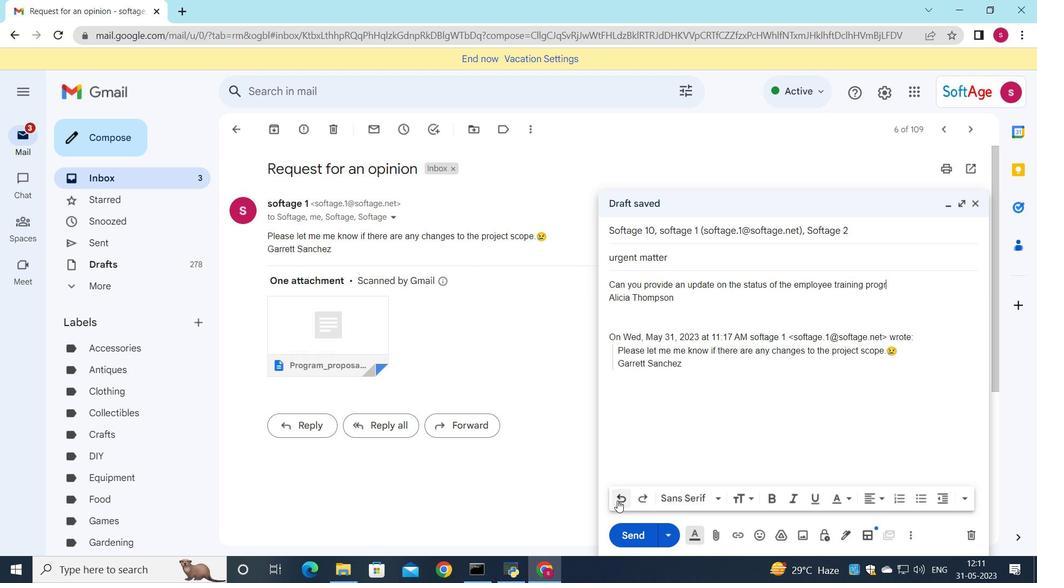 
Action: Mouse pressed left at (618, 501)
Screenshot: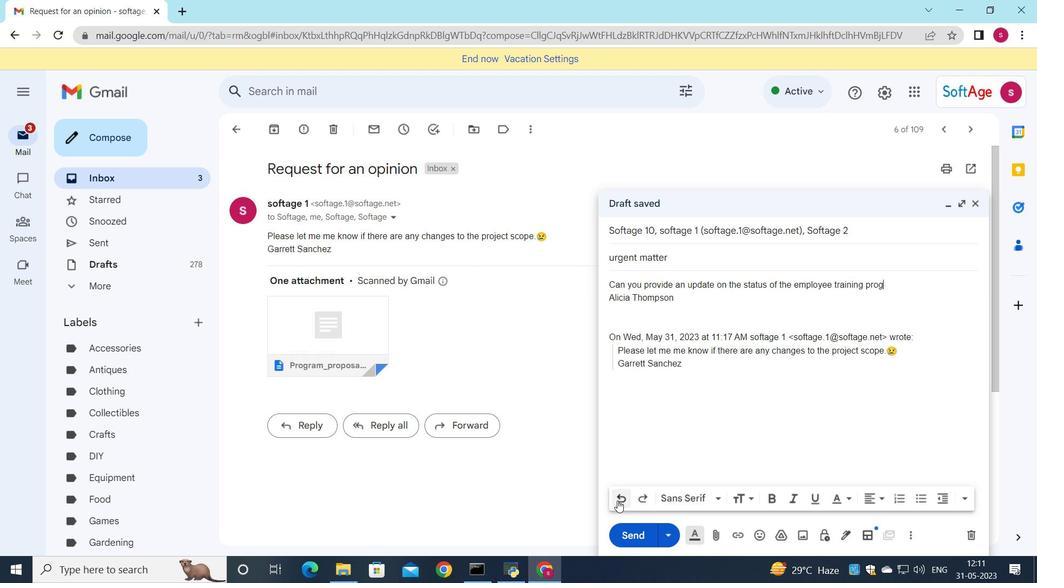 
Action: Mouse pressed left at (618, 501)
Screenshot: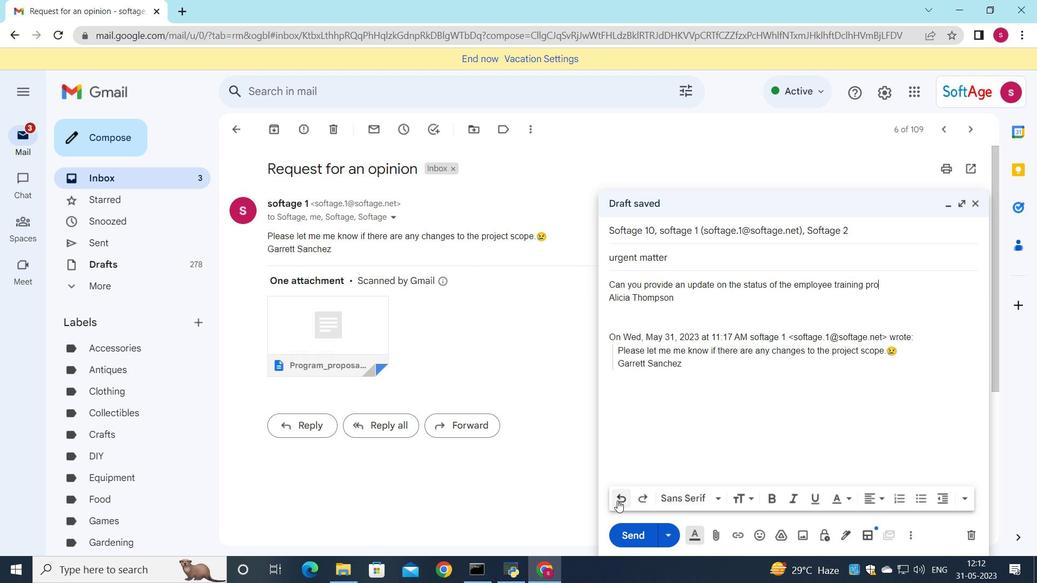 
Action: Mouse pressed left at (618, 501)
Screenshot: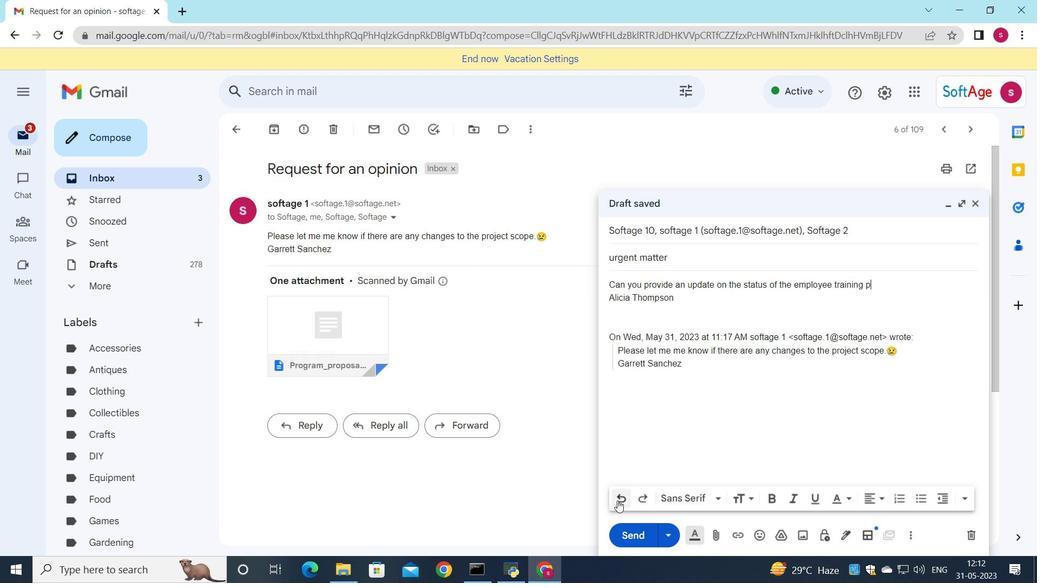 
Action: Mouse pressed left at (618, 501)
Screenshot: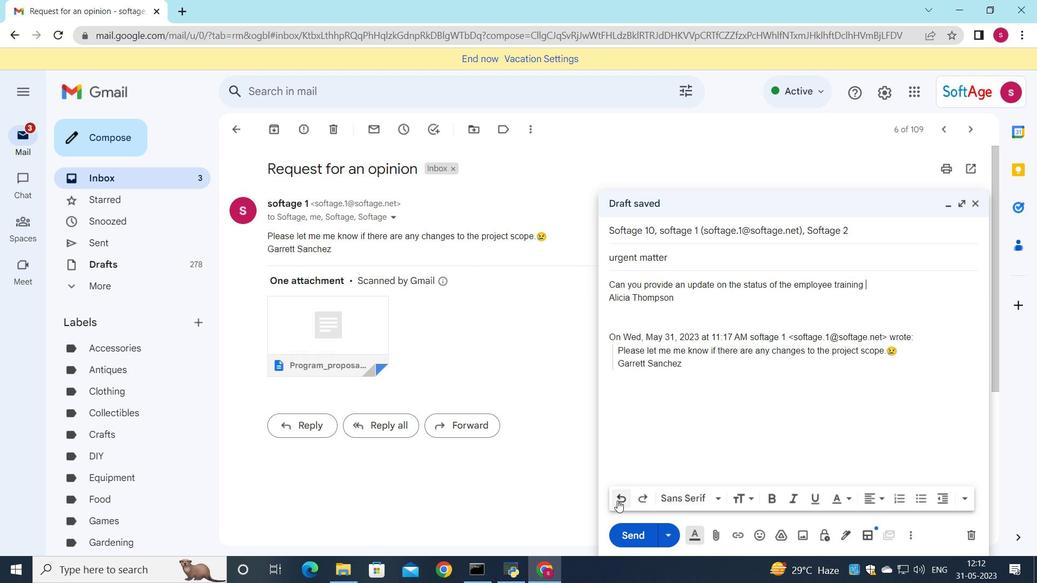 
Action: Mouse pressed left at (618, 501)
Screenshot: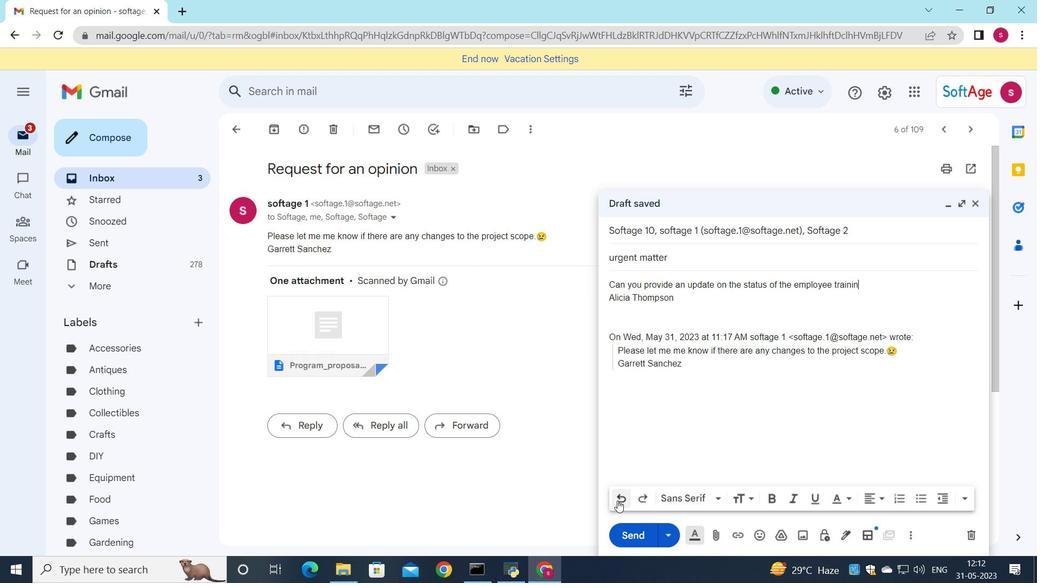 
Action: Mouse pressed left at (618, 501)
Screenshot: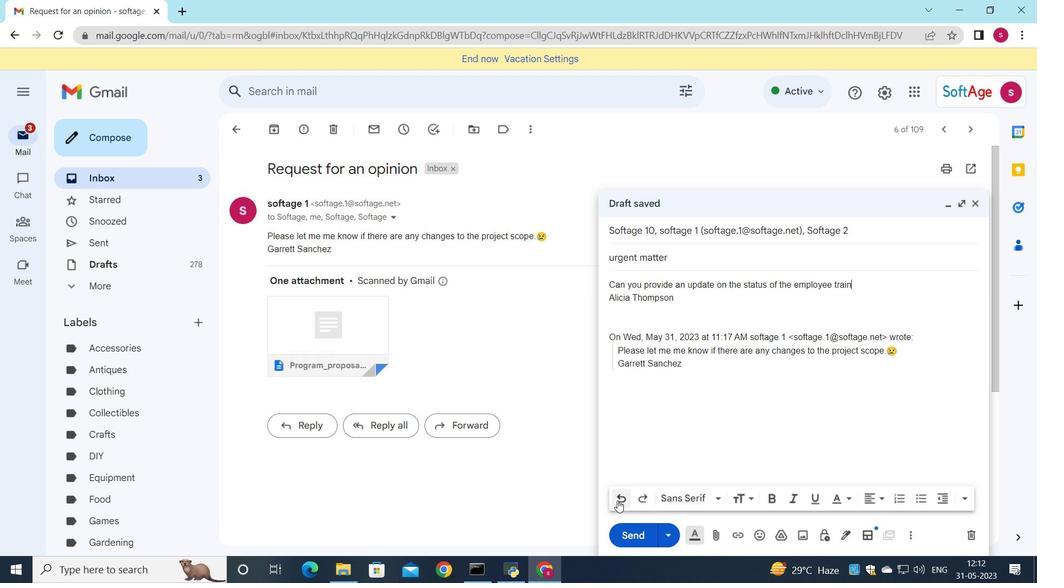 
Action: Mouse pressed left at (618, 501)
Screenshot: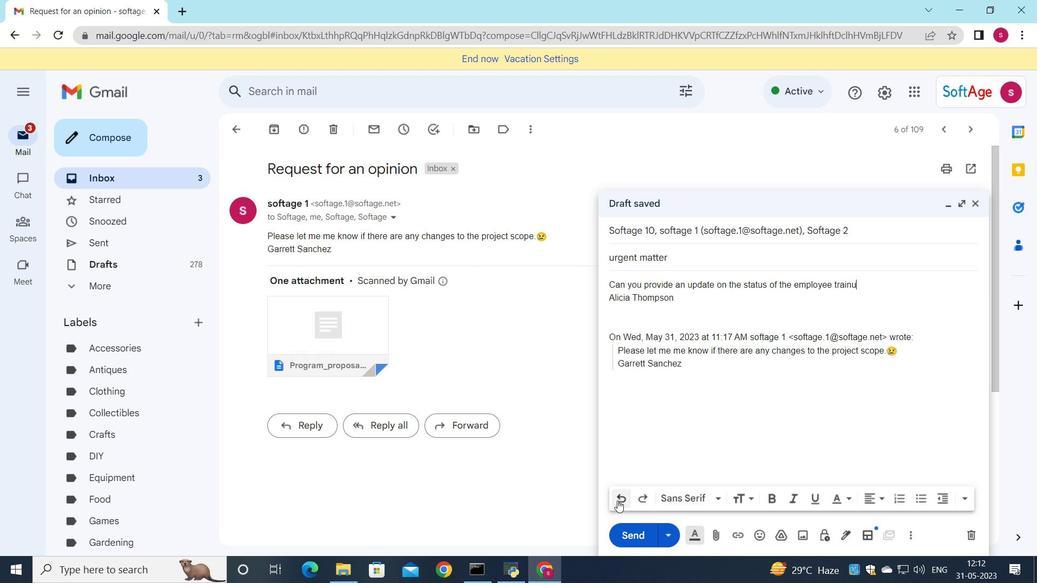 
Action: Mouse pressed left at (618, 501)
Screenshot: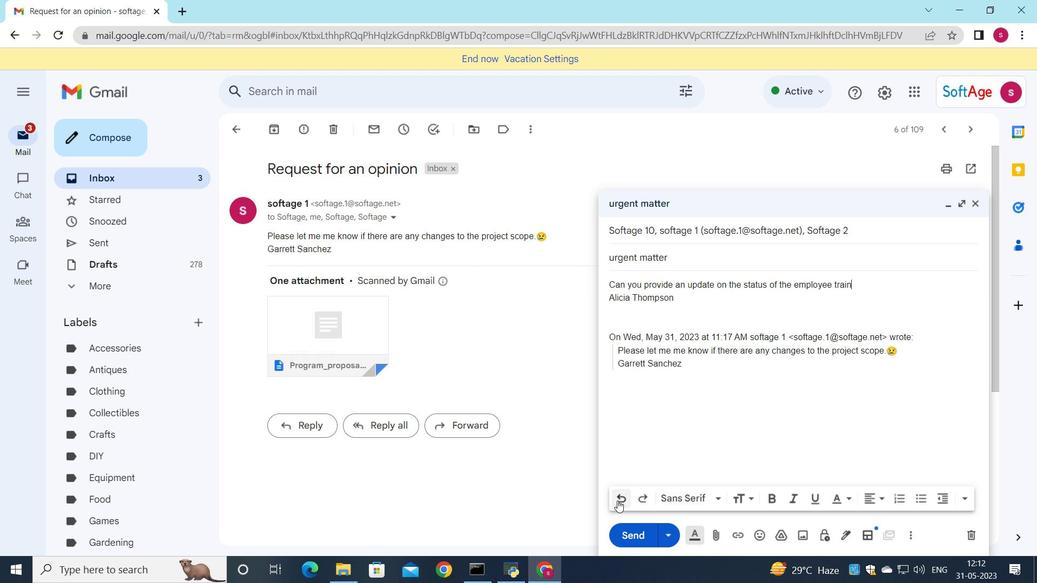 
Action: Mouse pressed left at (618, 501)
Screenshot: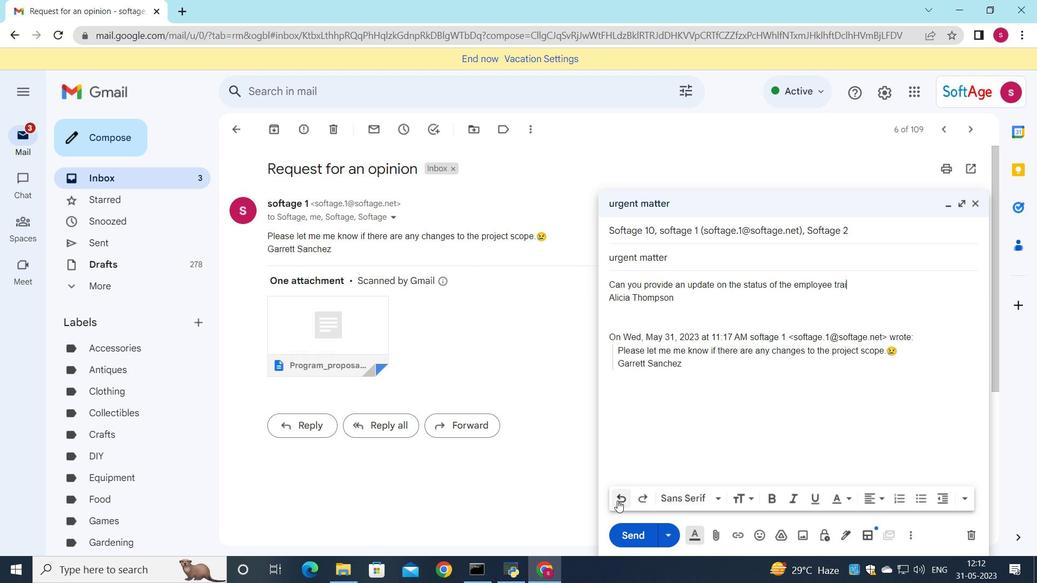 
Action: Mouse pressed left at (618, 501)
Screenshot: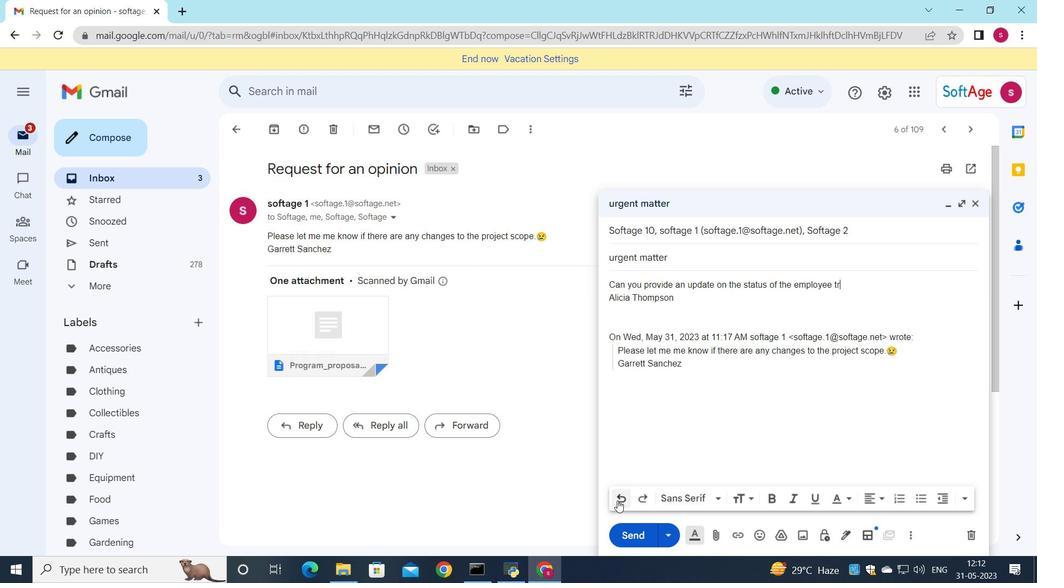 
Action: Mouse pressed left at (618, 501)
Screenshot: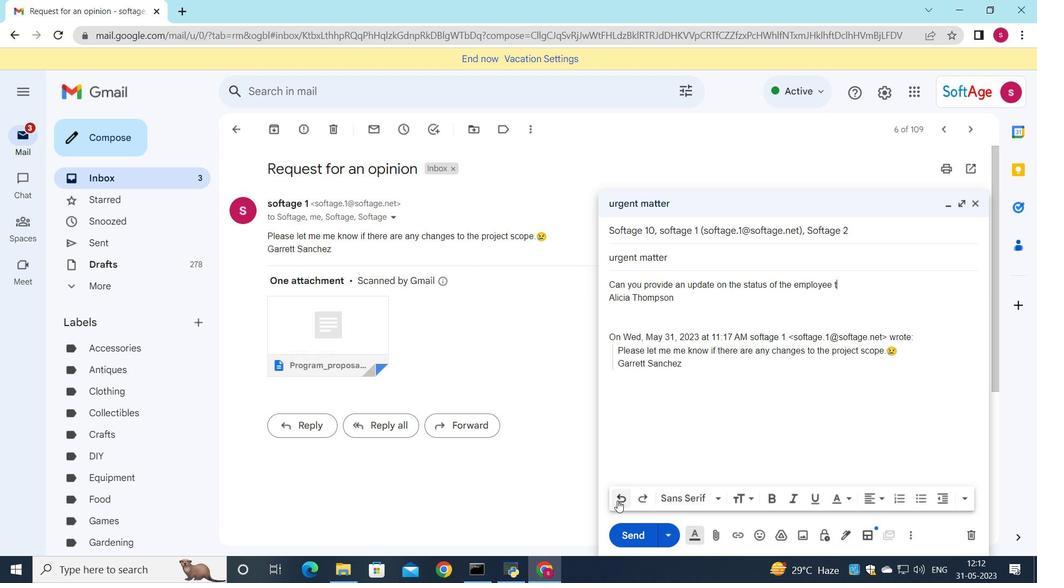 
Action: Mouse pressed left at (618, 501)
Screenshot: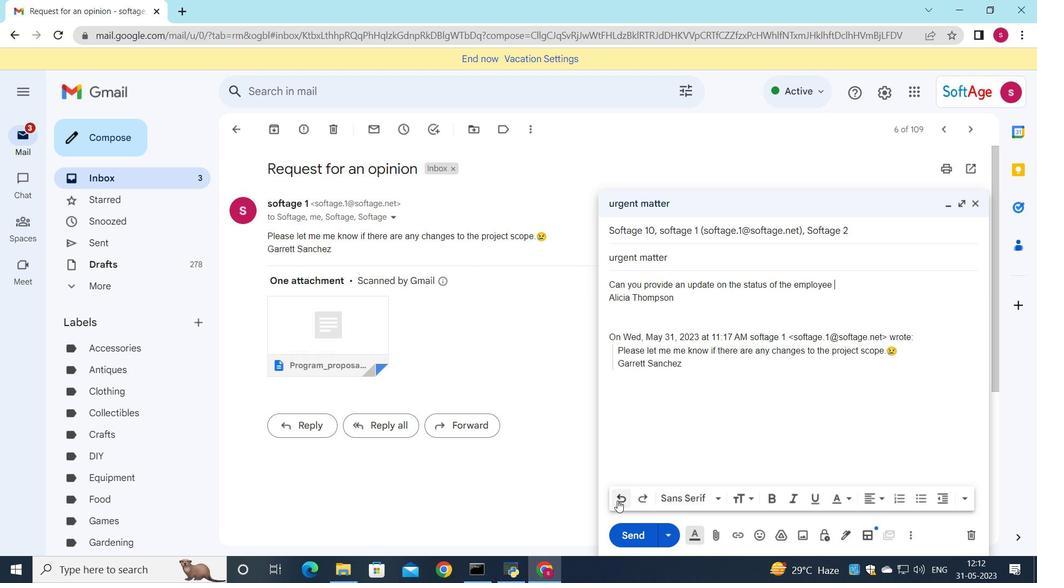 
Action: Mouse pressed left at (618, 501)
Screenshot: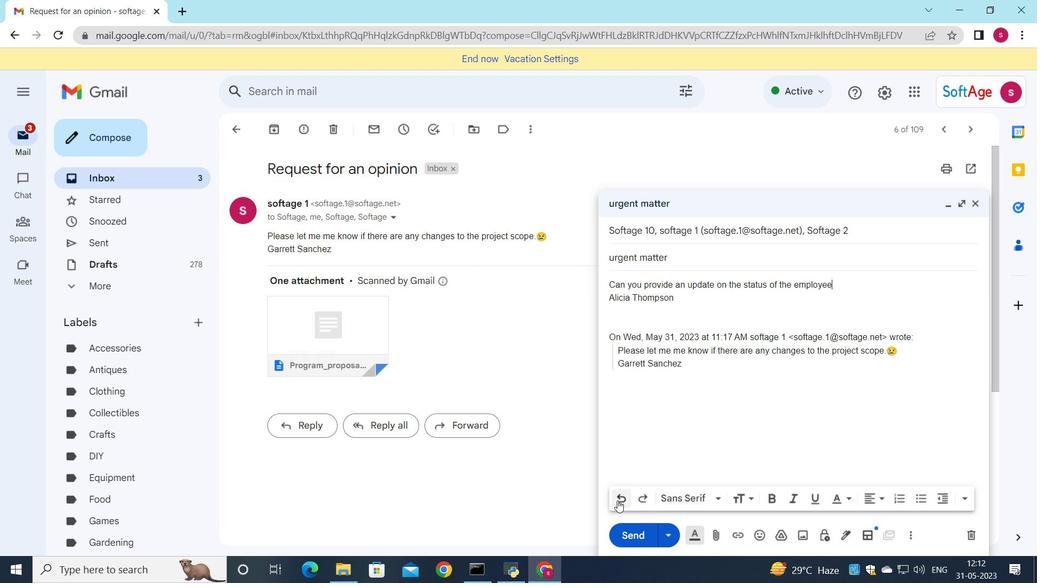 
Action: Mouse pressed left at (618, 501)
Screenshot: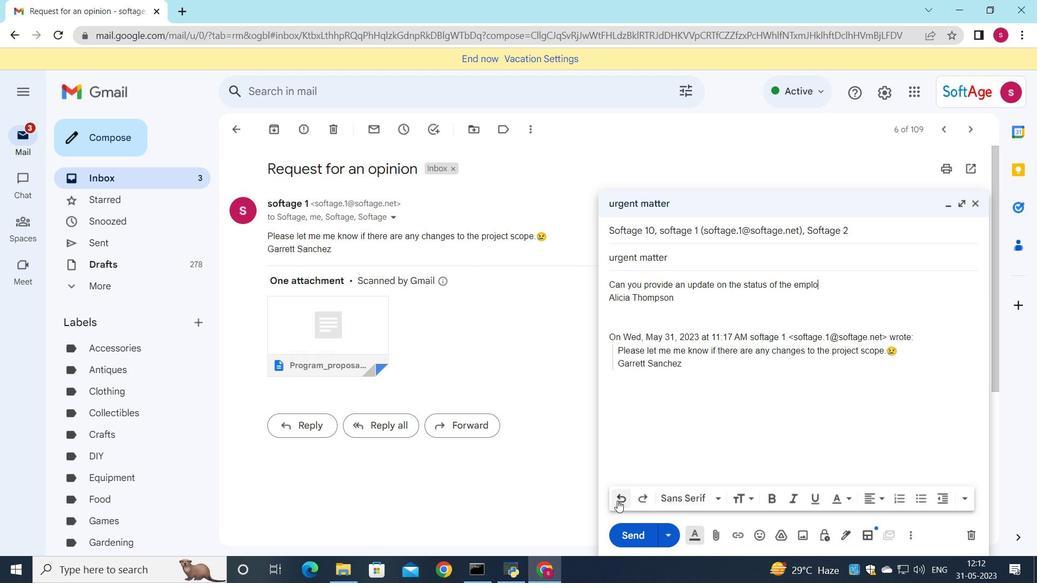 
Action: Mouse pressed left at (618, 501)
Screenshot: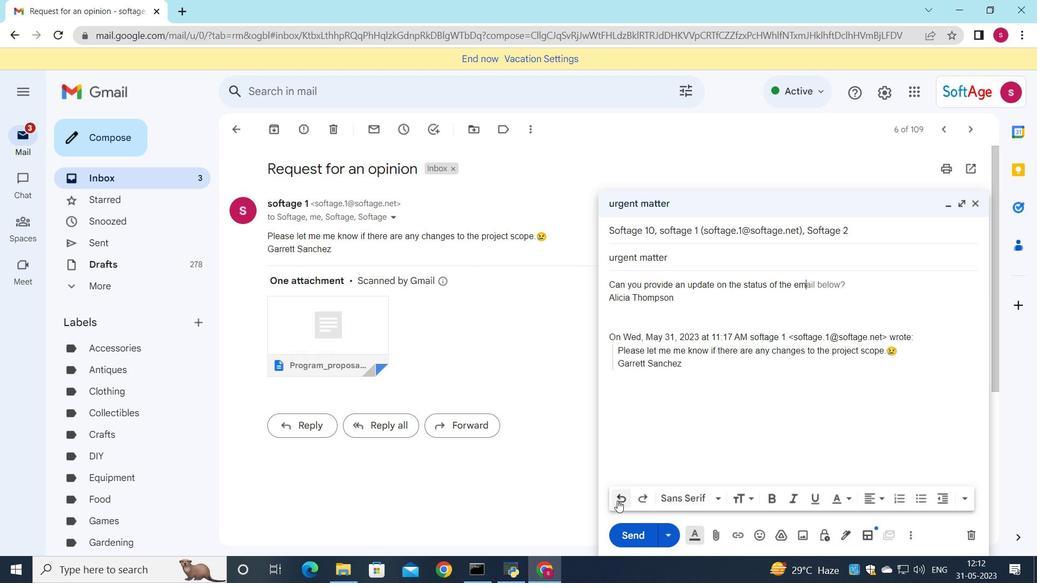 
Action: Mouse pressed left at (618, 501)
Screenshot: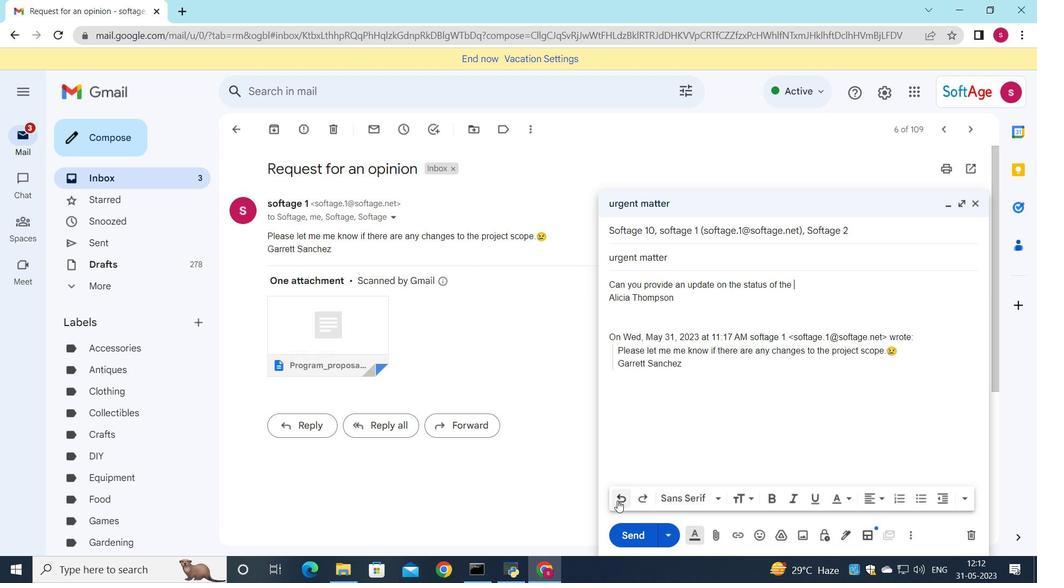 
Action: Mouse pressed left at (618, 501)
Screenshot: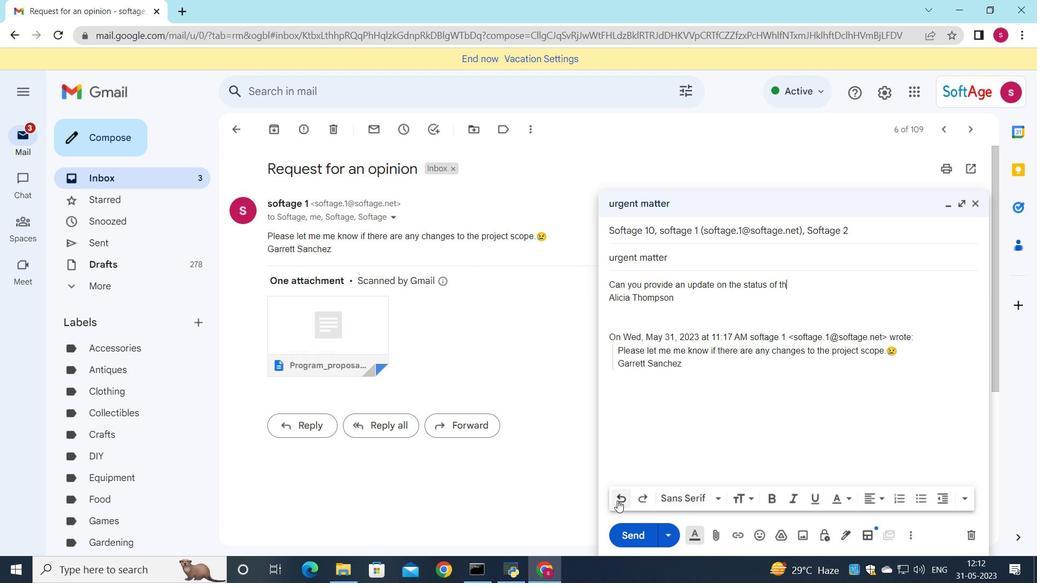 
Action: Mouse pressed left at (618, 501)
Screenshot: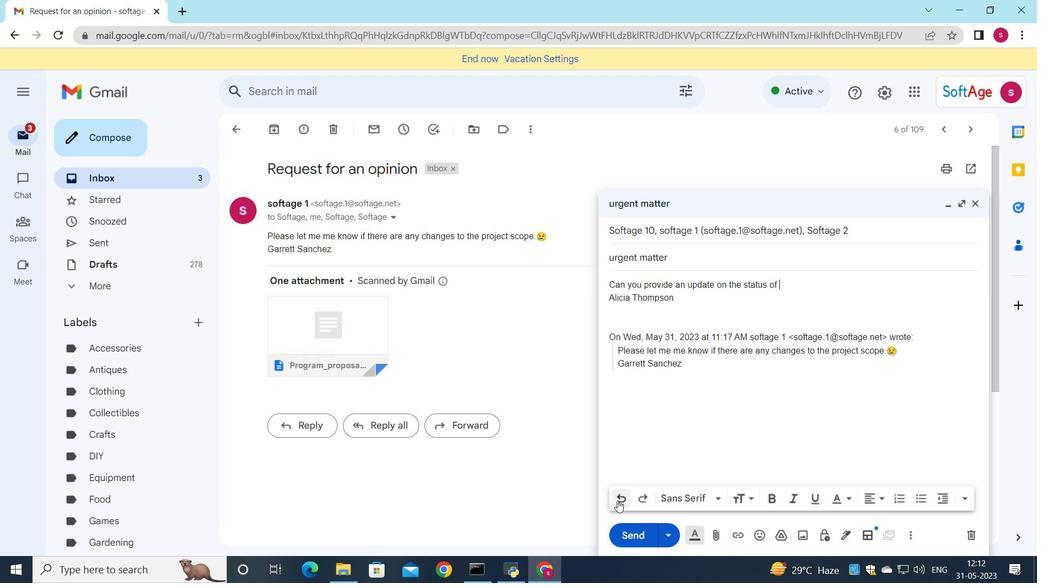 
Action: Mouse pressed left at (618, 501)
Screenshot: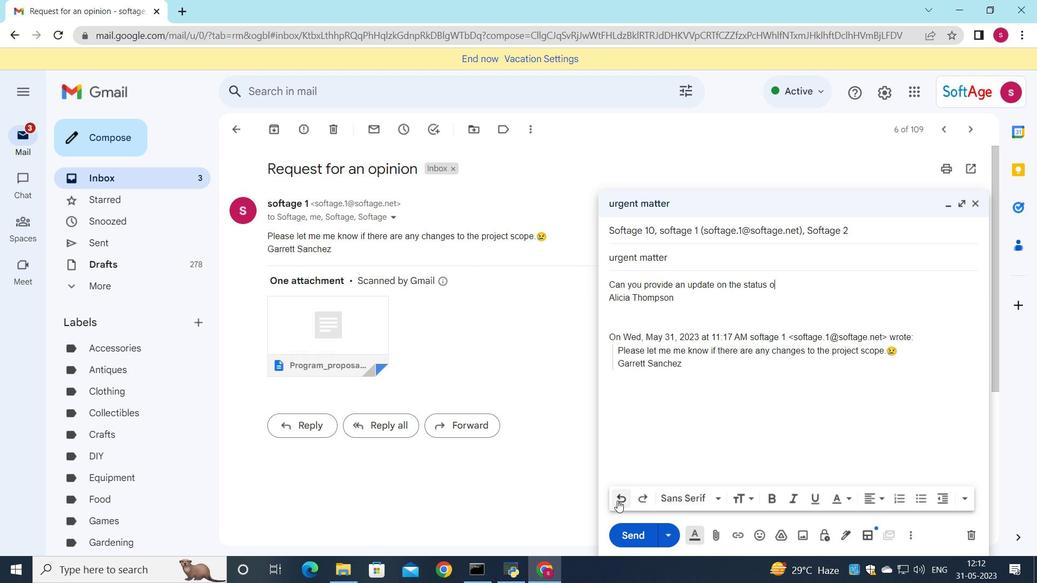 
Action: Mouse pressed left at (618, 501)
Screenshot: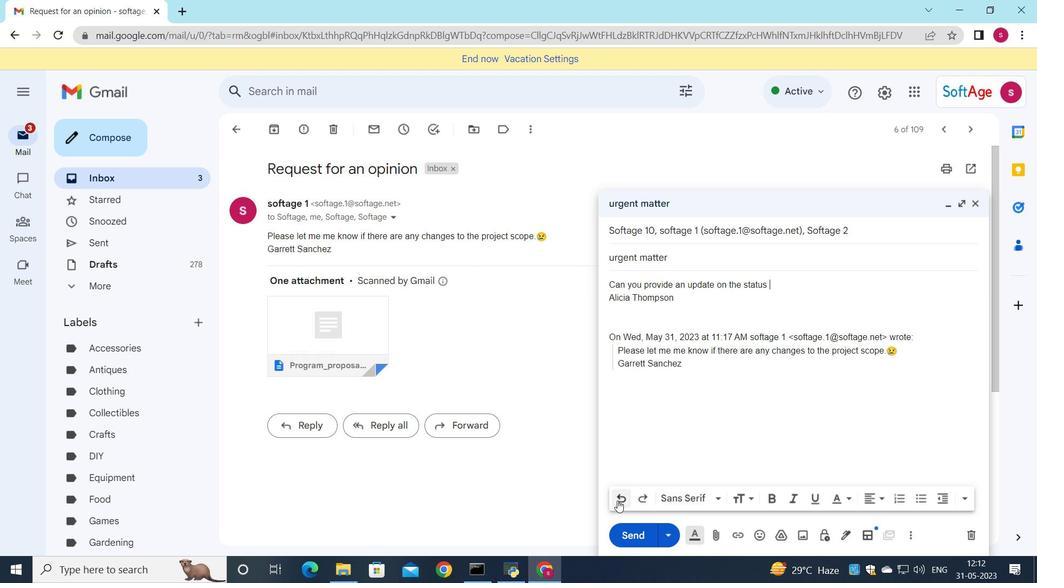 
Action: Mouse pressed left at (618, 501)
Screenshot: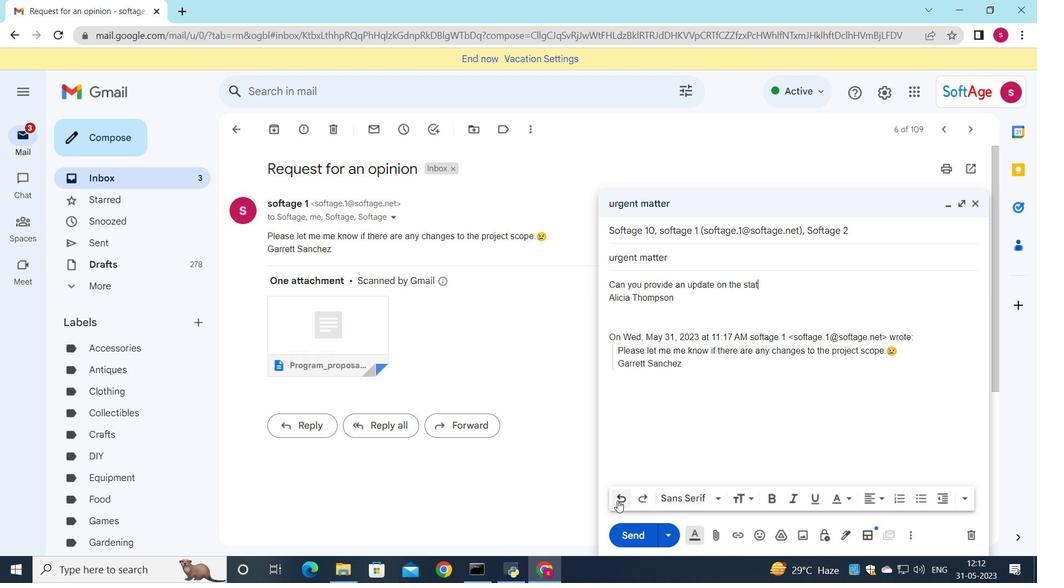 
Action: Mouse pressed left at (618, 501)
Screenshot: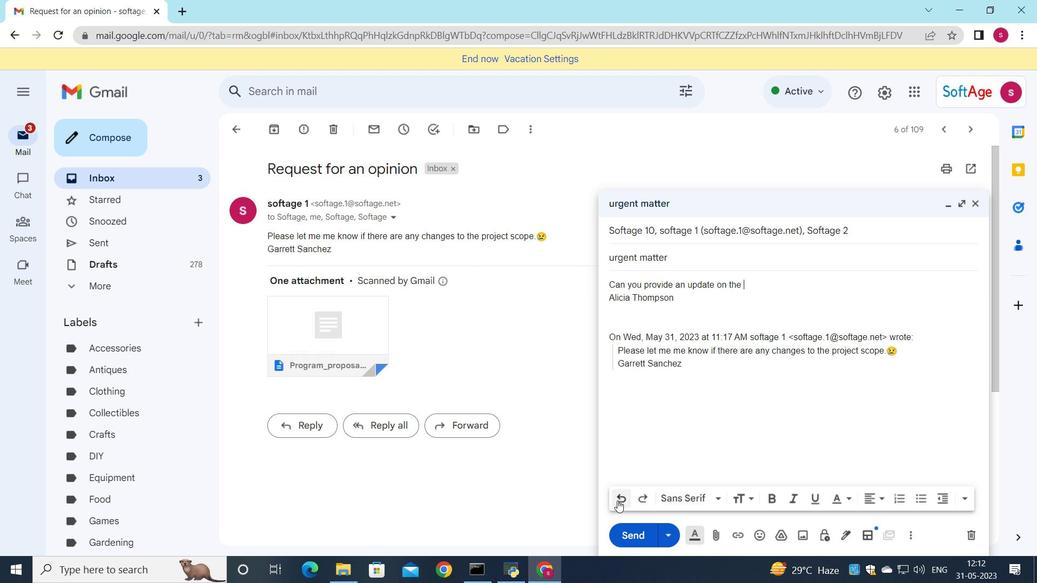 
Action: Mouse pressed left at (618, 501)
Screenshot: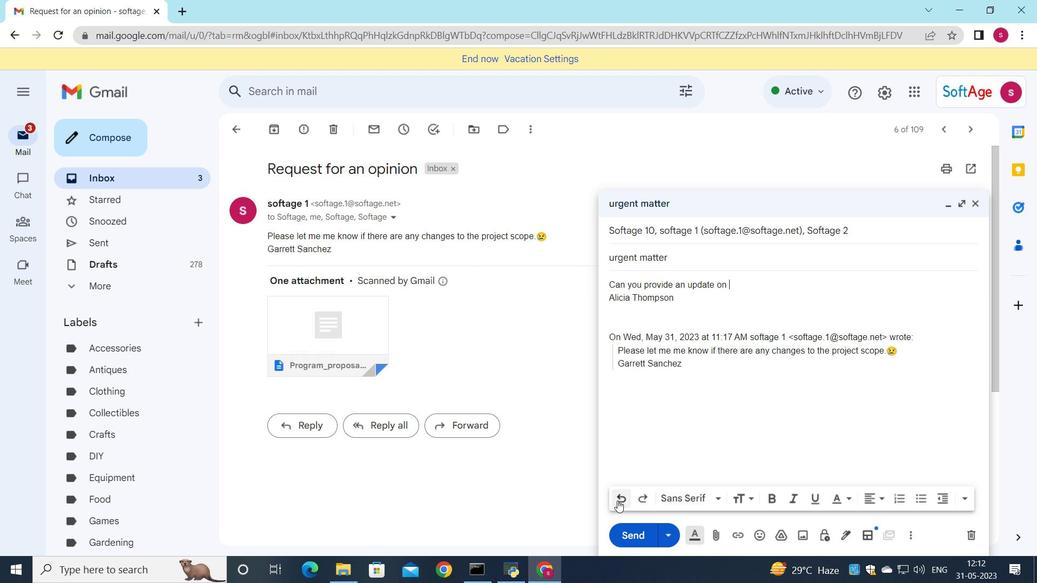 
Action: Mouse pressed left at (618, 501)
Screenshot: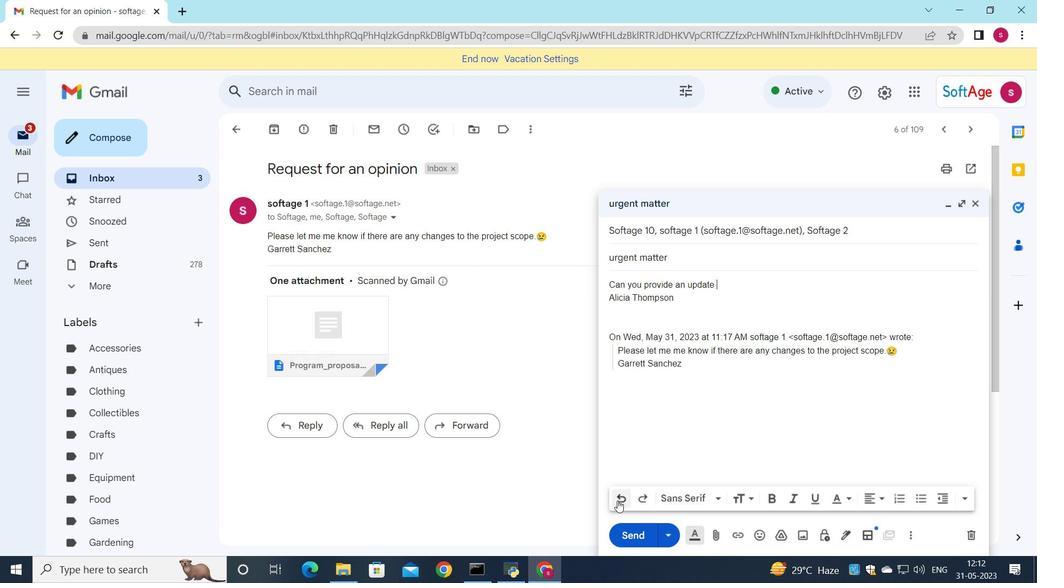 
Action: Mouse pressed left at (618, 501)
Screenshot: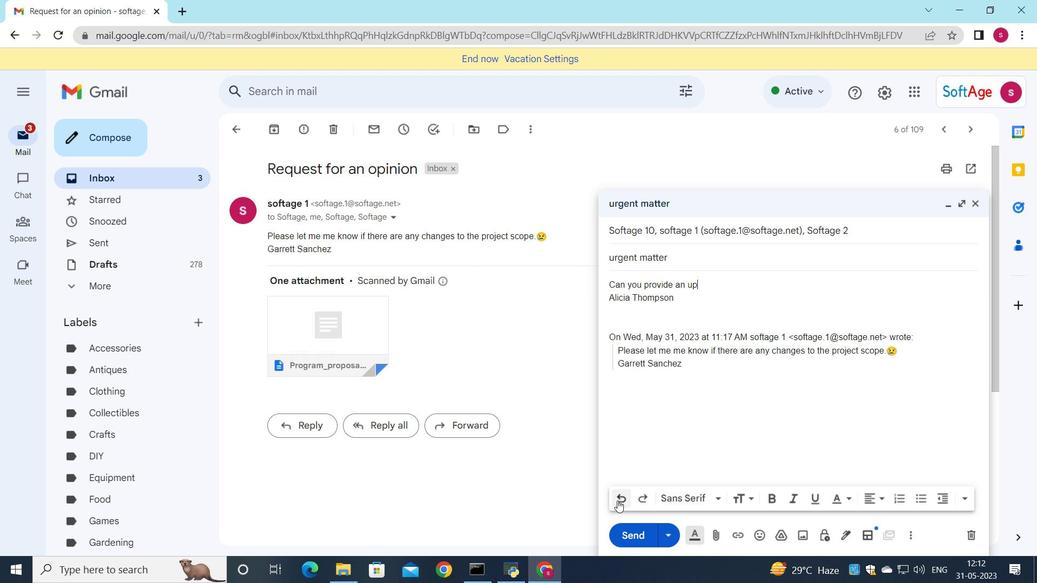 
Action: Mouse pressed left at (618, 501)
Screenshot: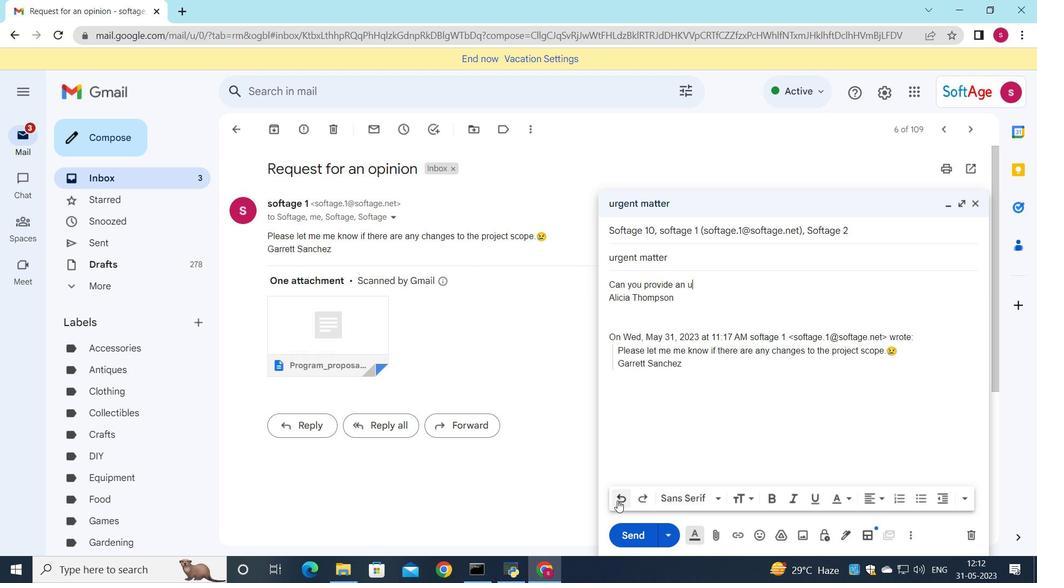 
Action: Mouse pressed left at (618, 501)
Screenshot: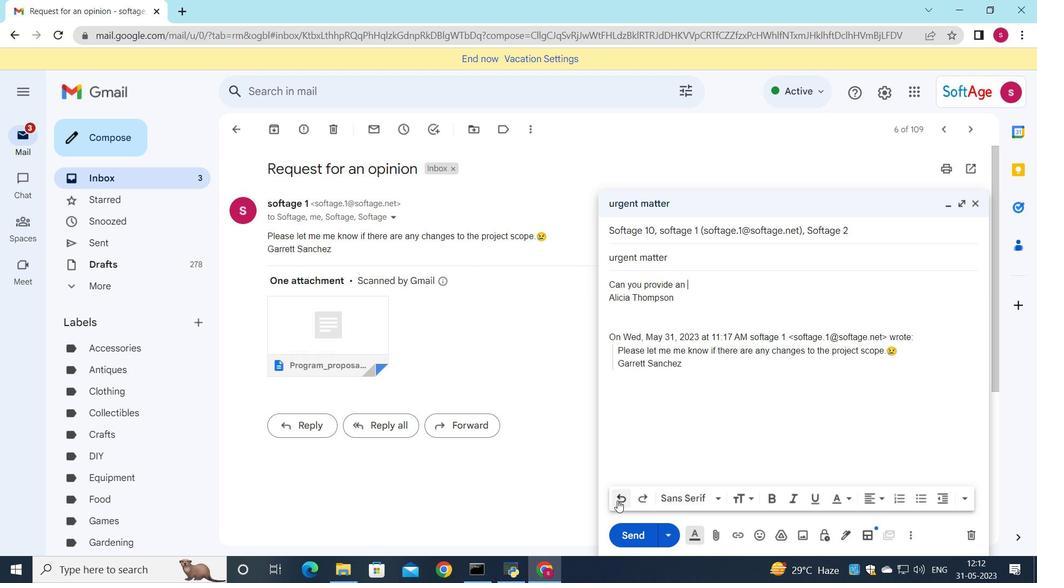 
Action: Mouse pressed left at (618, 501)
Screenshot: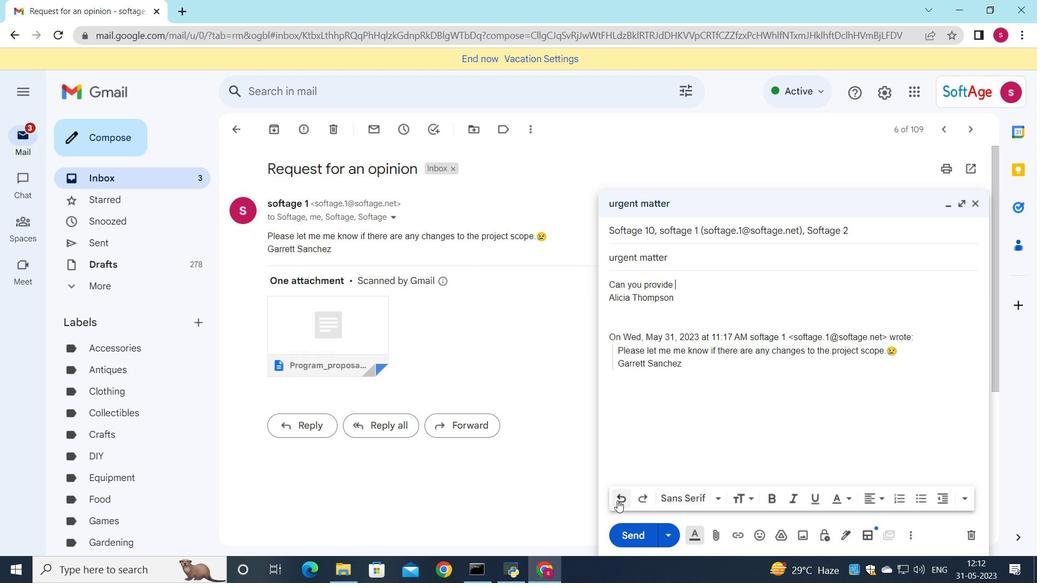 
Action: Mouse pressed left at (618, 501)
Screenshot: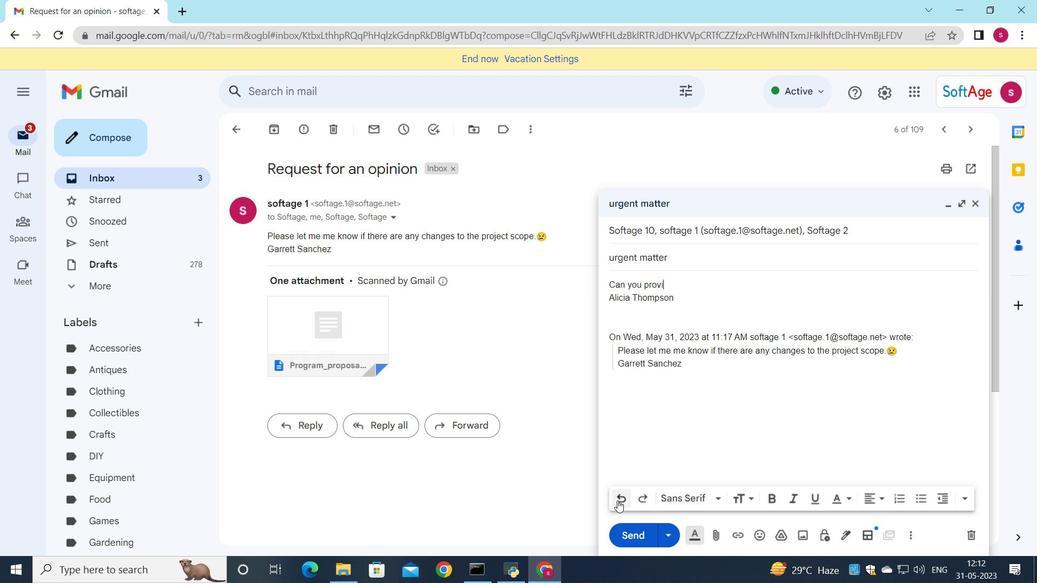 
Action: Mouse pressed left at (618, 501)
Screenshot: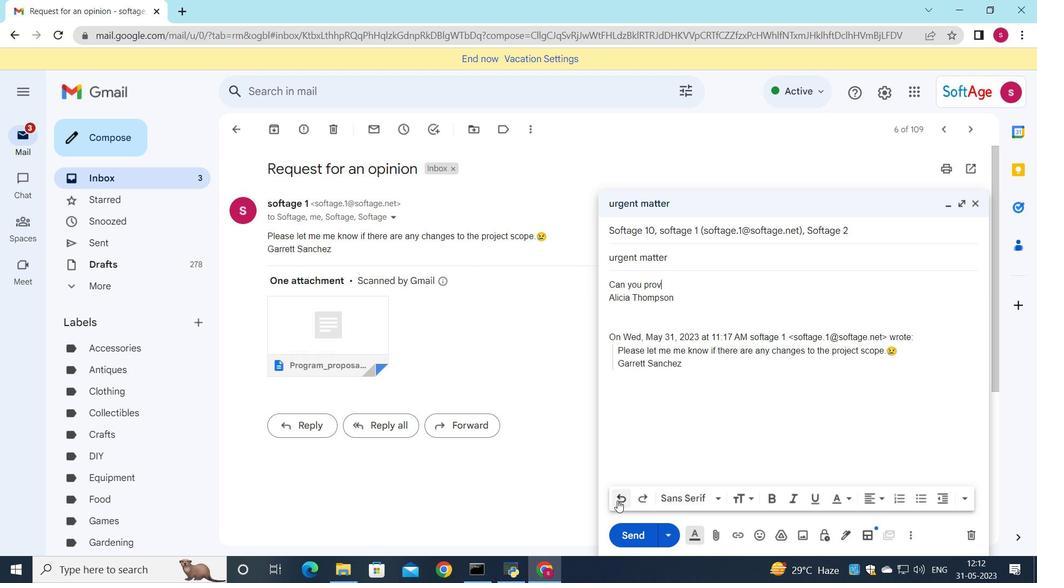 
Action: Mouse pressed left at (618, 501)
Screenshot: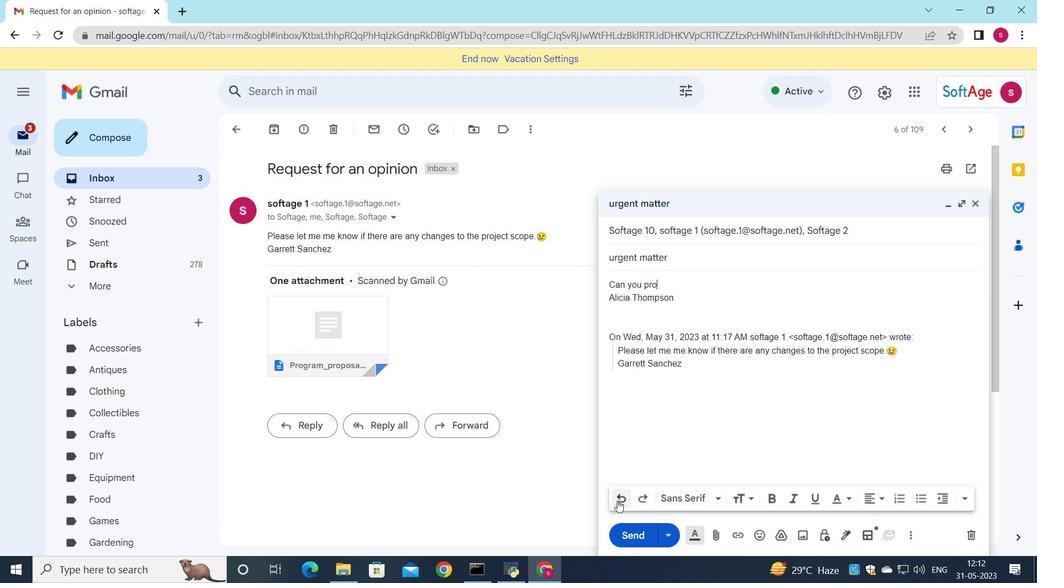 
Action: Mouse pressed left at (618, 501)
Screenshot: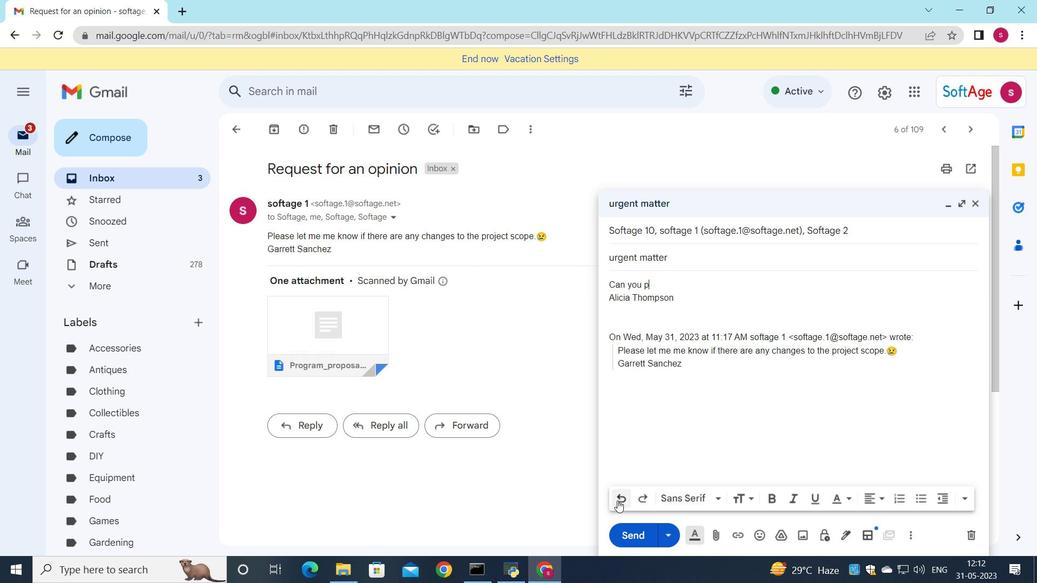 
Action: Mouse pressed left at (618, 501)
Screenshot: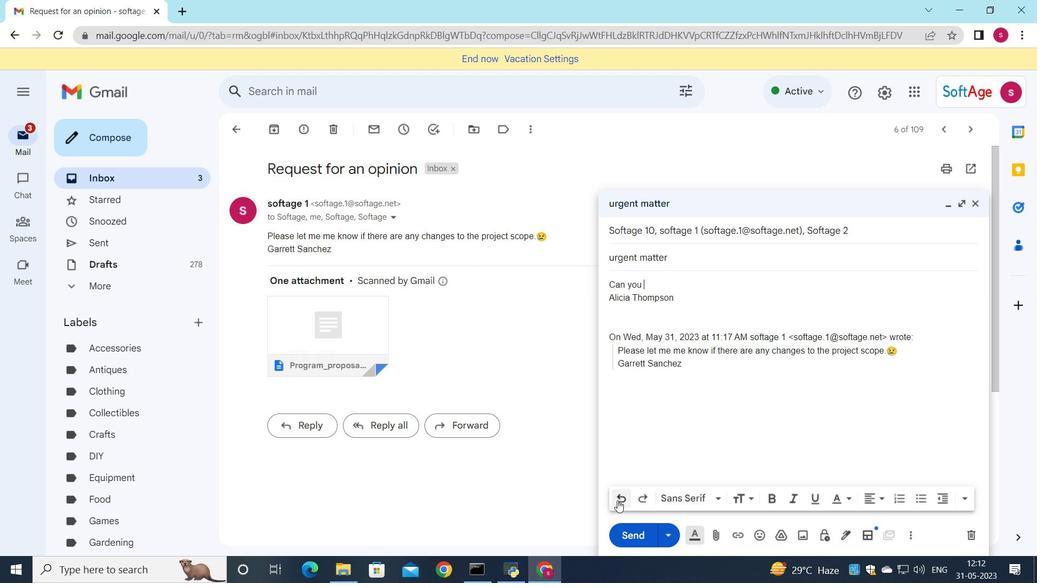 
Action: Mouse pressed left at (618, 501)
Screenshot: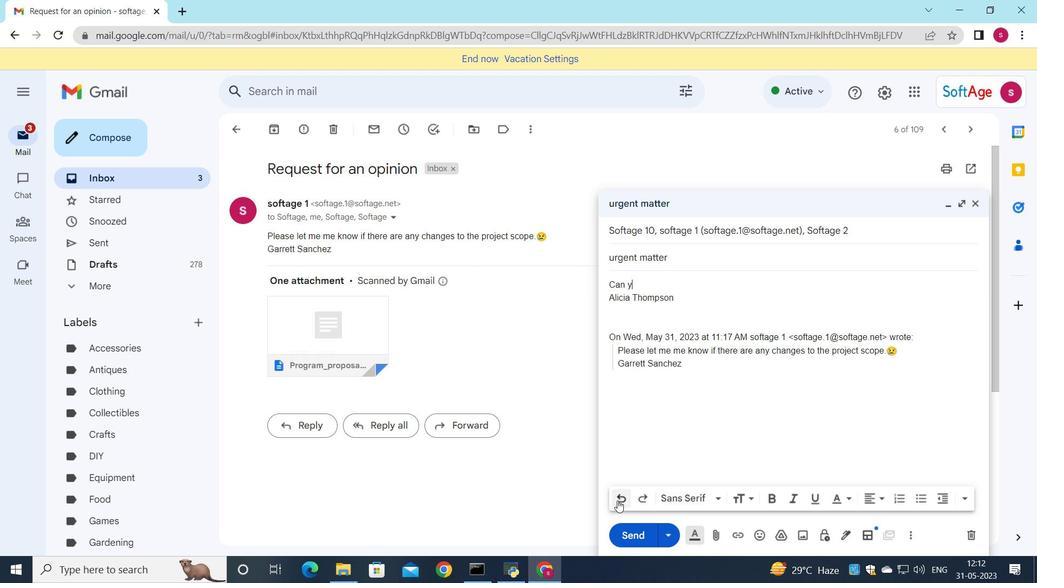 
Action: Mouse pressed left at (618, 501)
Screenshot: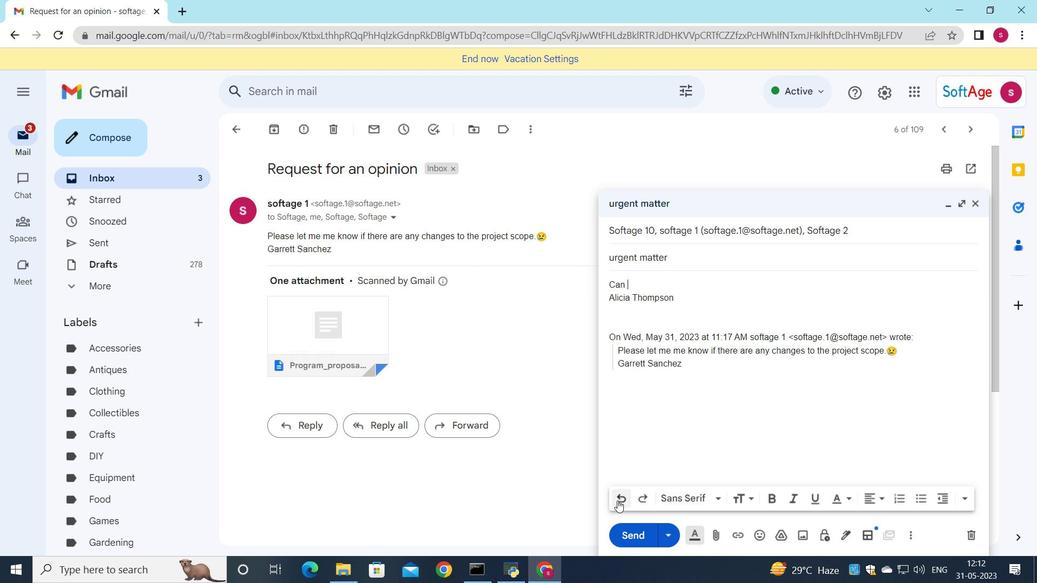 
Action: Mouse pressed left at (618, 501)
Screenshot: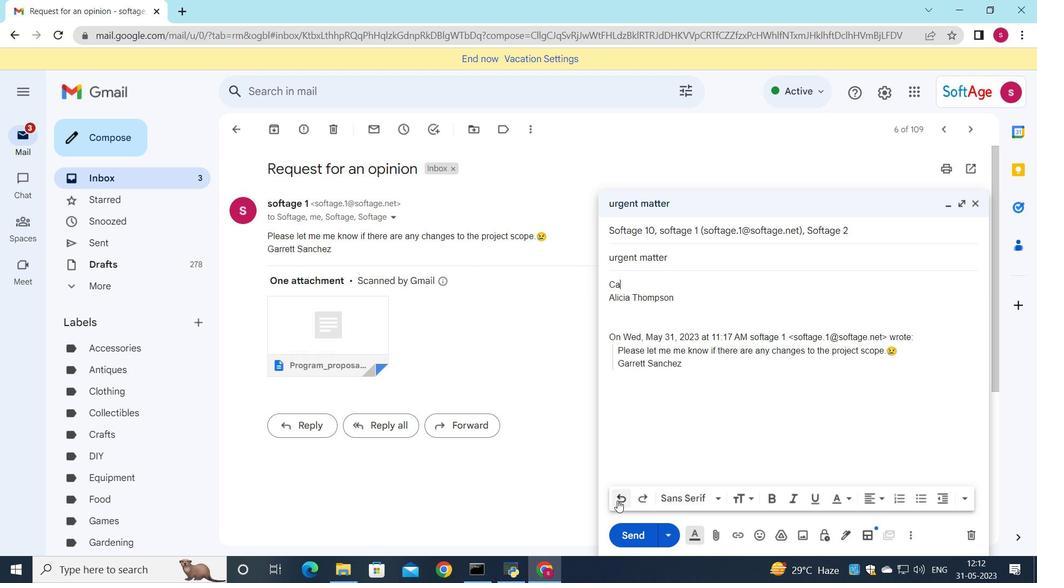
Action: Mouse pressed left at (618, 501)
Screenshot: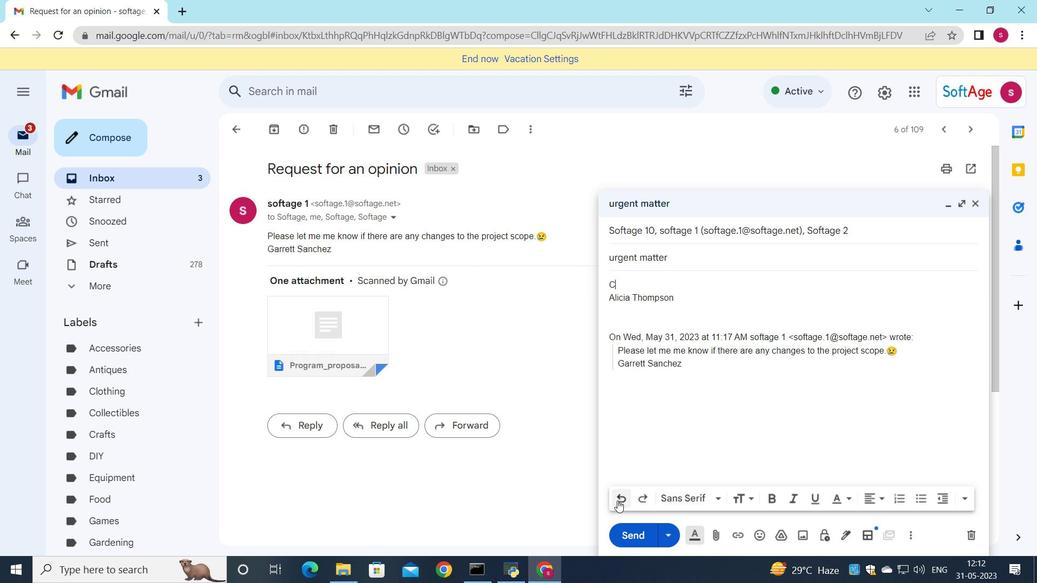 
Action: Mouse pressed left at (618, 501)
Screenshot: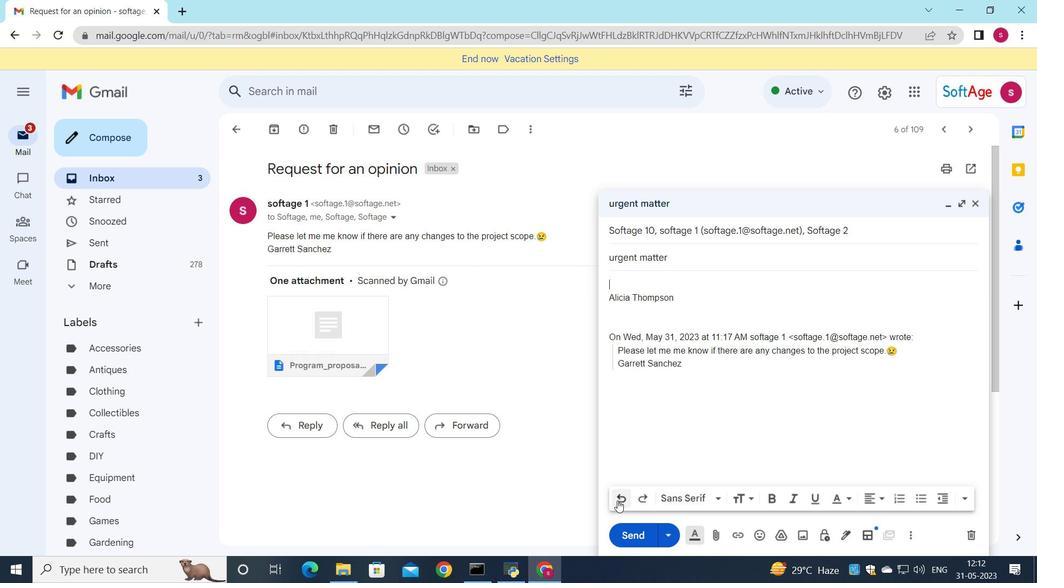 
Action: Mouse pressed left at (618, 501)
Screenshot: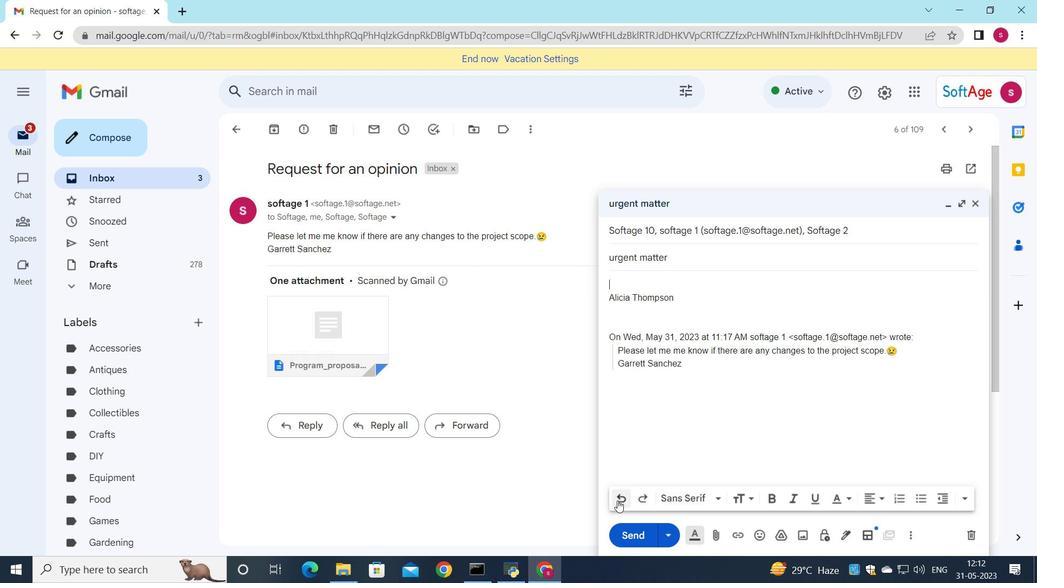 
Action: Mouse pressed left at (618, 501)
Screenshot: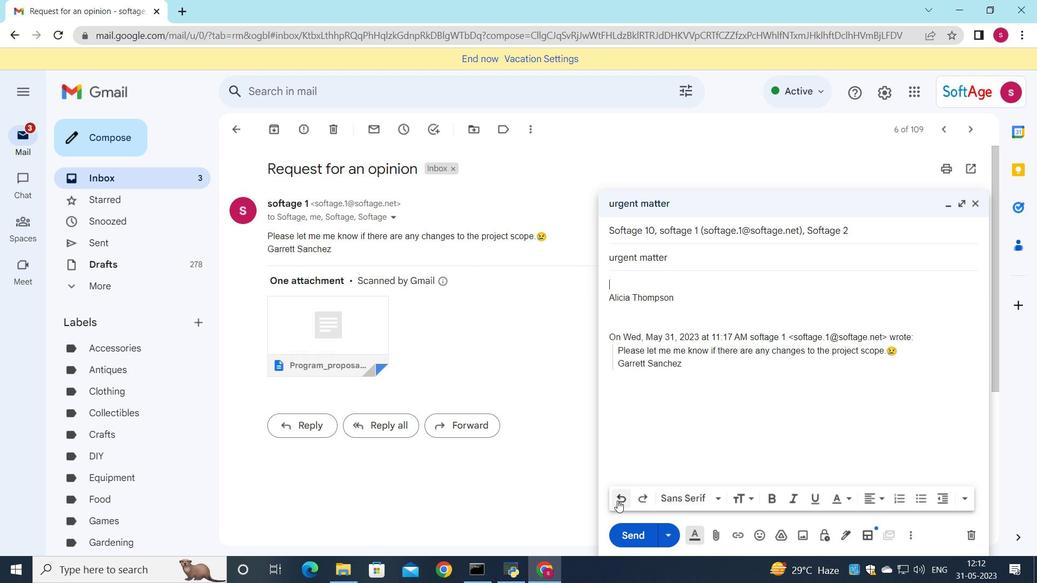 
Action: Mouse pressed left at (618, 501)
Screenshot: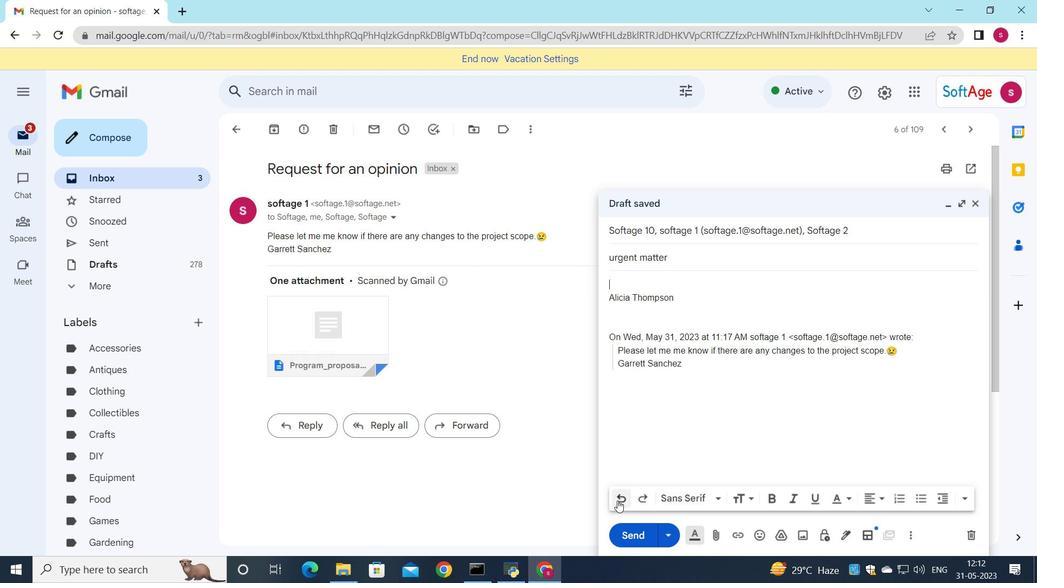 
Action: Mouse pressed left at (618, 501)
Screenshot: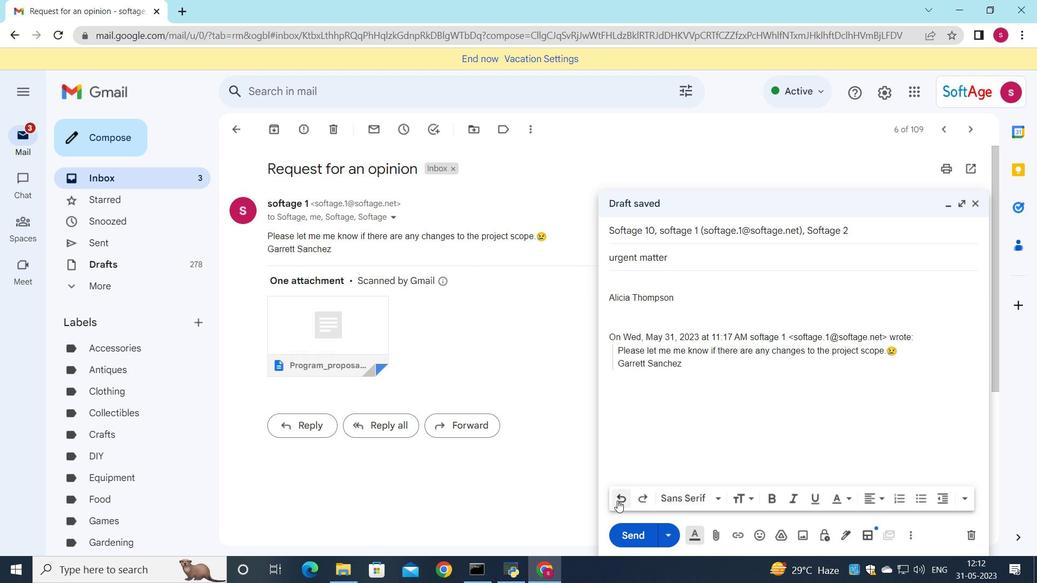 
Action: Mouse moved to (793, 399)
Screenshot: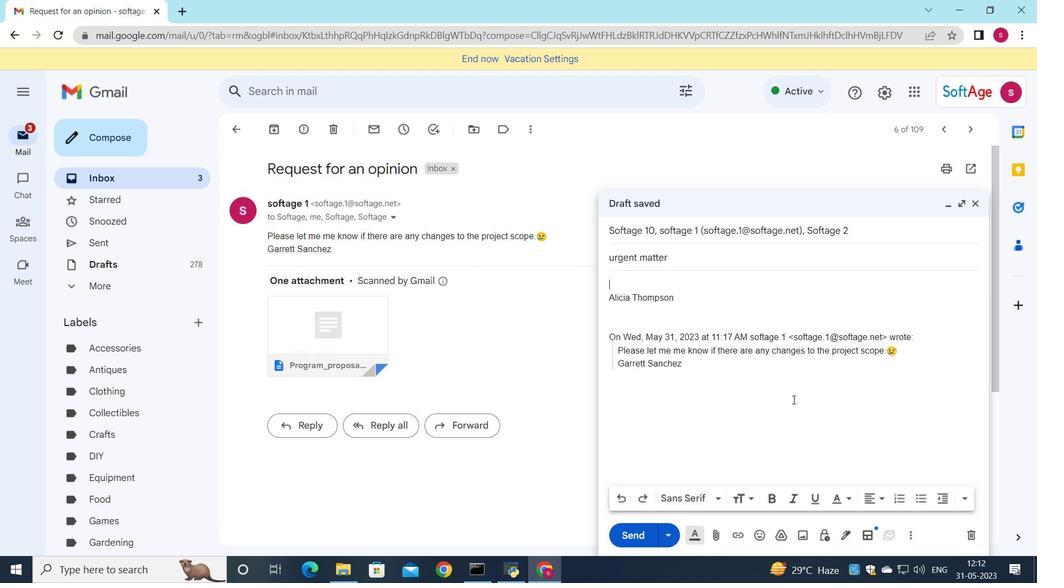 
Action: Key pressed <Key.shift>I<Key.space>am<Key.space>writing<Key.space>to<Key.space>confirm<Key.space>our<Key.space>meeting<Key.space>time.
Screenshot: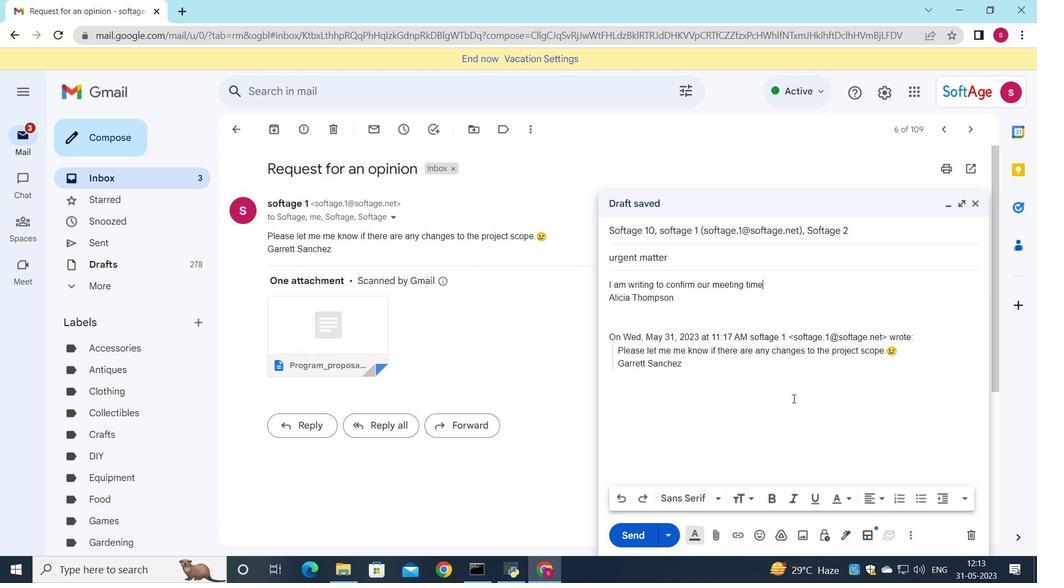 
Action: Mouse moved to (637, 530)
Screenshot: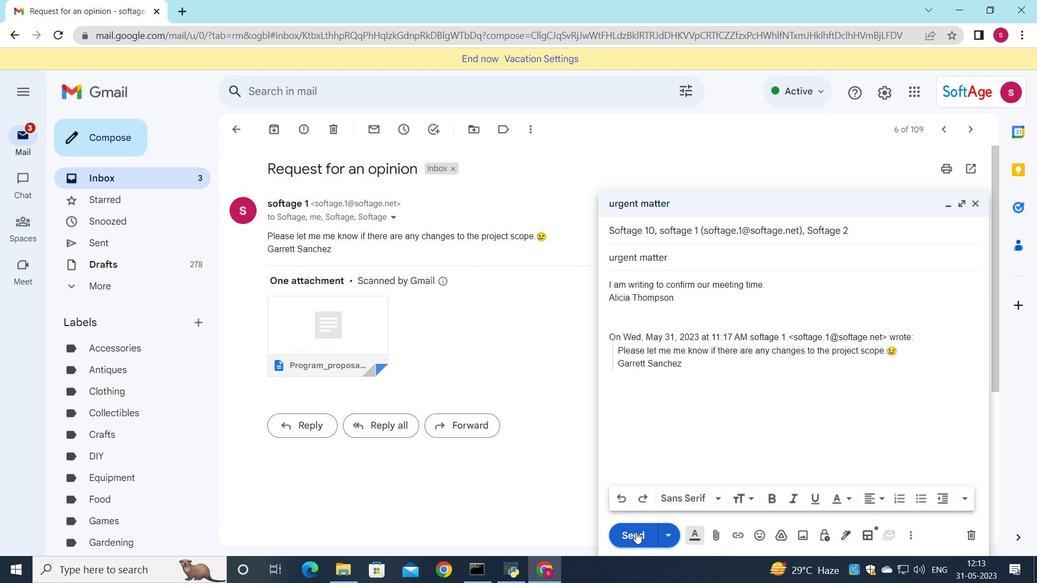 
Action: Mouse pressed left at (637, 530)
Screenshot: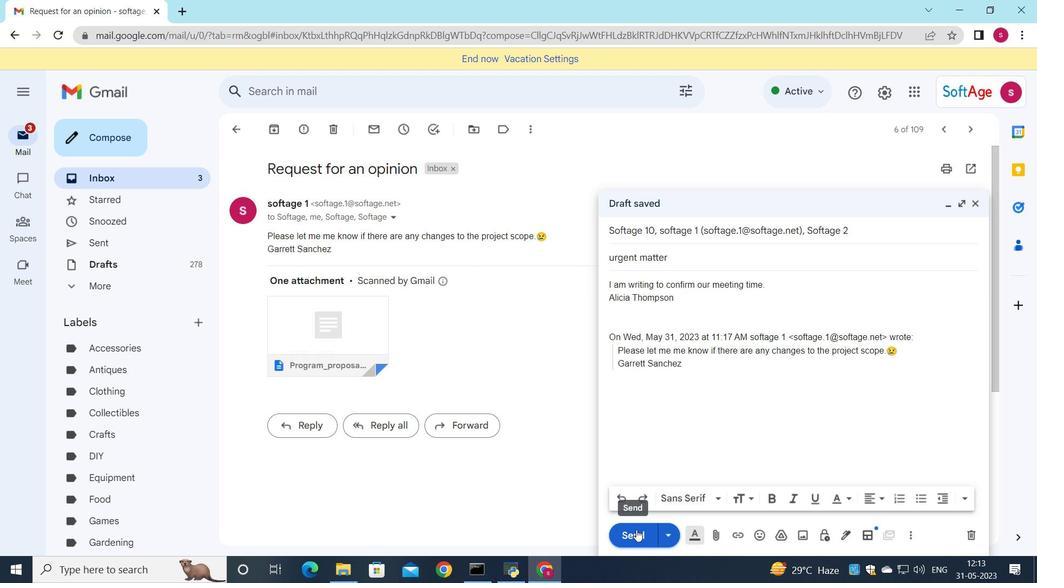
Action: Mouse moved to (842, 178)
Screenshot: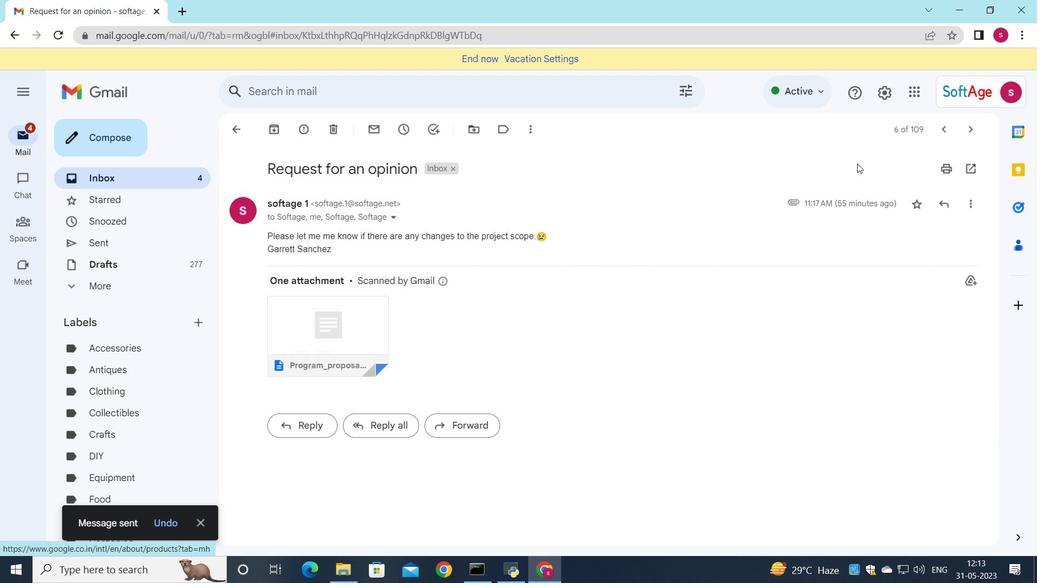 
